 Task: Search one way flight ticket for 2 adults, 2 children, 2 infants in seat in first from Hobbs: Lea County Regional Airport to Rockford: Chicago Rockford International Airport(was Northwest Chicagoland Regional Airport At Rockford) on 5-1-2023. Choice of flights is United. Number of bags: 2 checked bags. Price is upto 50000. Outbound departure time preference is 15:00.
Action: Mouse moved to (273, 289)
Screenshot: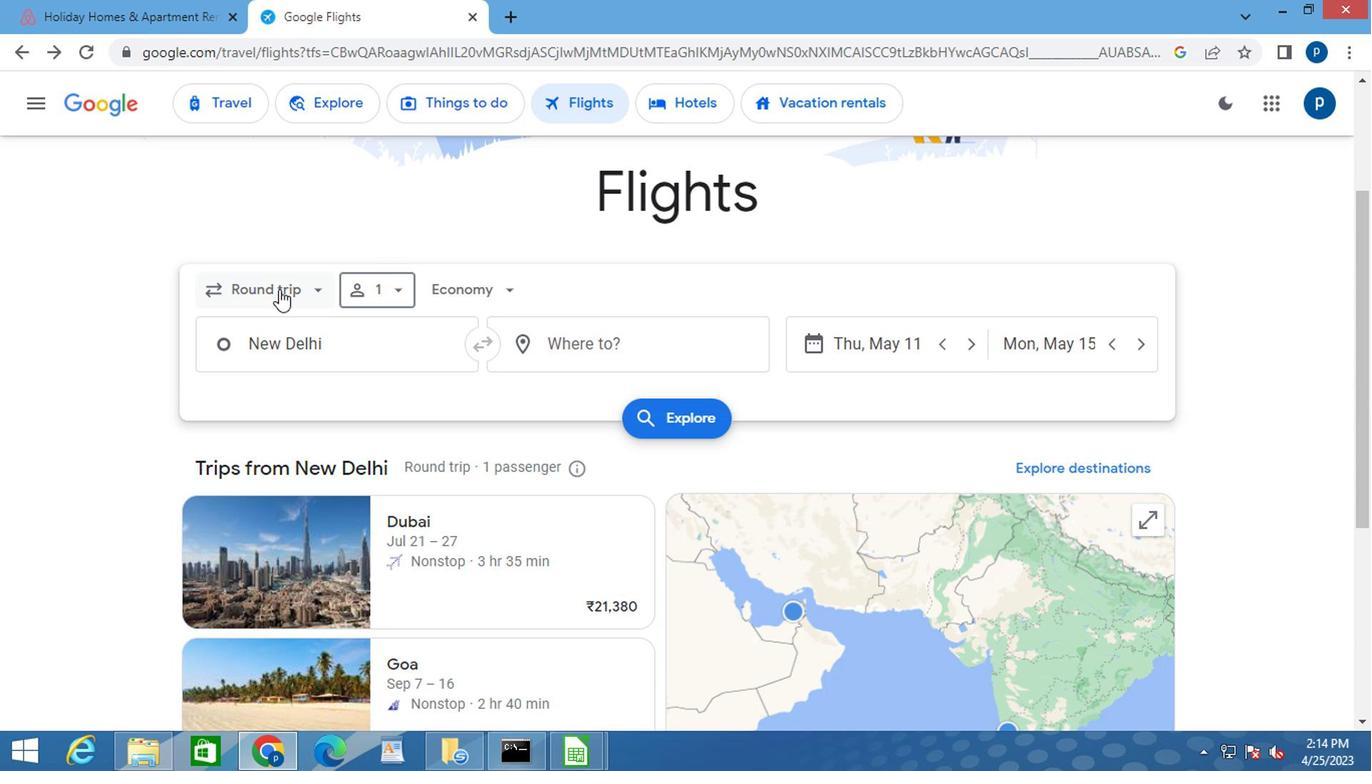 
Action: Mouse pressed left at (273, 289)
Screenshot: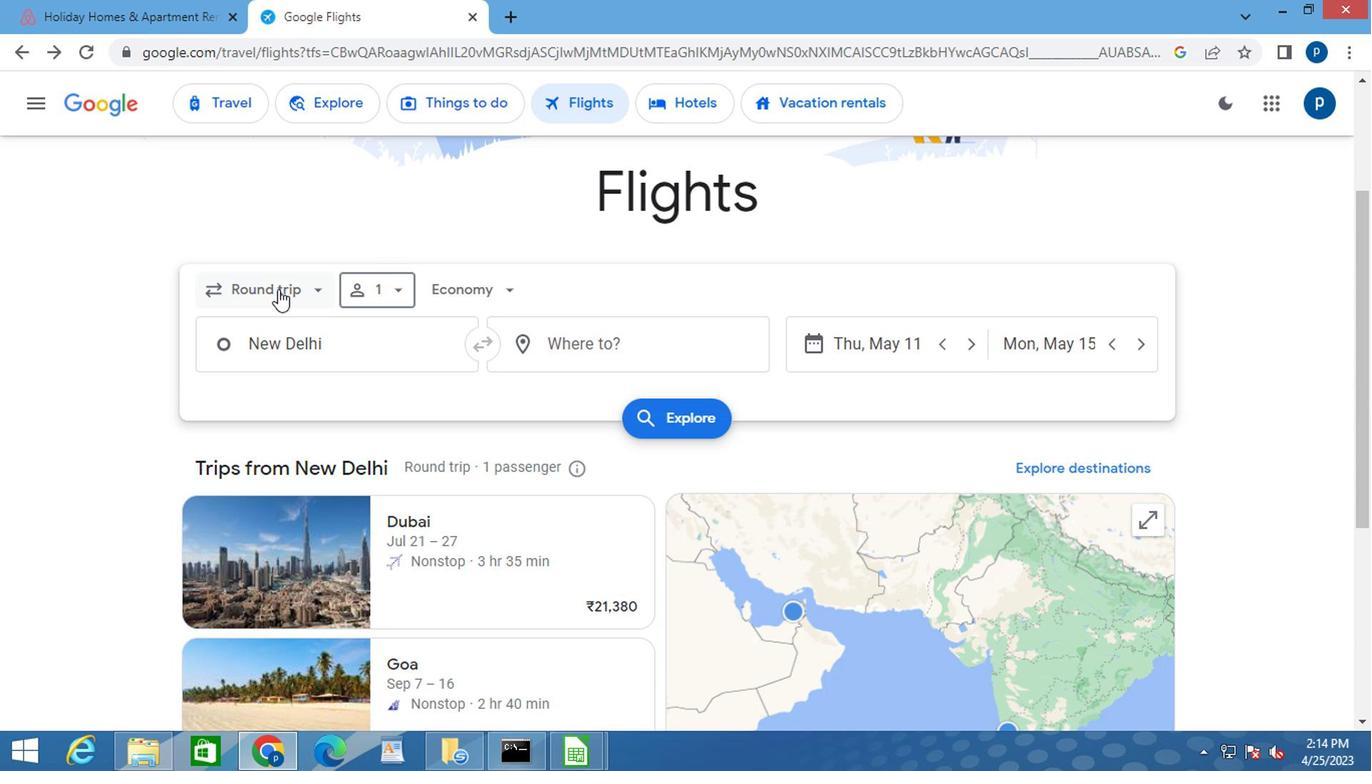 
Action: Mouse moved to (281, 382)
Screenshot: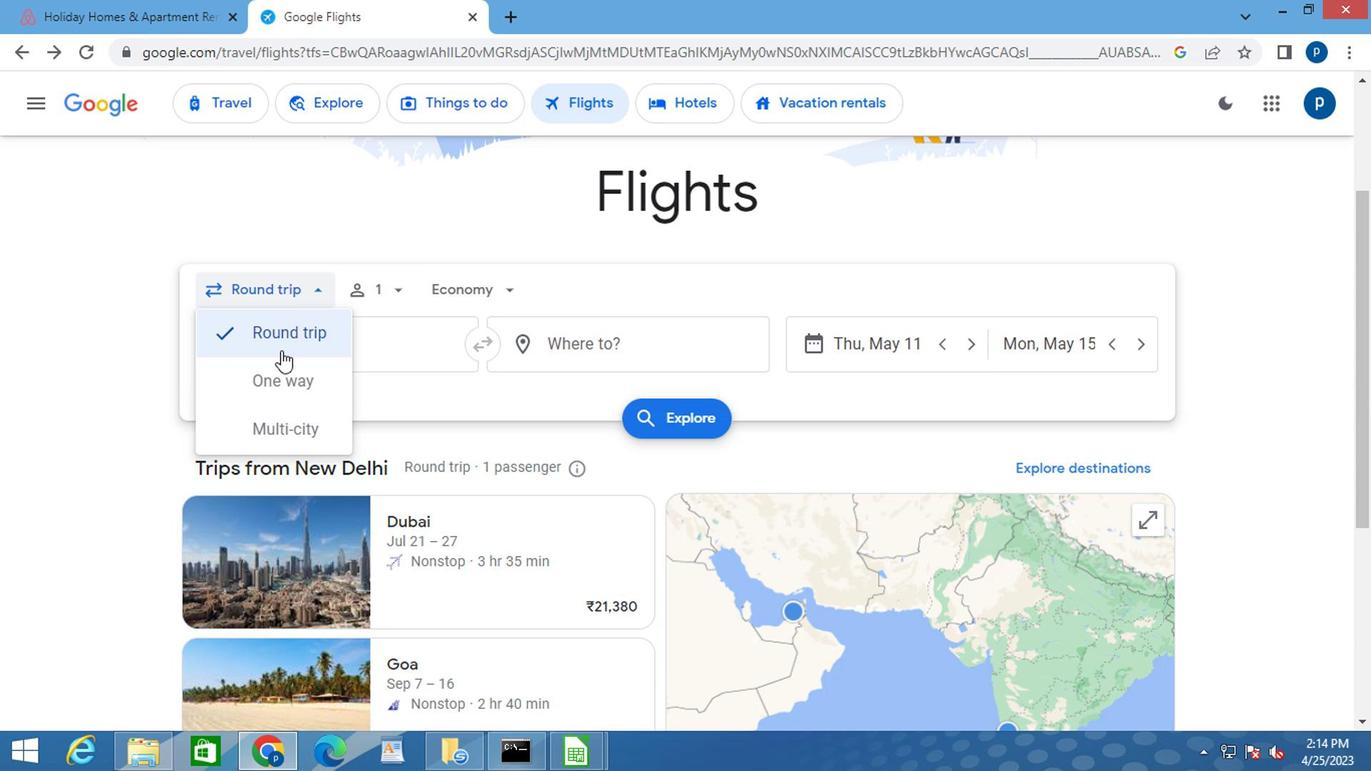 
Action: Mouse pressed left at (281, 382)
Screenshot: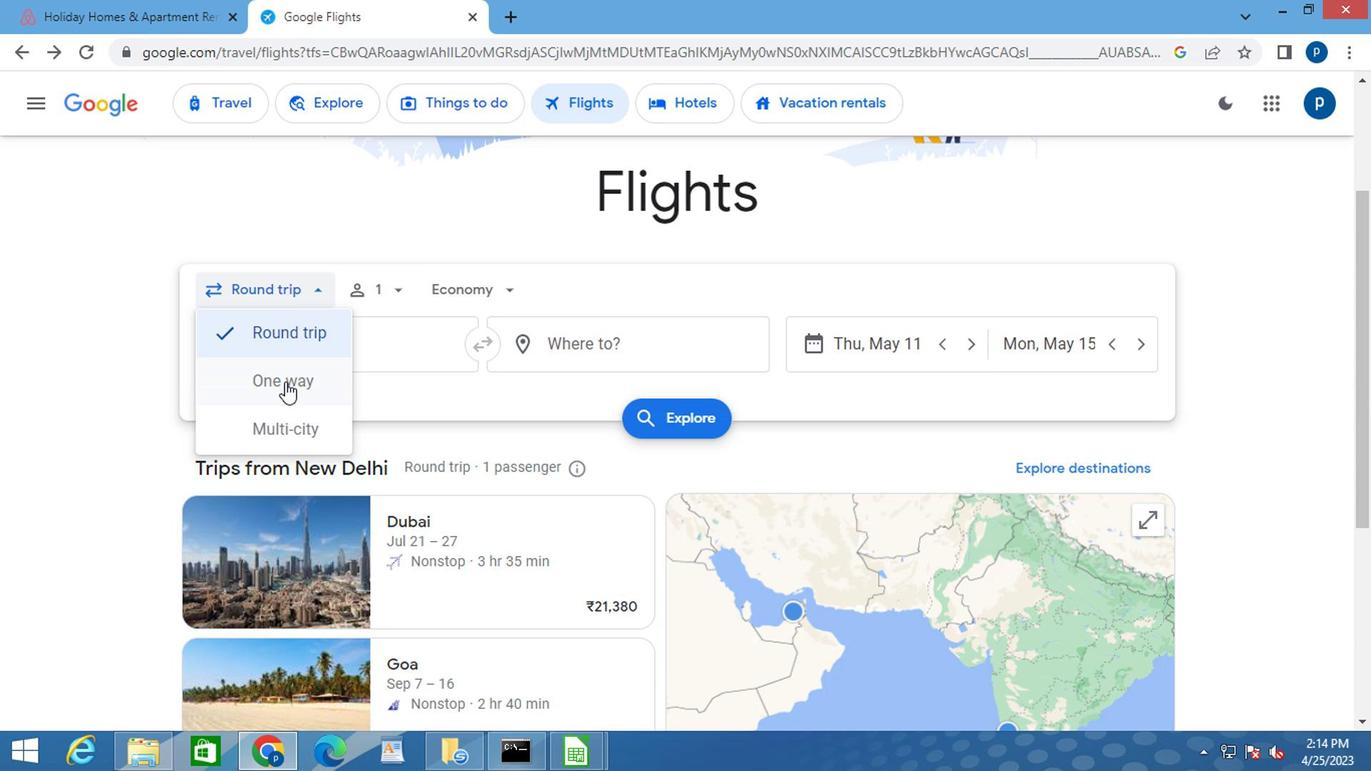 
Action: Mouse moved to (386, 302)
Screenshot: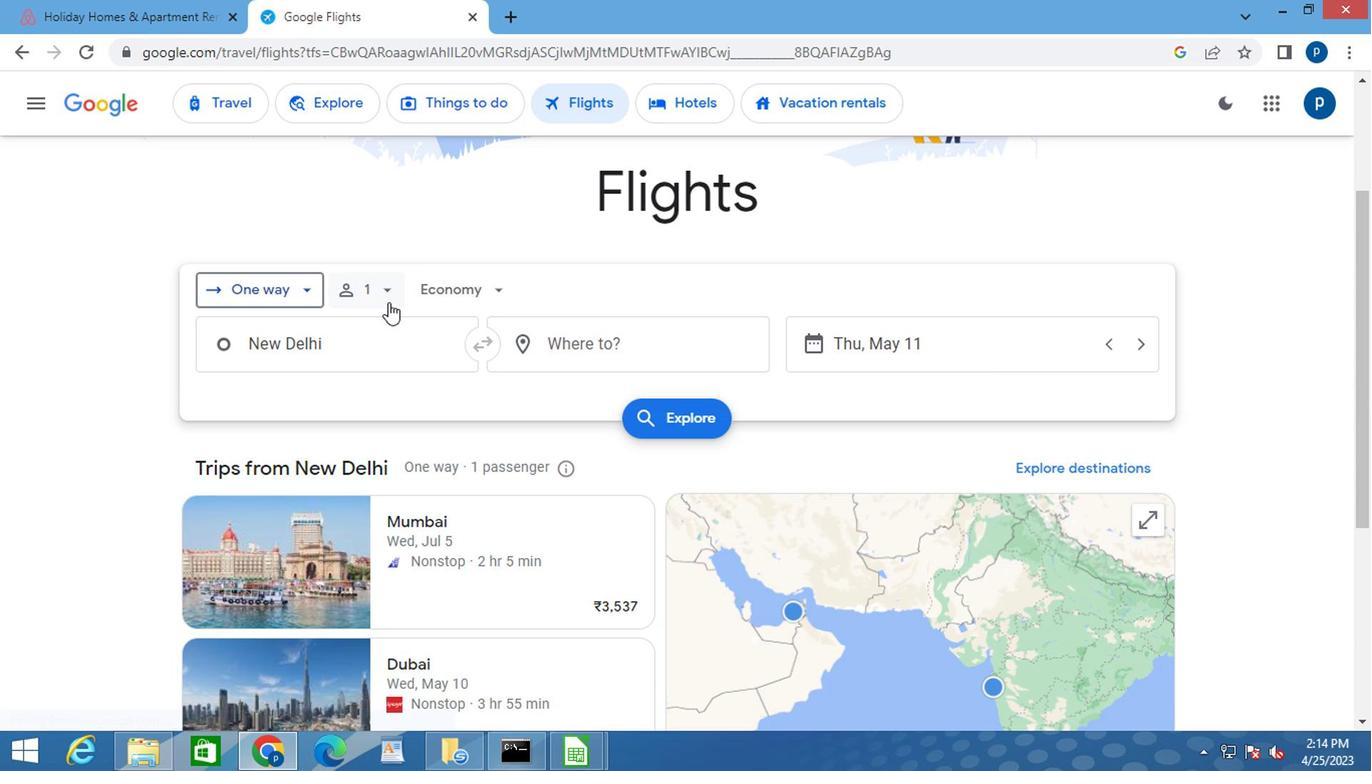 
Action: Mouse pressed left at (386, 302)
Screenshot: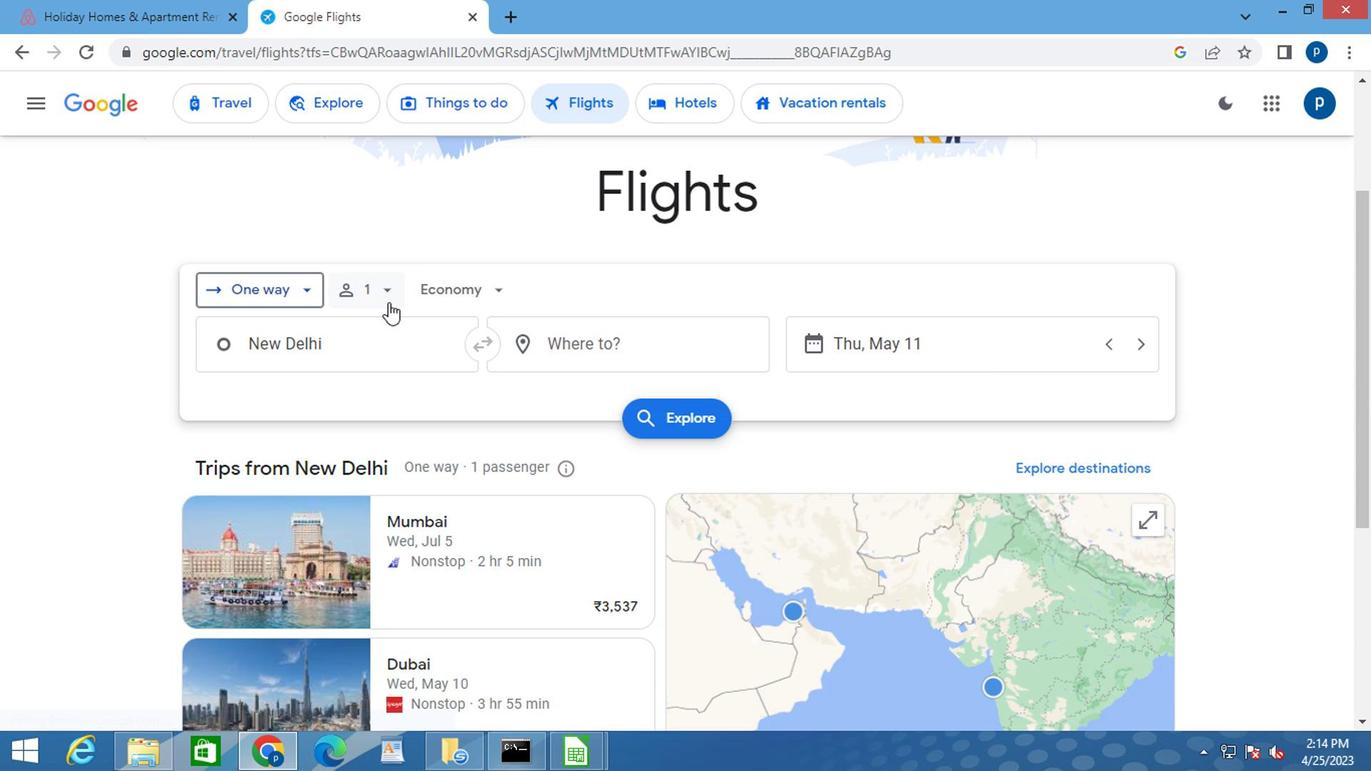 
Action: Mouse moved to (536, 343)
Screenshot: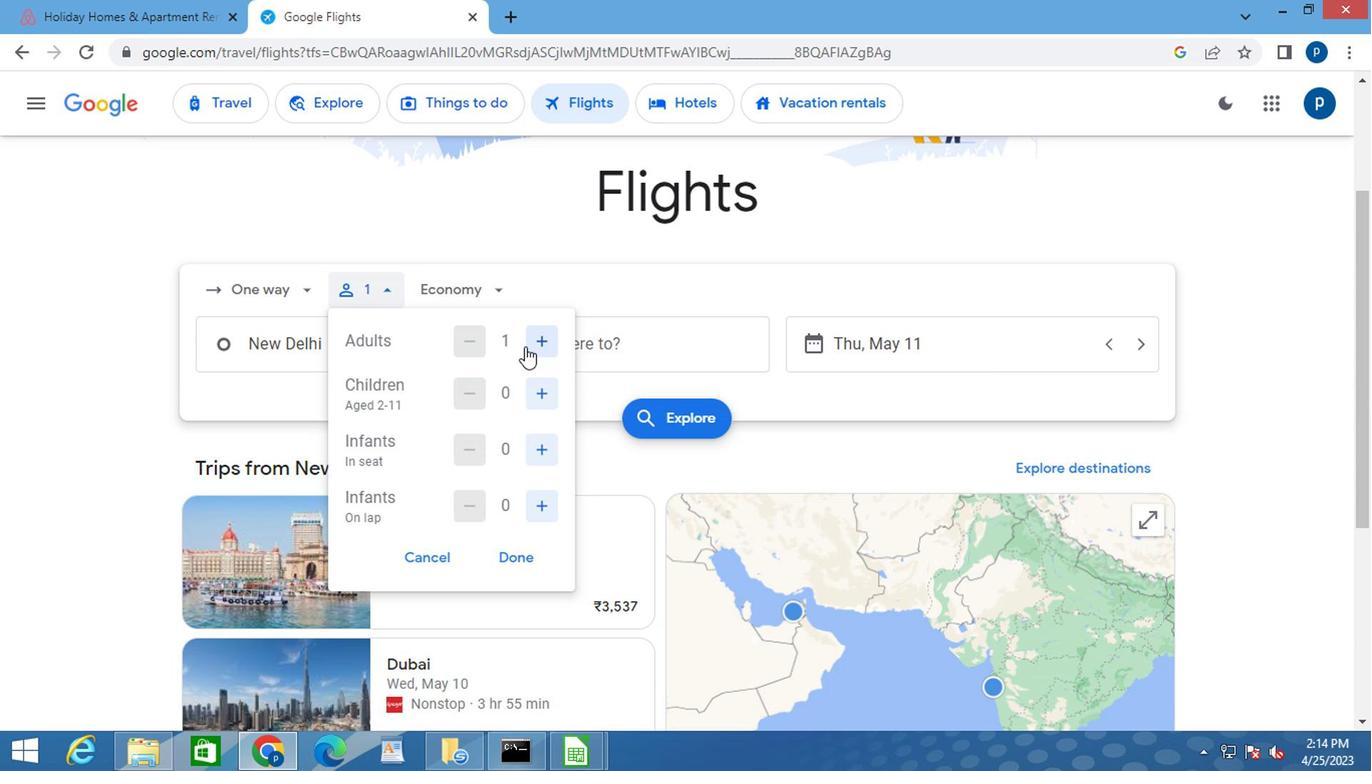 
Action: Mouse pressed left at (536, 343)
Screenshot: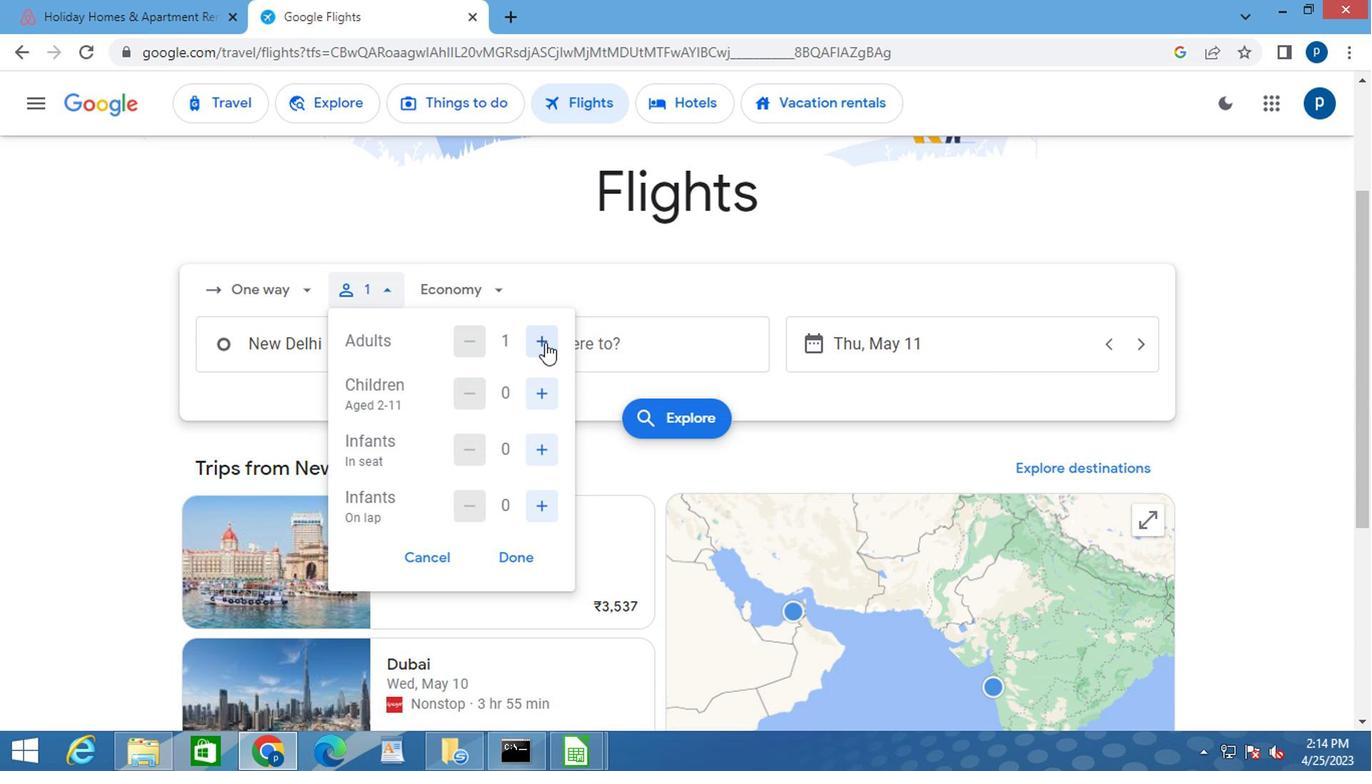 
Action: Mouse moved to (532, 382)
Screenshot: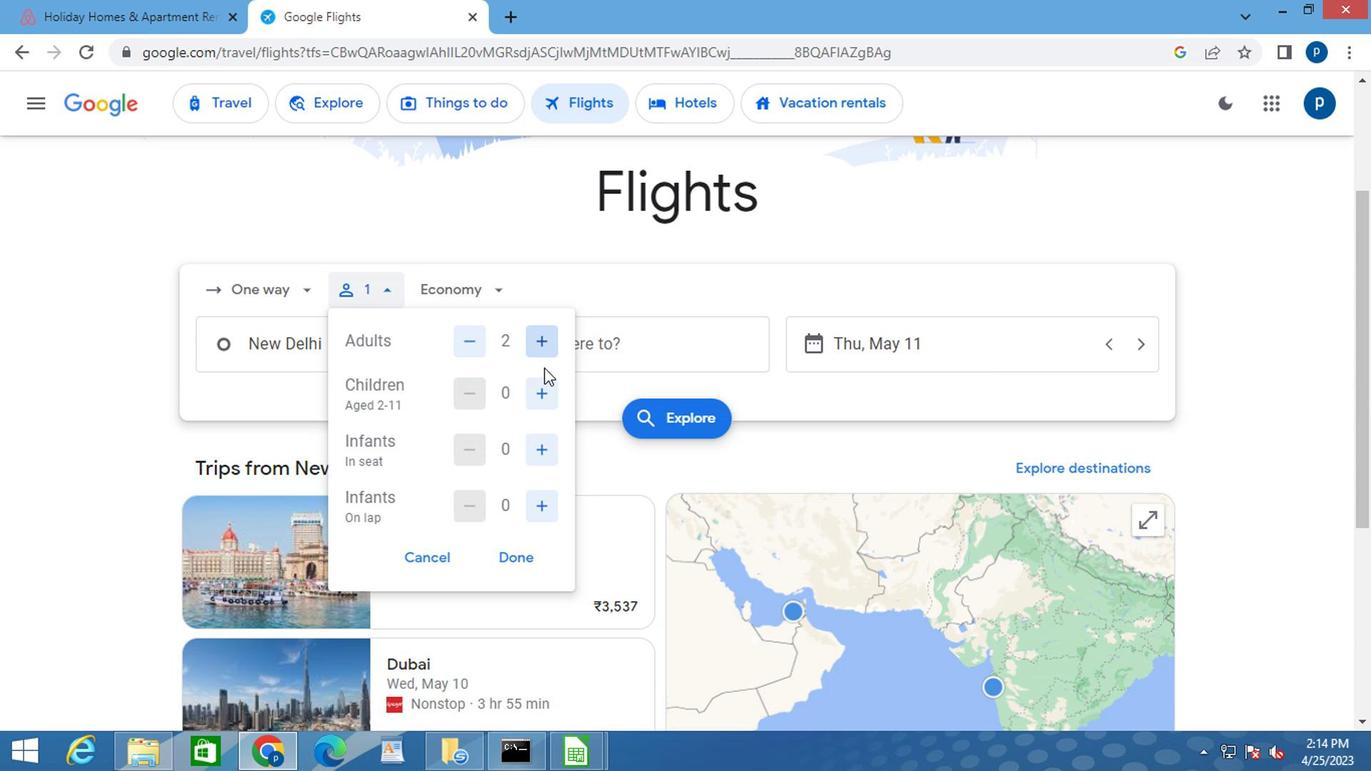 
Action: Mouse pressed left at (532, 382)
Screenshot: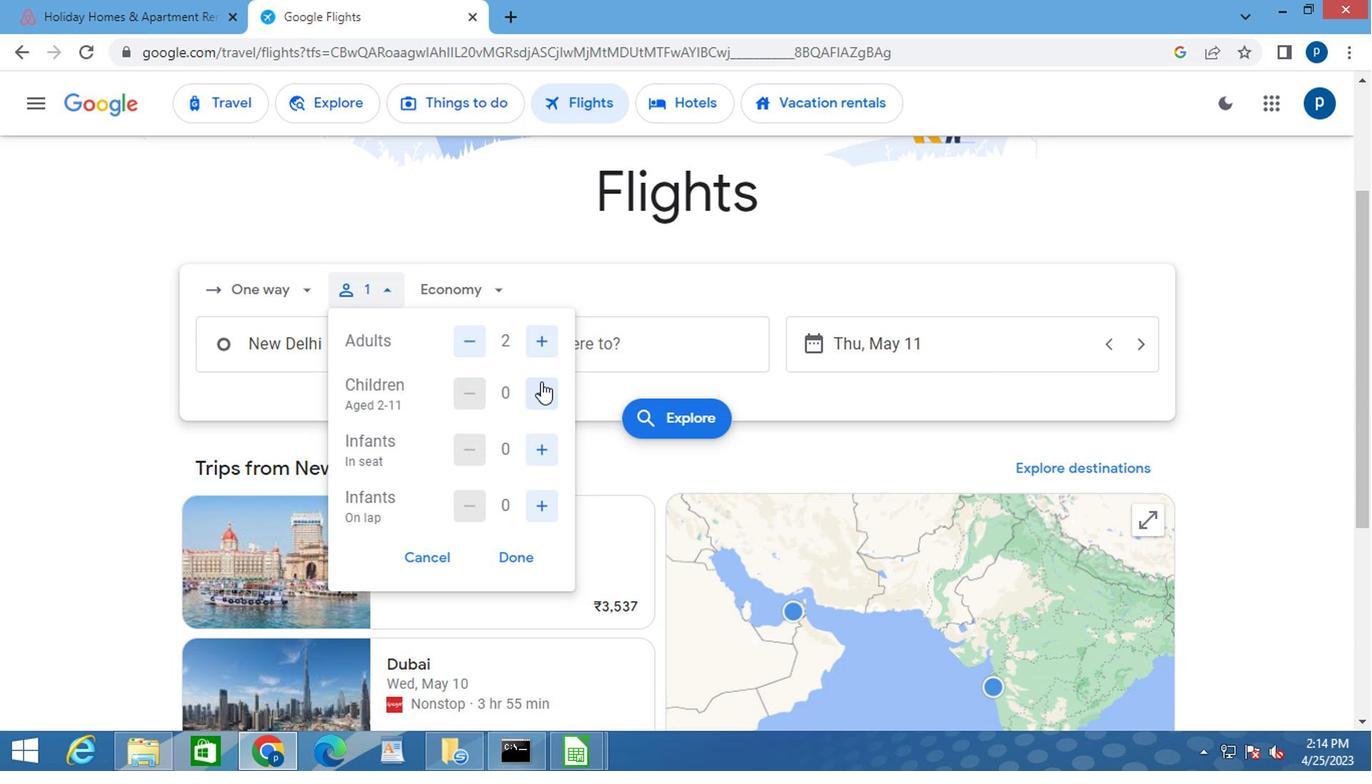 
Action: Mouse pressed left at (532, 382)
Screenshot: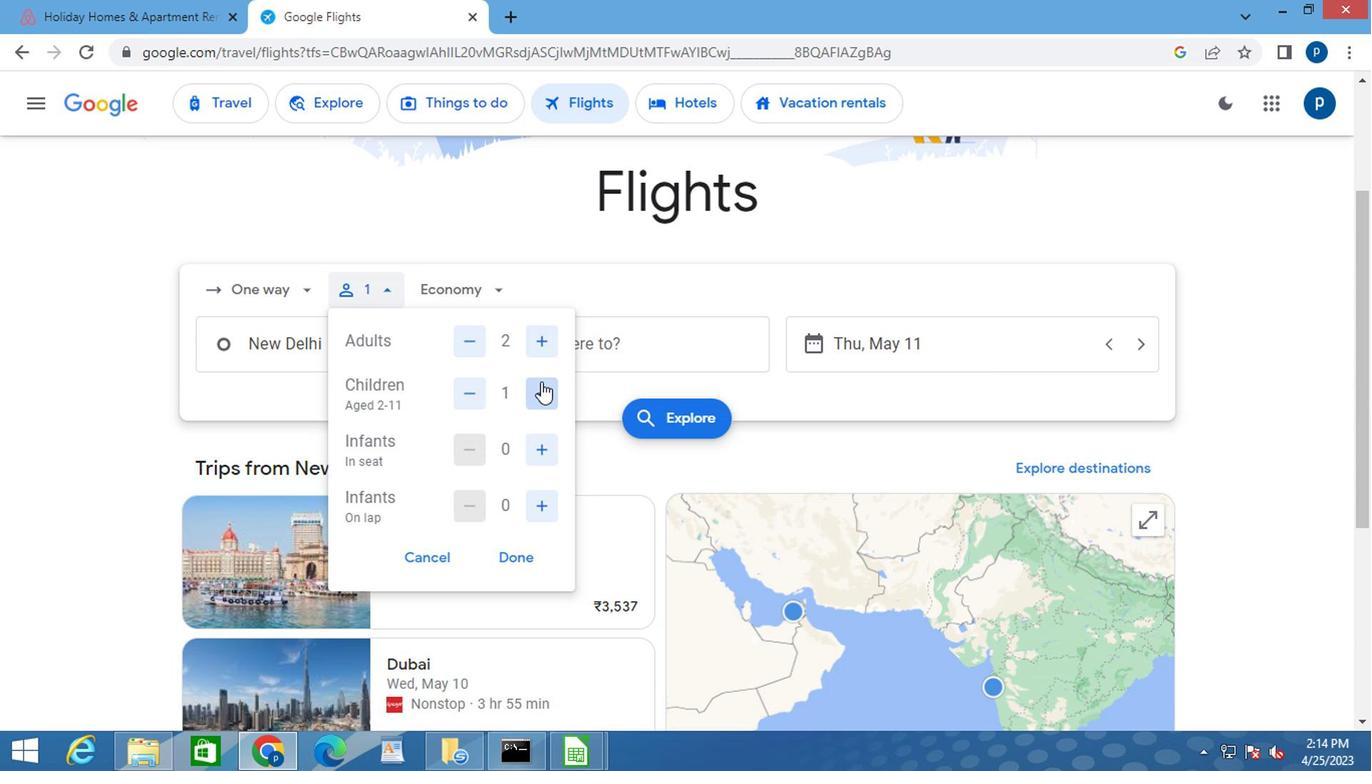 
Action: Mouse moved to (537, 445)
Screenshot: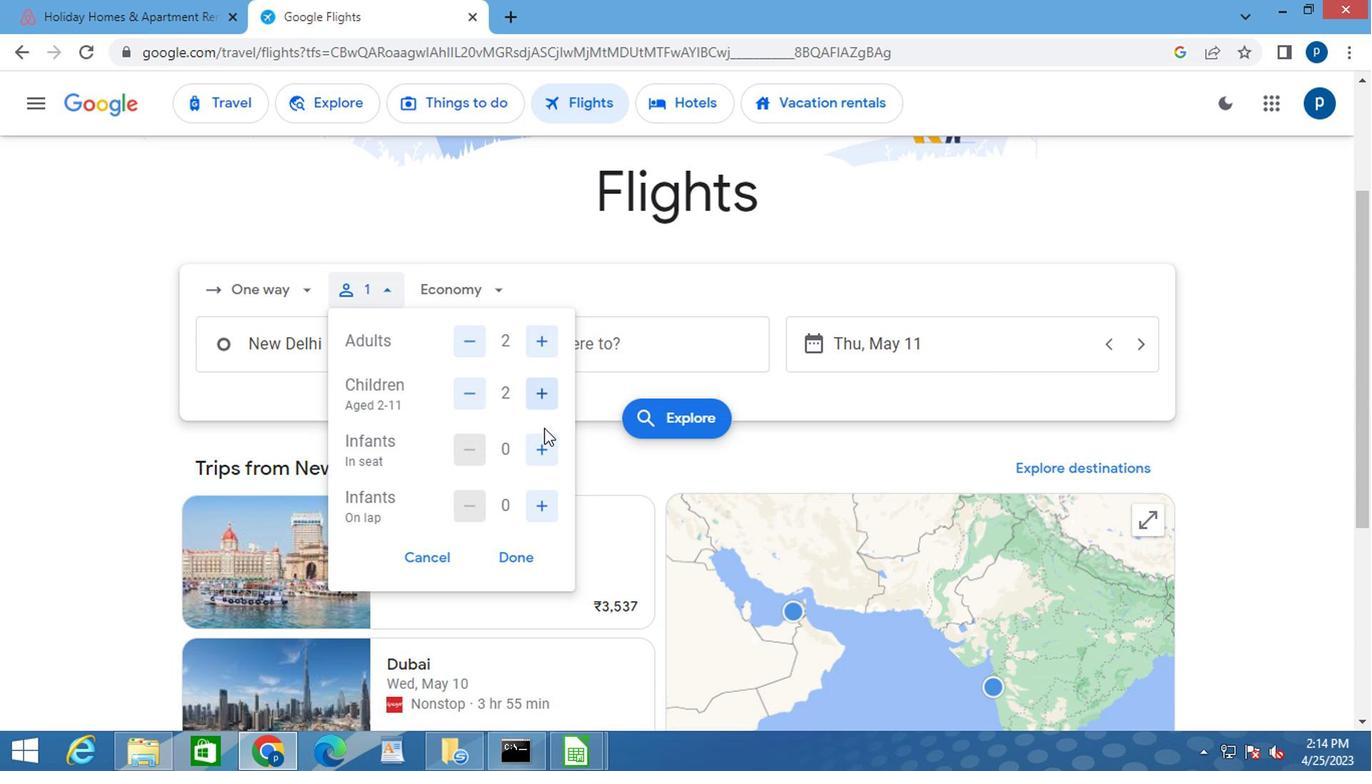 
Action: Mouse pressed left at (537, 445)
Screenshot: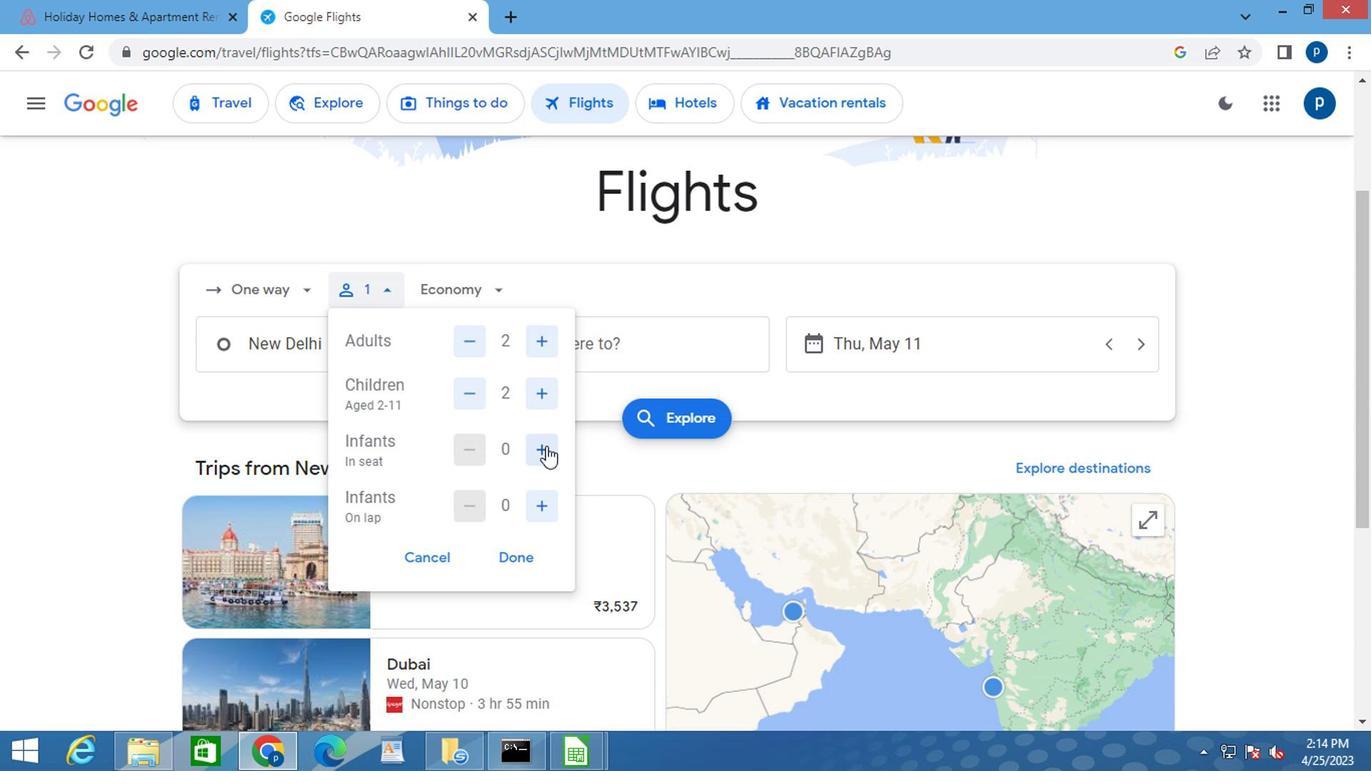 
Action: Mouse pressed left at (537, 445)
Screenshot: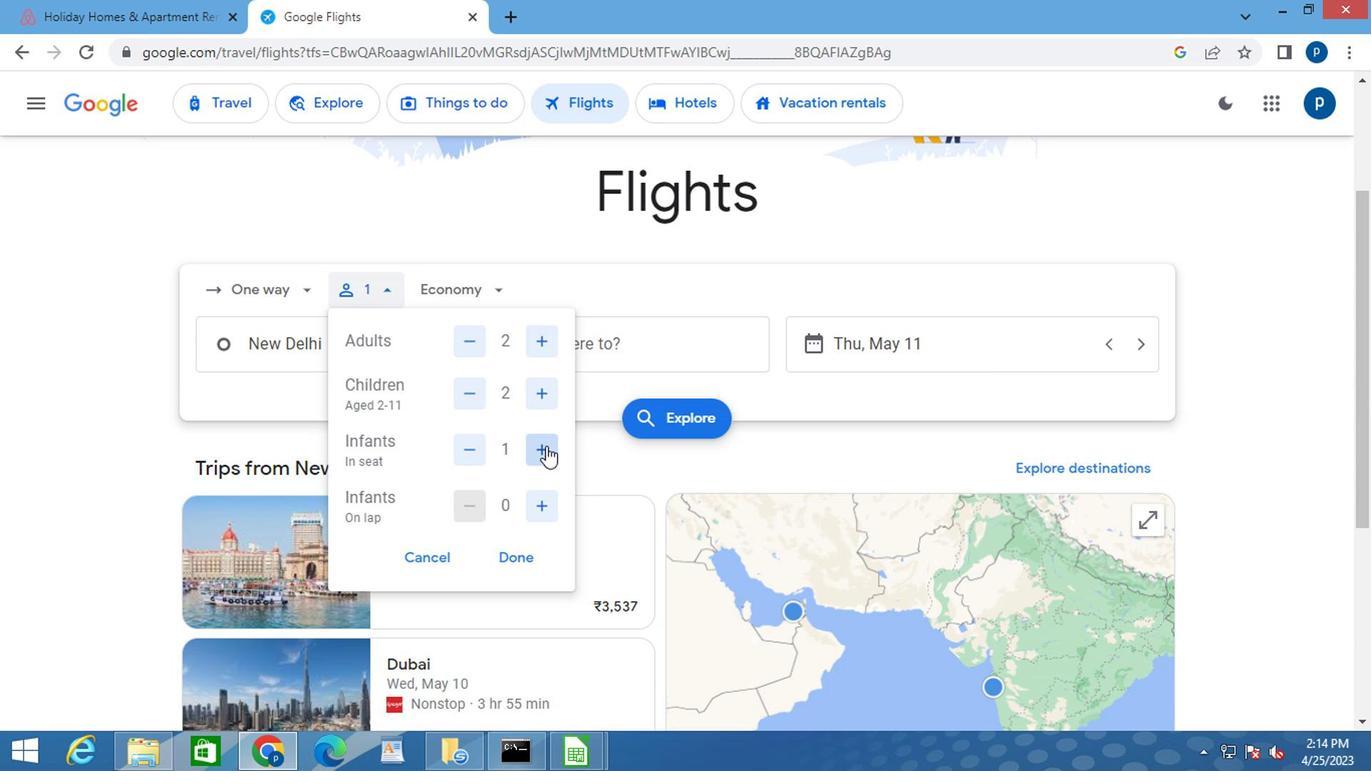 
Action: Mouse moved to (510, 548)
Screenshot: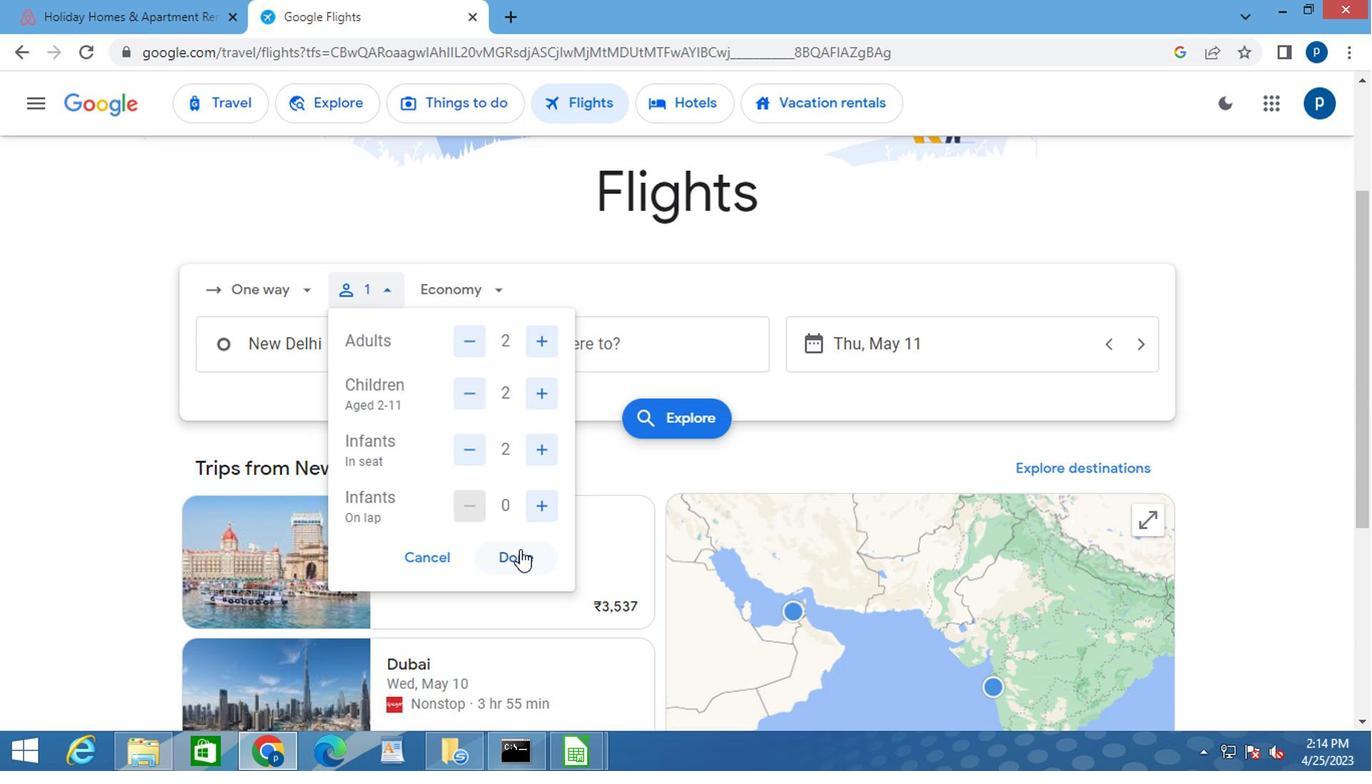 
Action: Mouse pressed left at (510, 548)
Screenshot: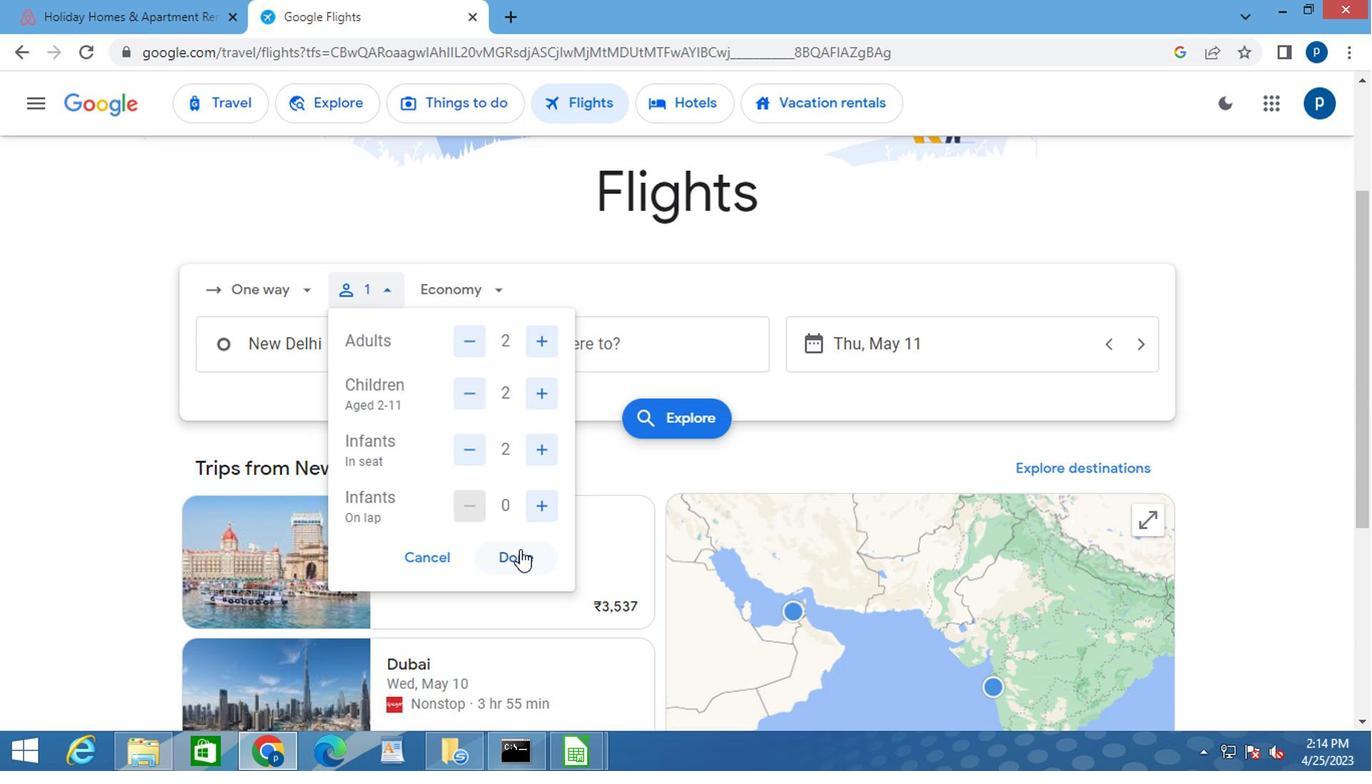 
Action: Mouse moved to (448, 296)
Screenshot: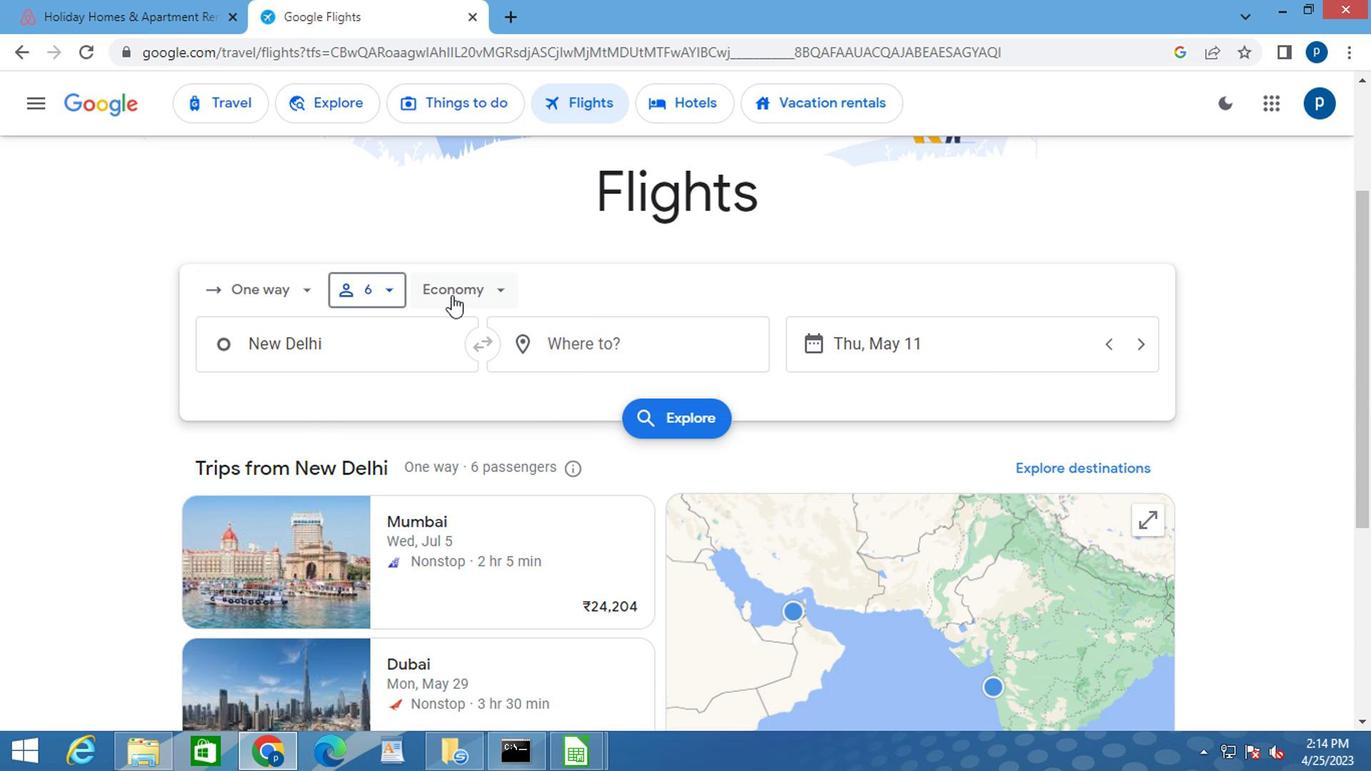 
Action: Mouse pressed left at (448, 296)
Screenshot: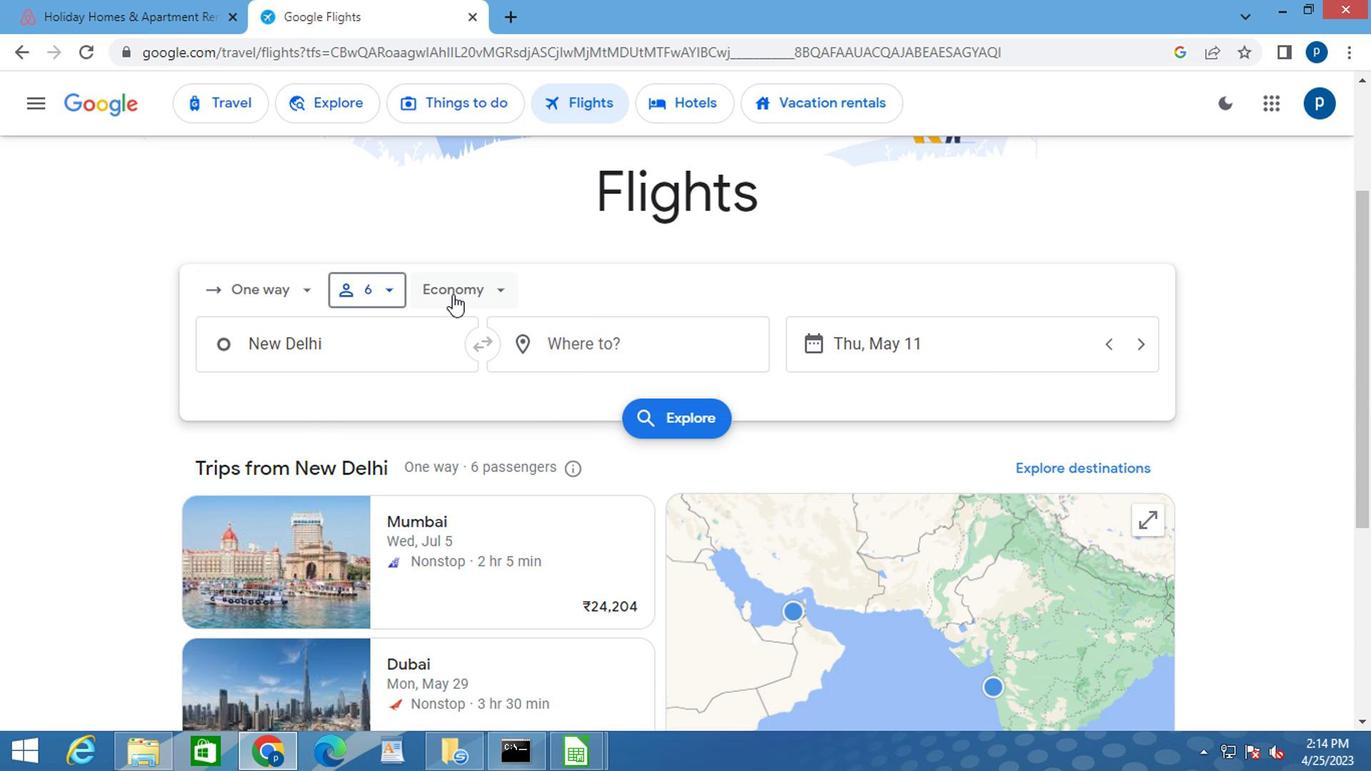 
Action: Mouse moved to (469, 471)
Screenshot: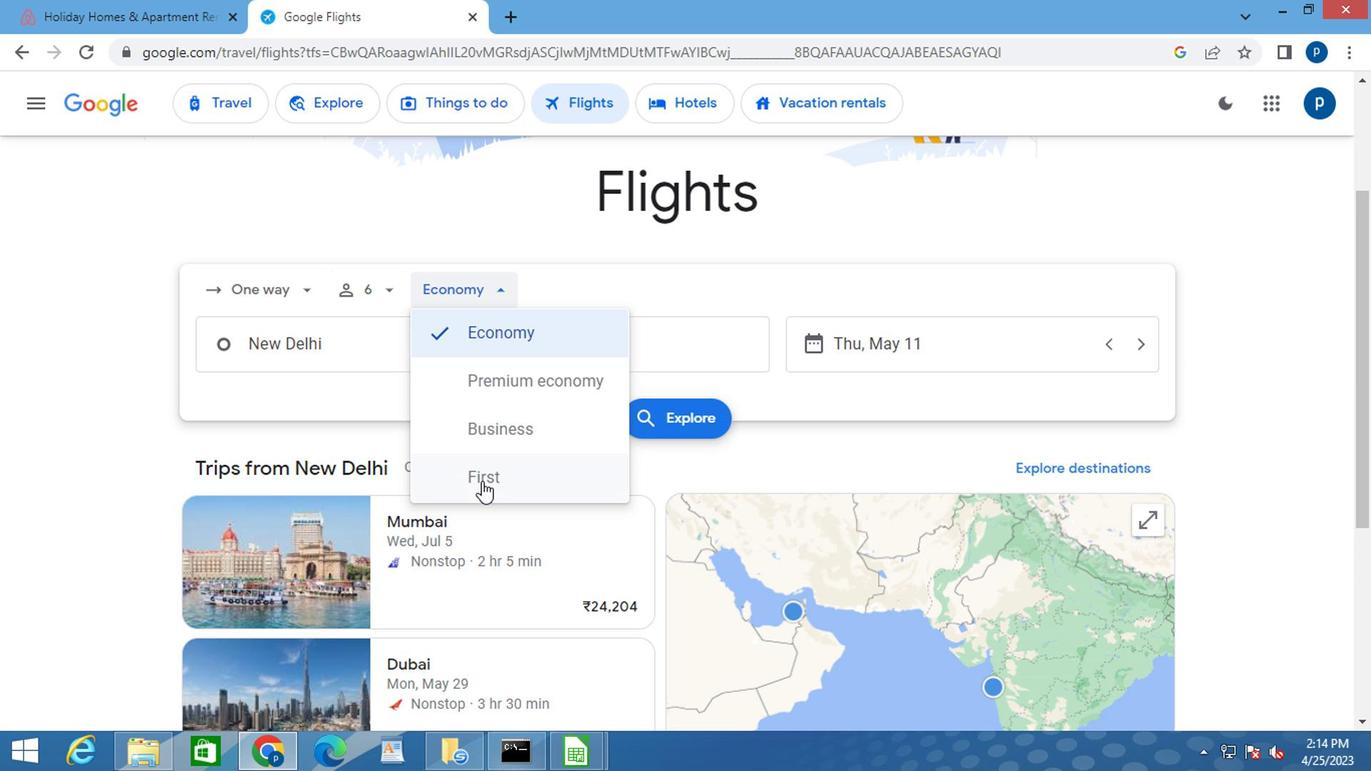 
Action: Mouse pressed left at (469, 471)
Screenshot: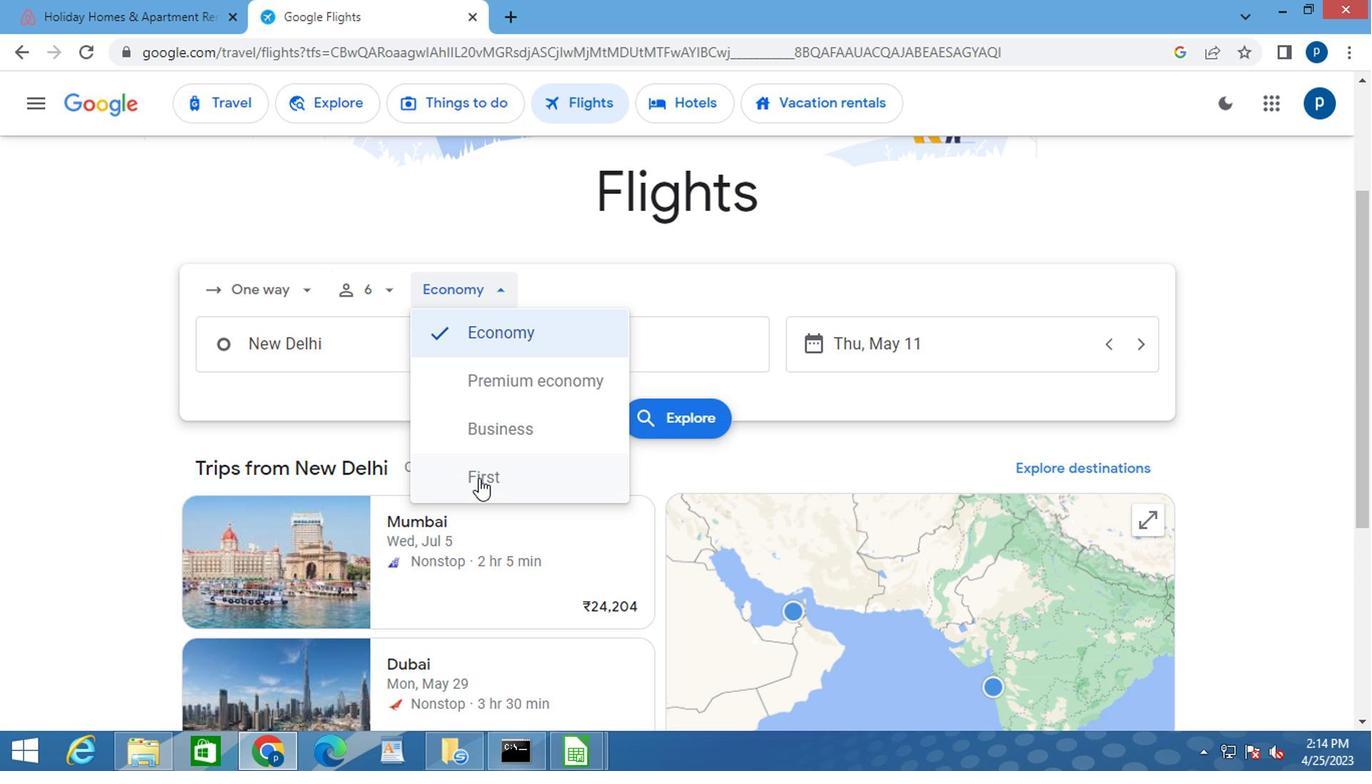 
Action: Mouse moved to (334, 346)
Screenshot: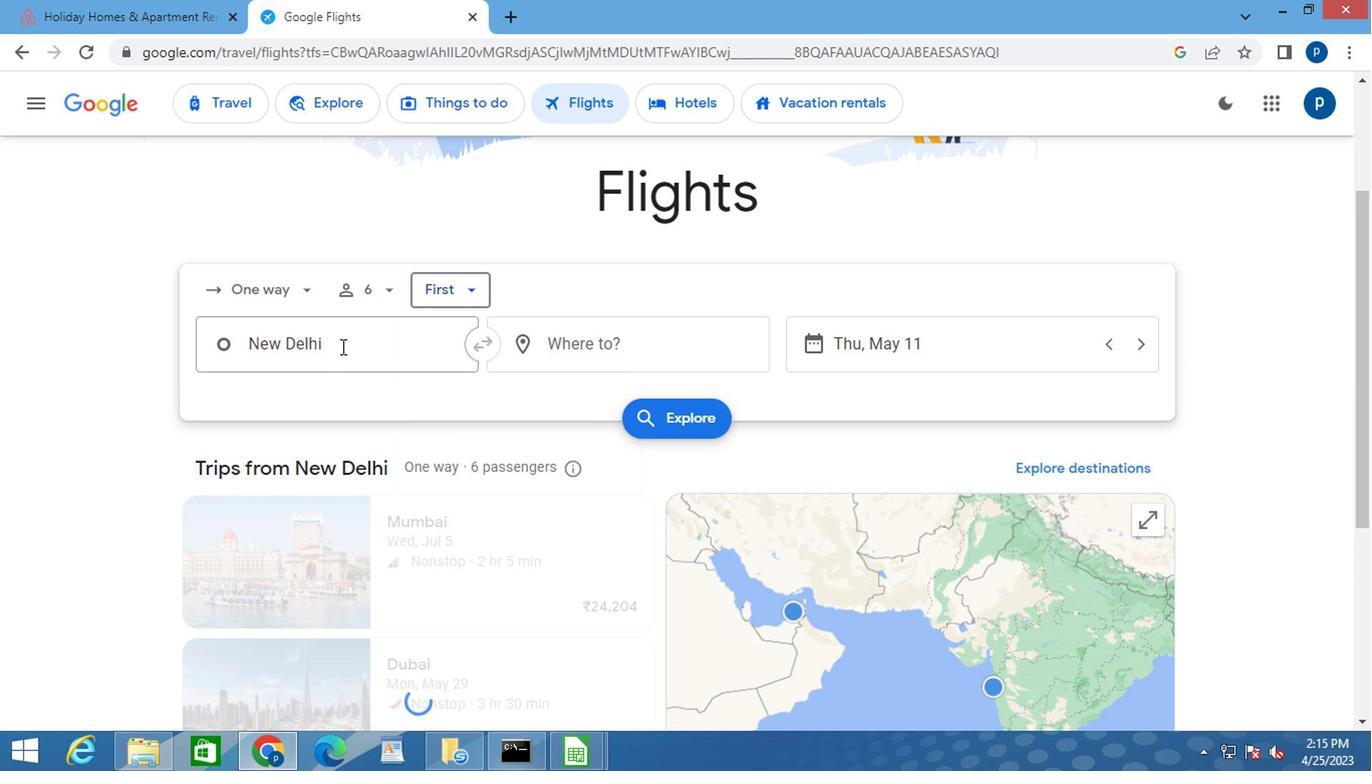 
Action: Mouse pressed left at (334, 346)
Screenshot: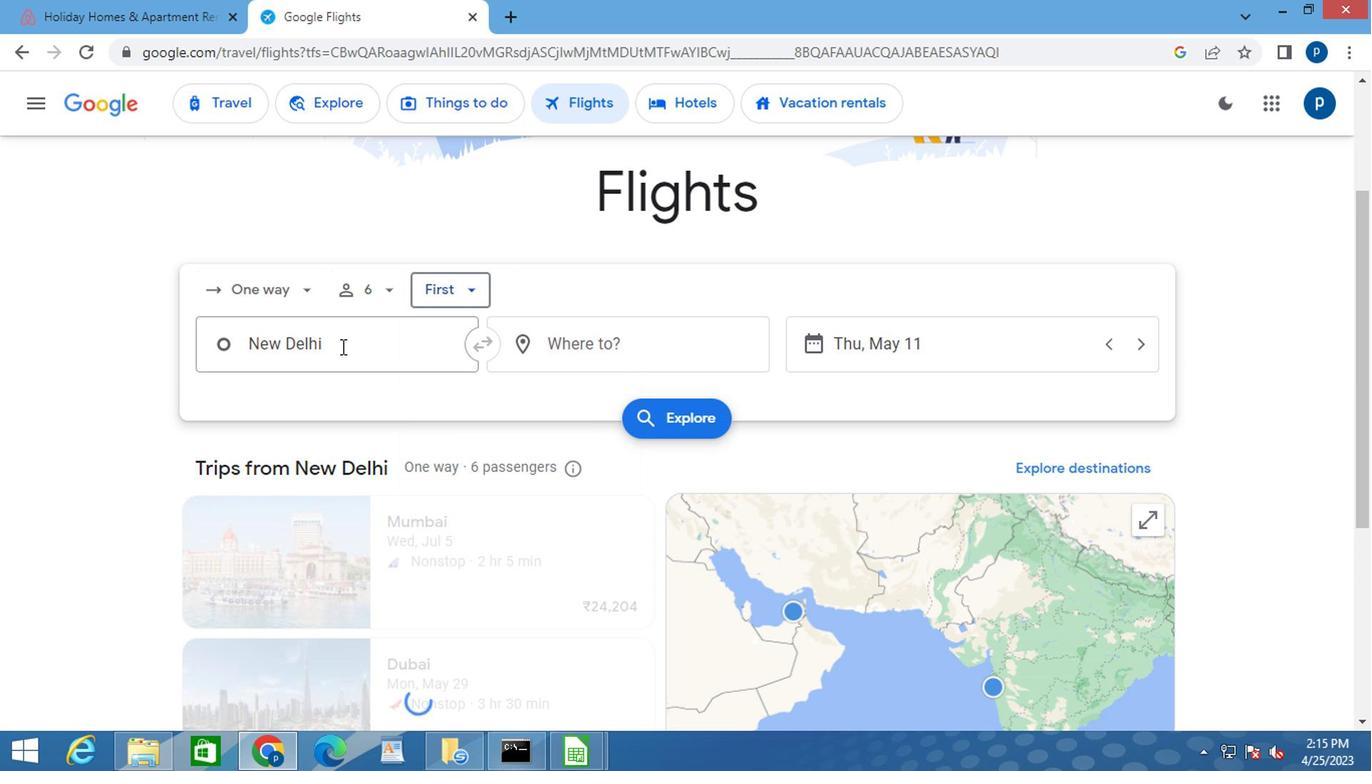 
Action: Mouse pressed left at (334, 346)
Screenshot: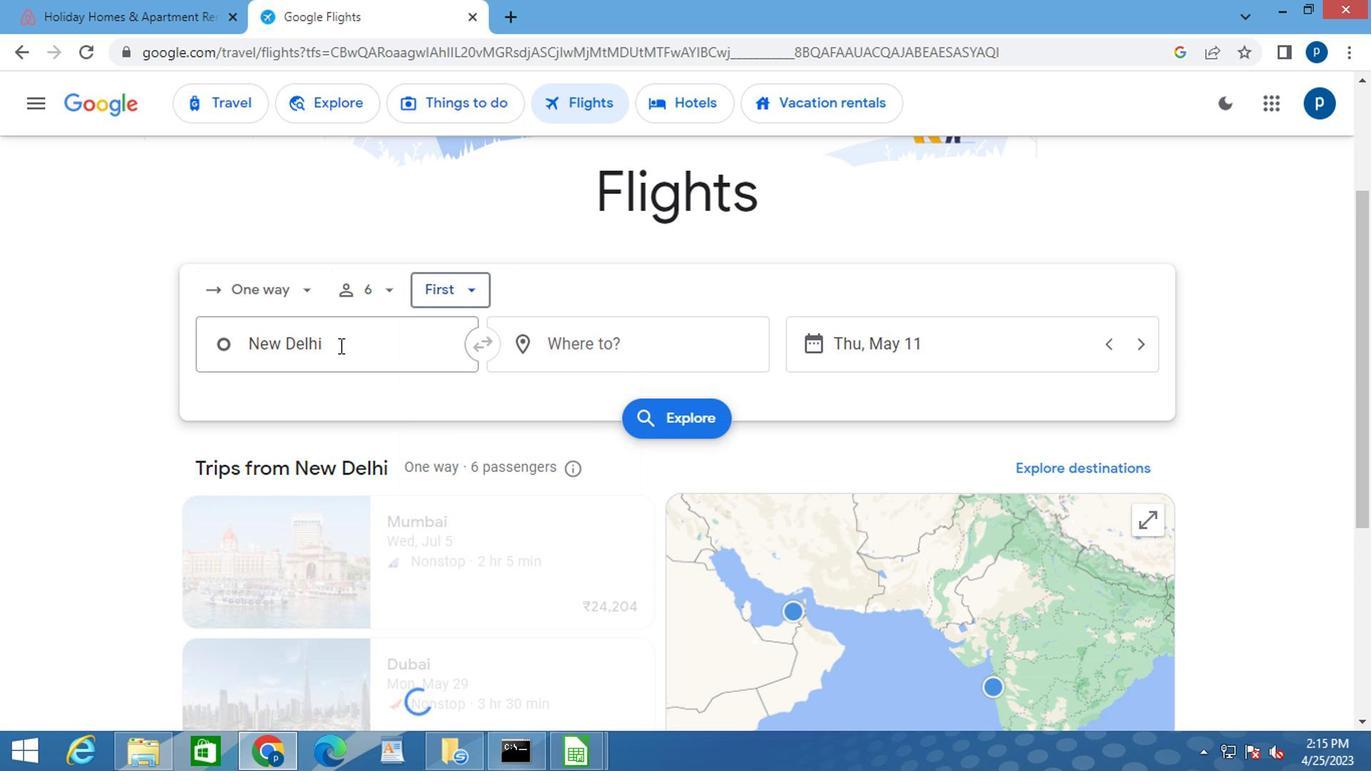 
Action: Mouse moved to (335, 344)
Screenshot: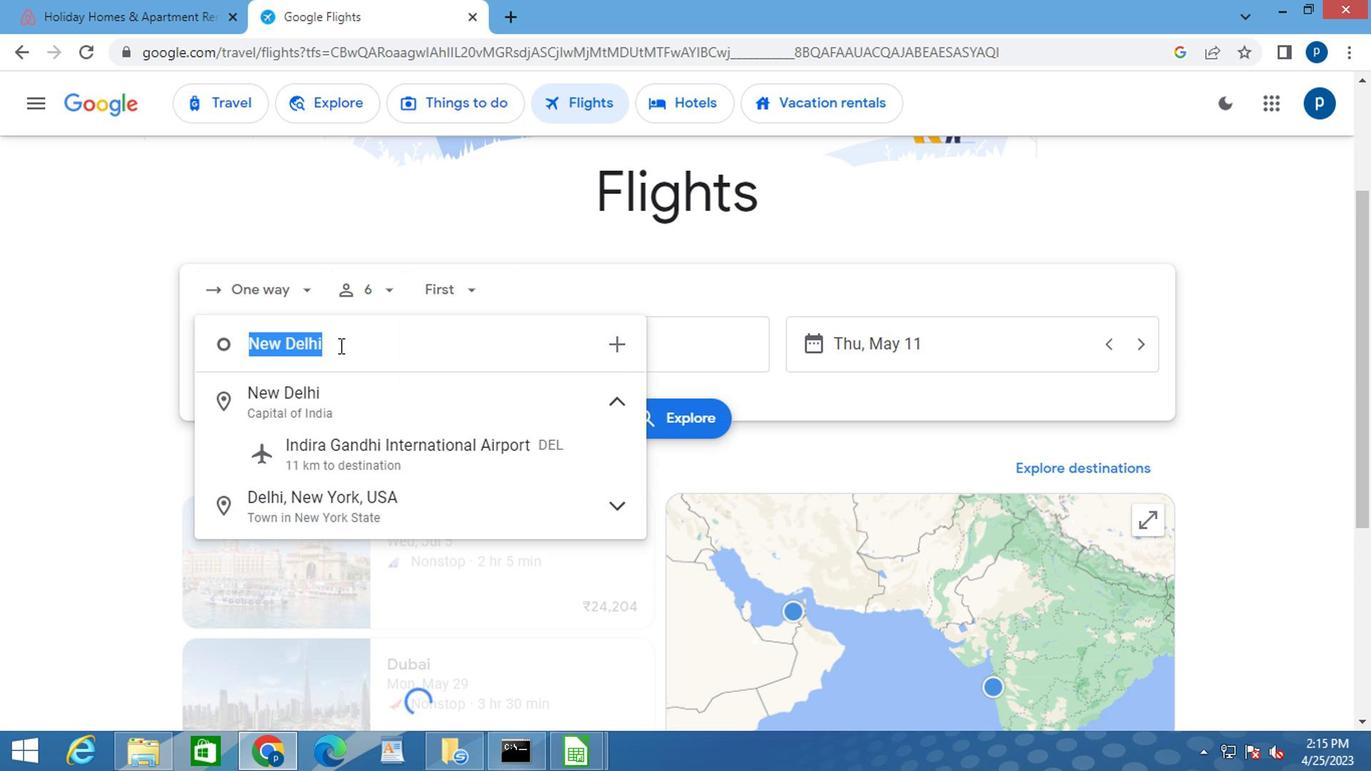 
Action: Key pressed <Key.delete>l<Key.caps_lock>ea<Key.space><Key.caps_lock>c<Key.caps_lock>ountyy
Screenshot: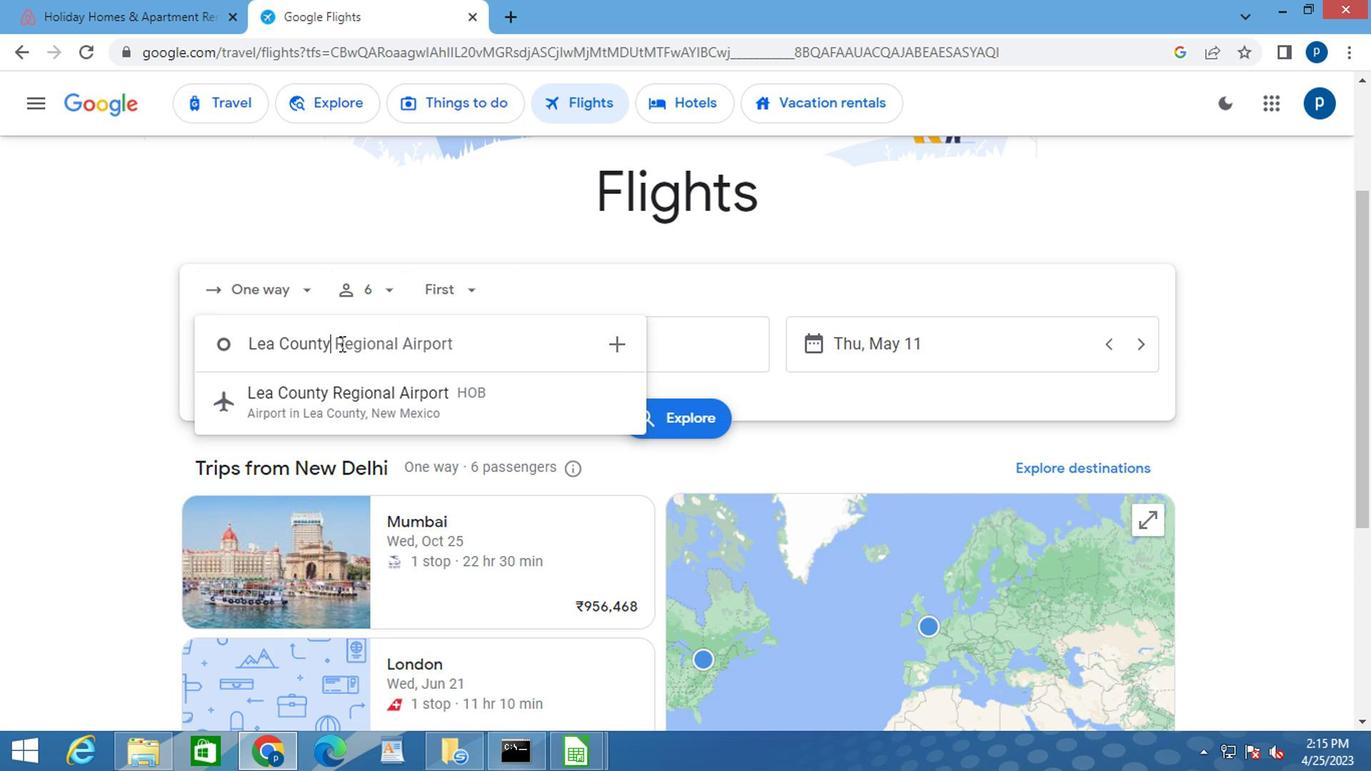 
Action: Mouse moved to (338, 400)
Screenshot: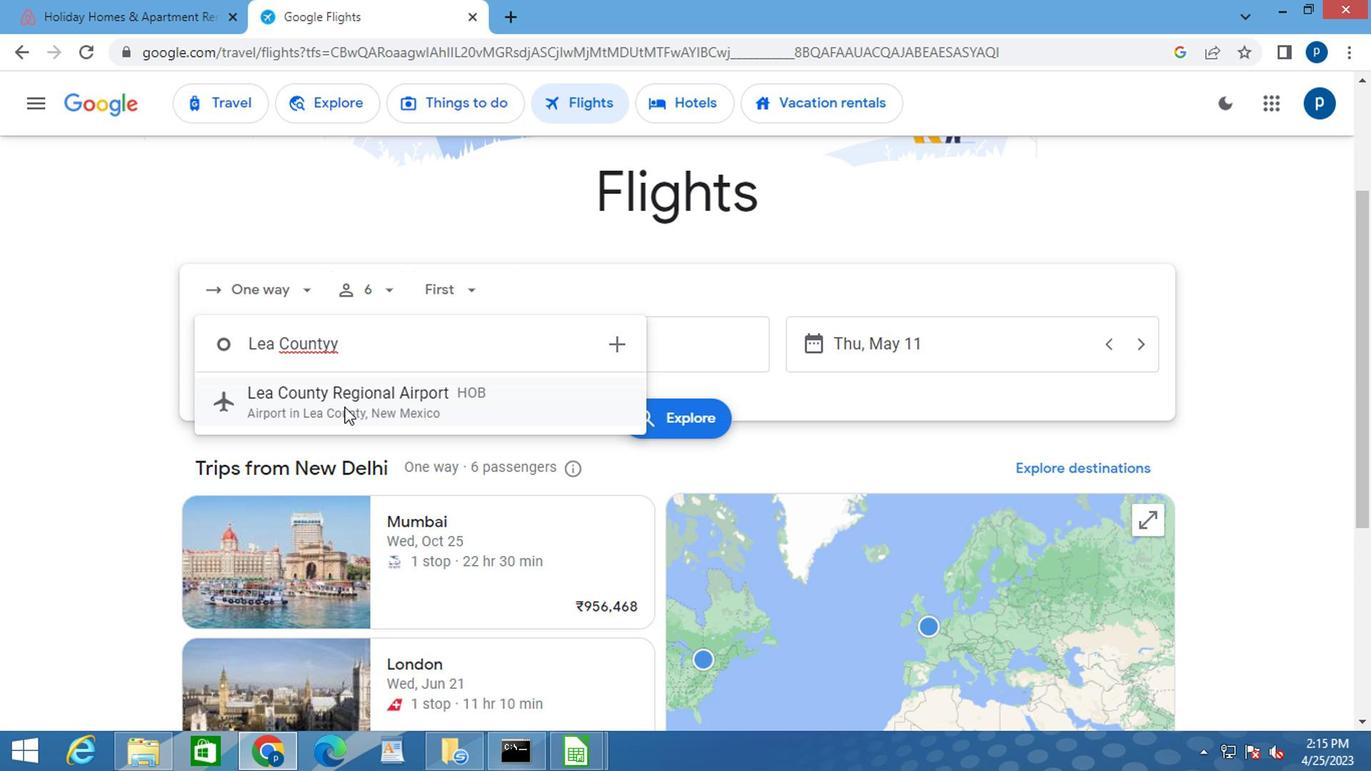 
Action: Mouse pressed left at (338, 400)
Screenshot: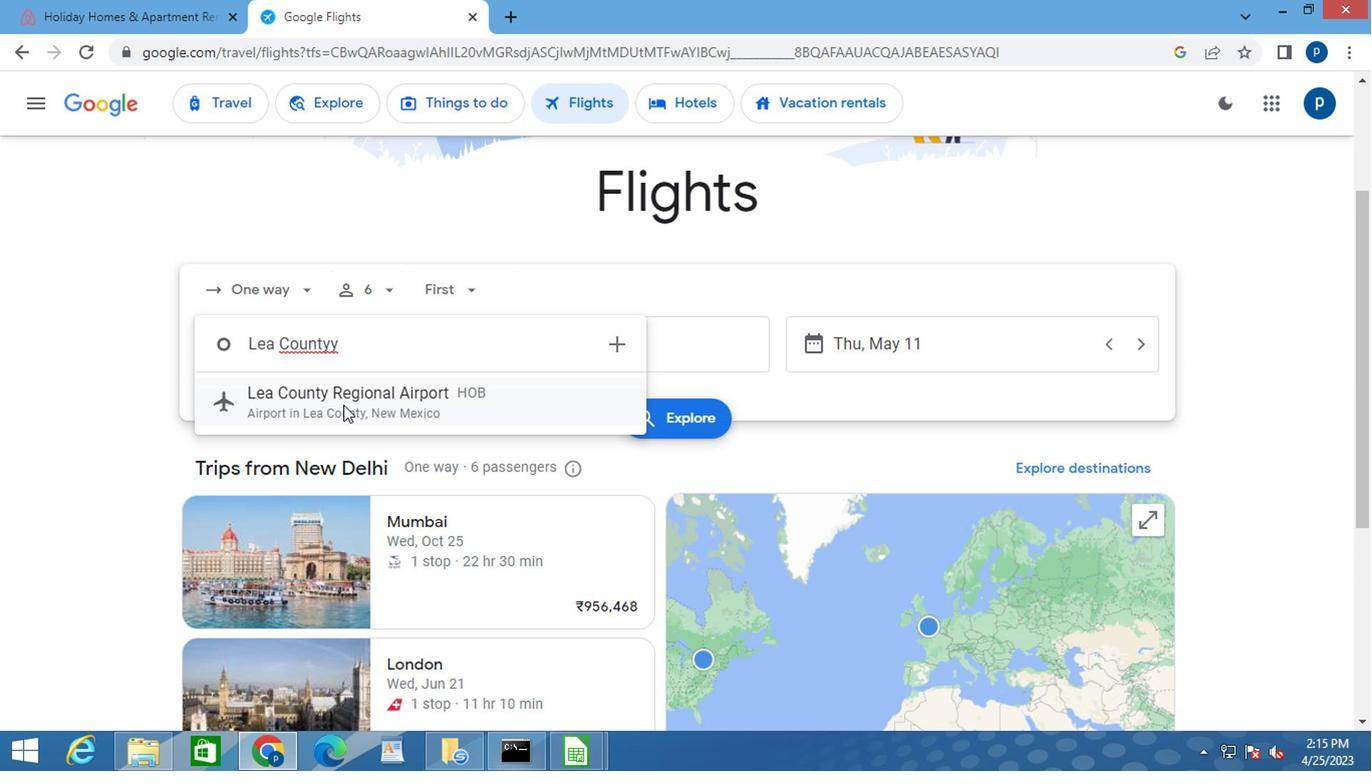 
Action: Mouse moved to (605, 354)
Screenshot: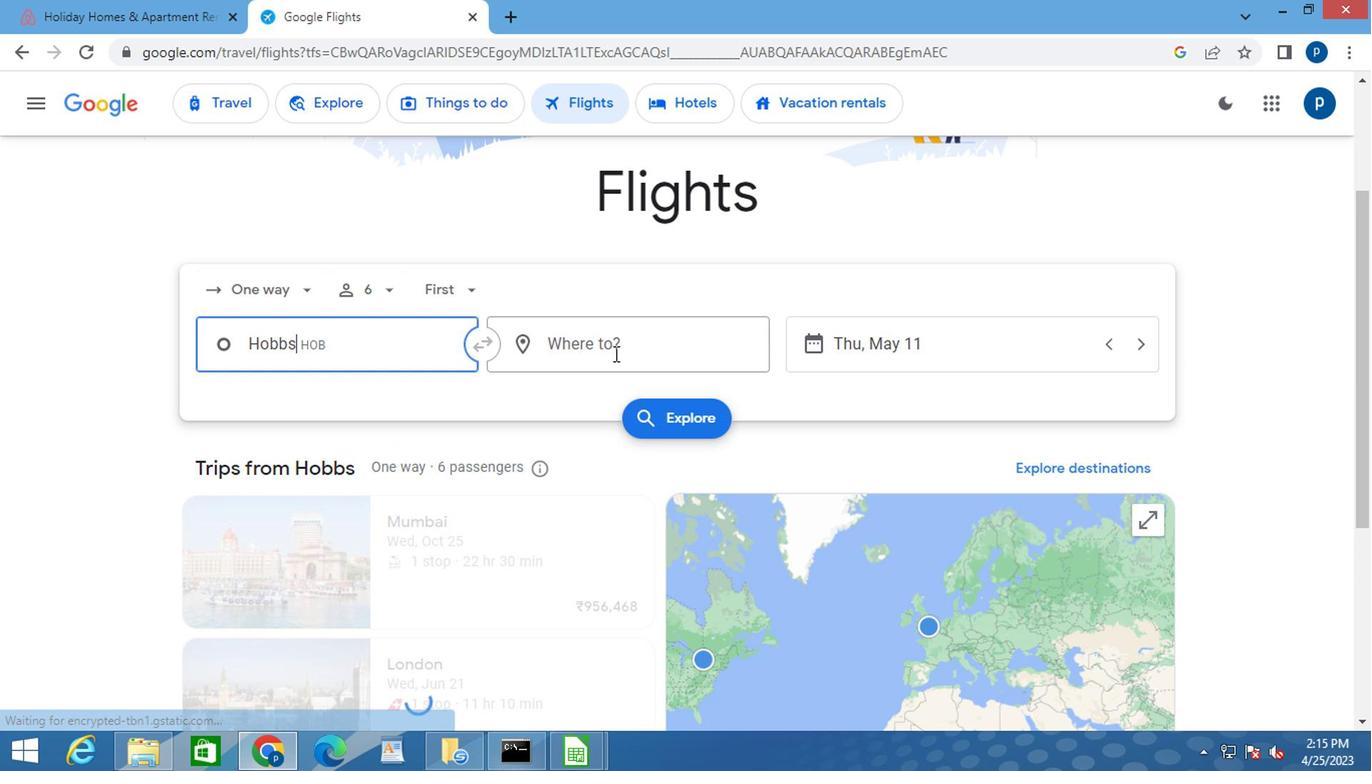 
Action: Mouse pressed left at (605, 354)
Screenshot: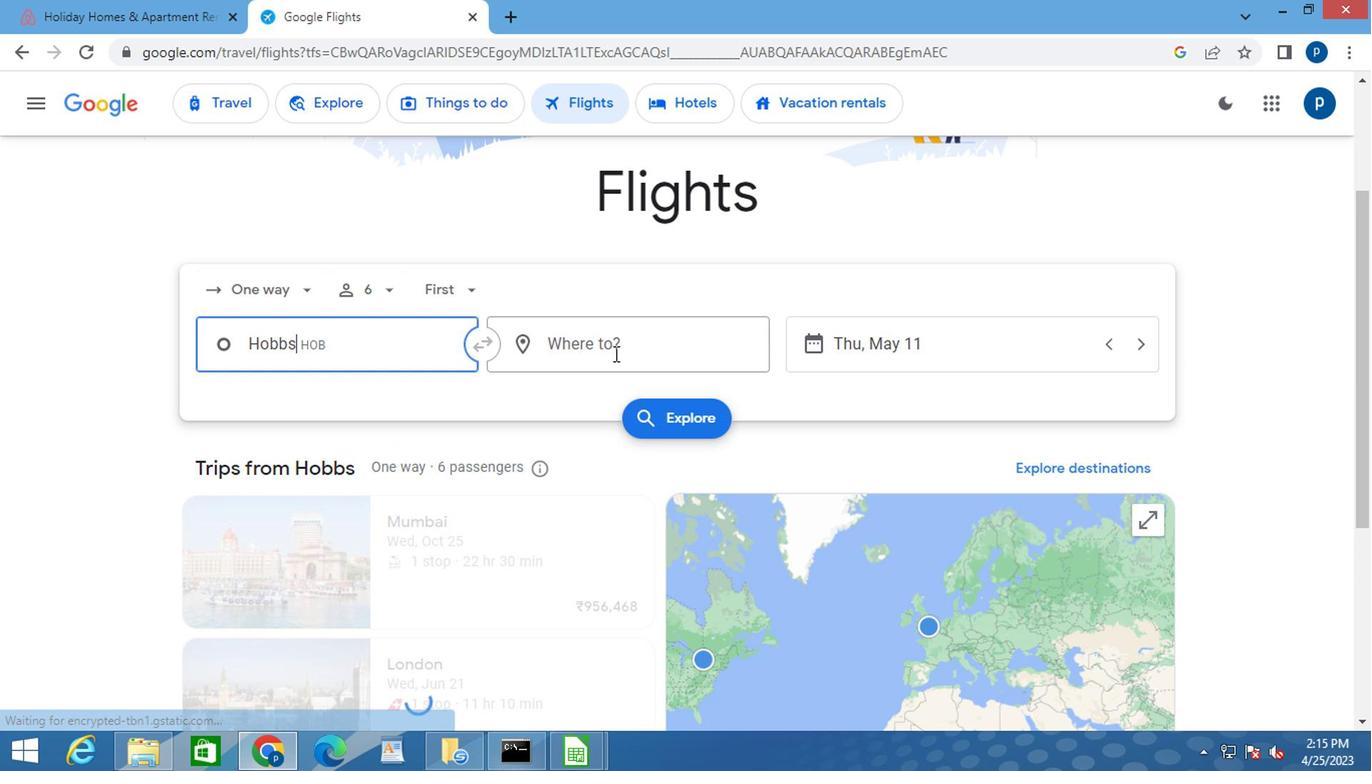 
Action: Mouse moved to (605, 354)
Screenshot: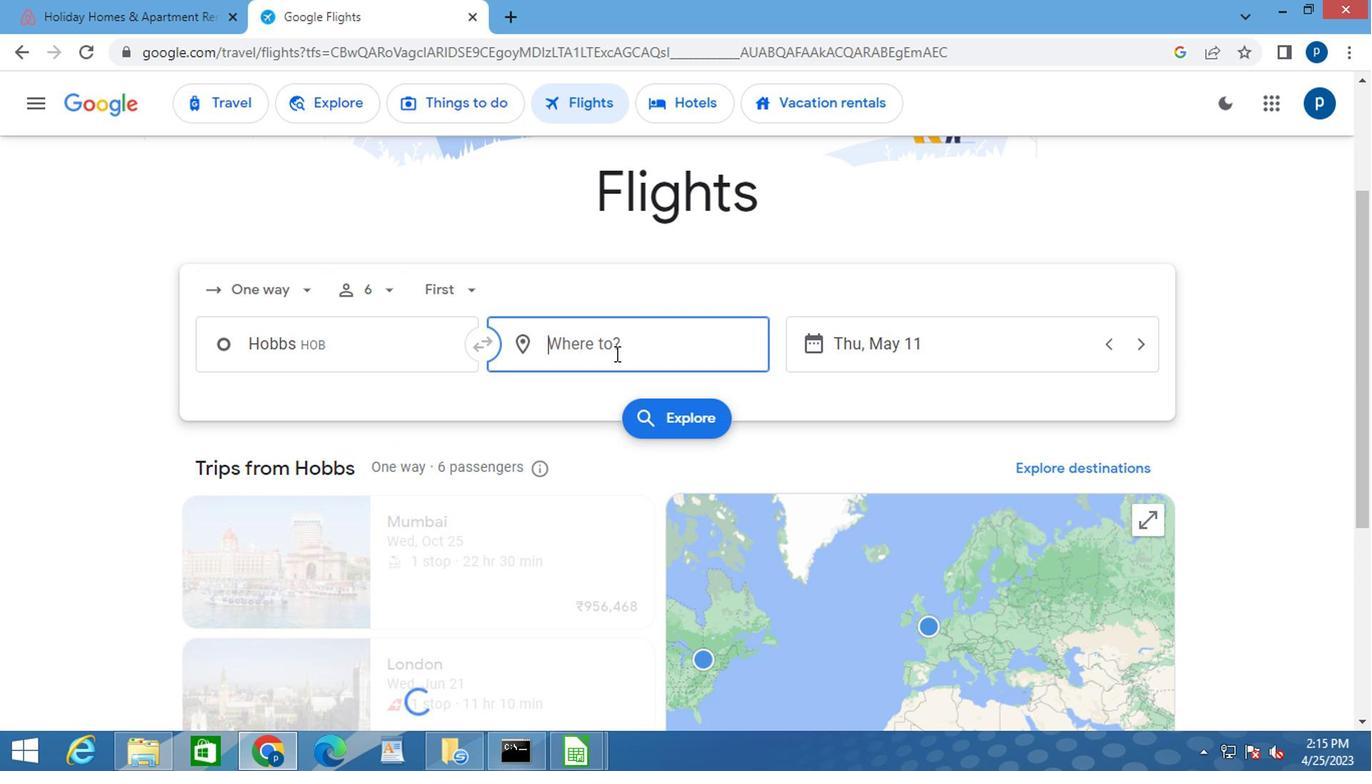 
Action: Key pressed <Key.caps_lock>c<Key.caps_lock>hicago<Key.space>
Screenshot: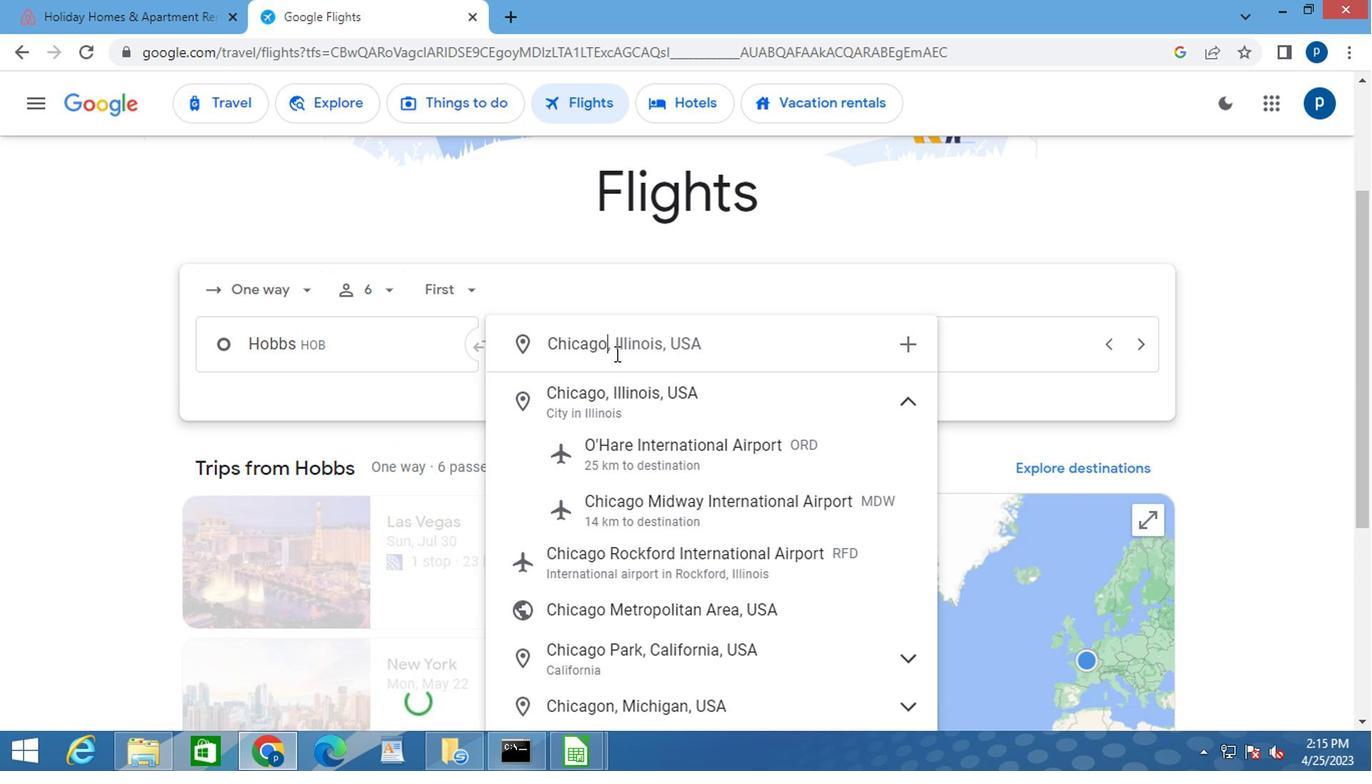 
Action: Mouse moved to (619, 569)
Screenshot: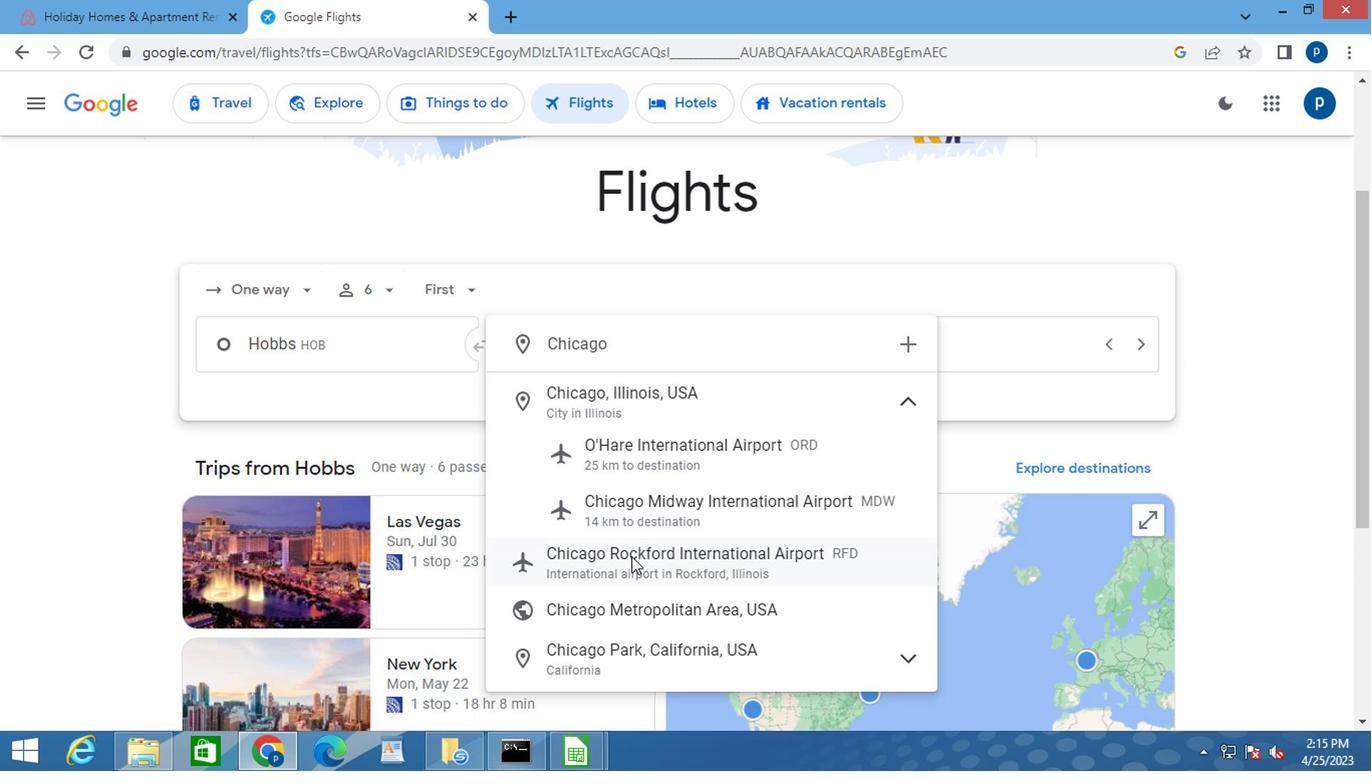 
Action: Mouse pressed left at (619, 569)
Screenshot: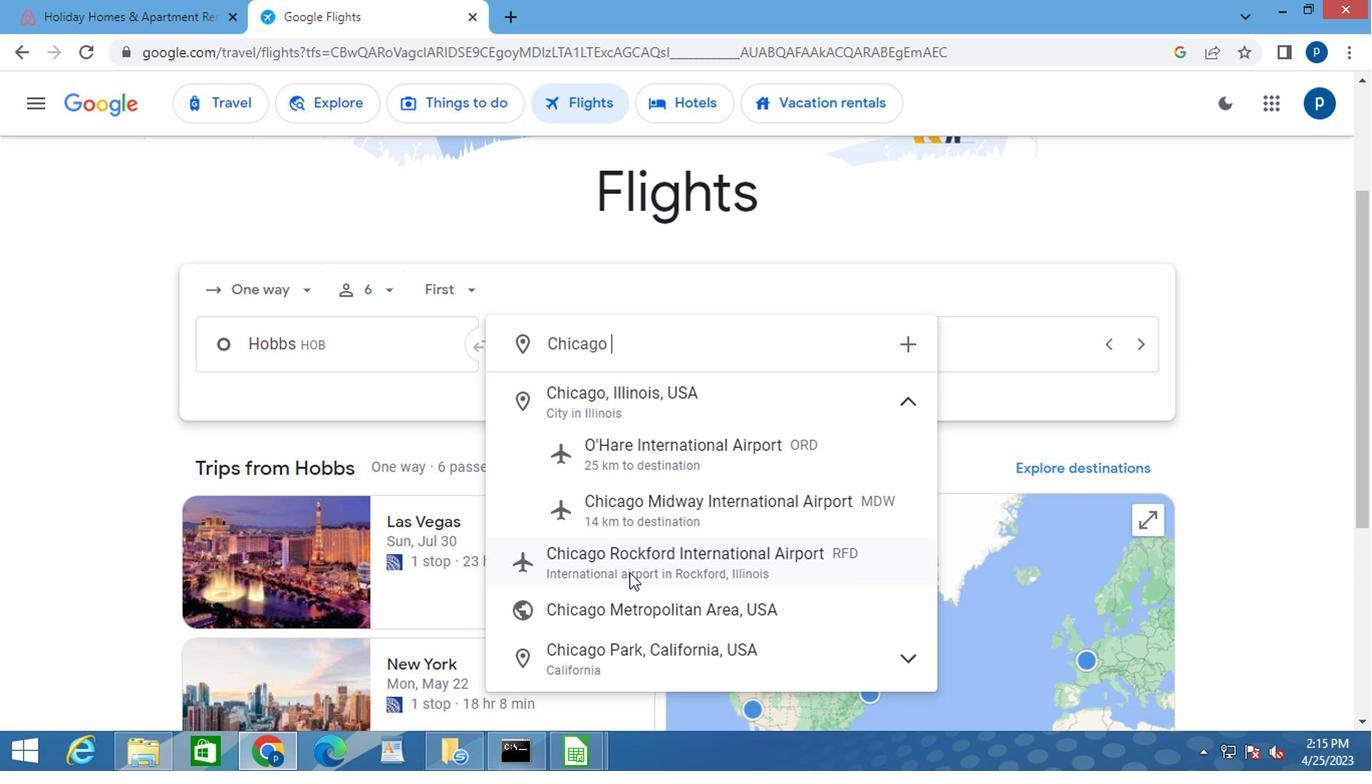 
Action: Mouse moved to (798, 356)
Screenshot: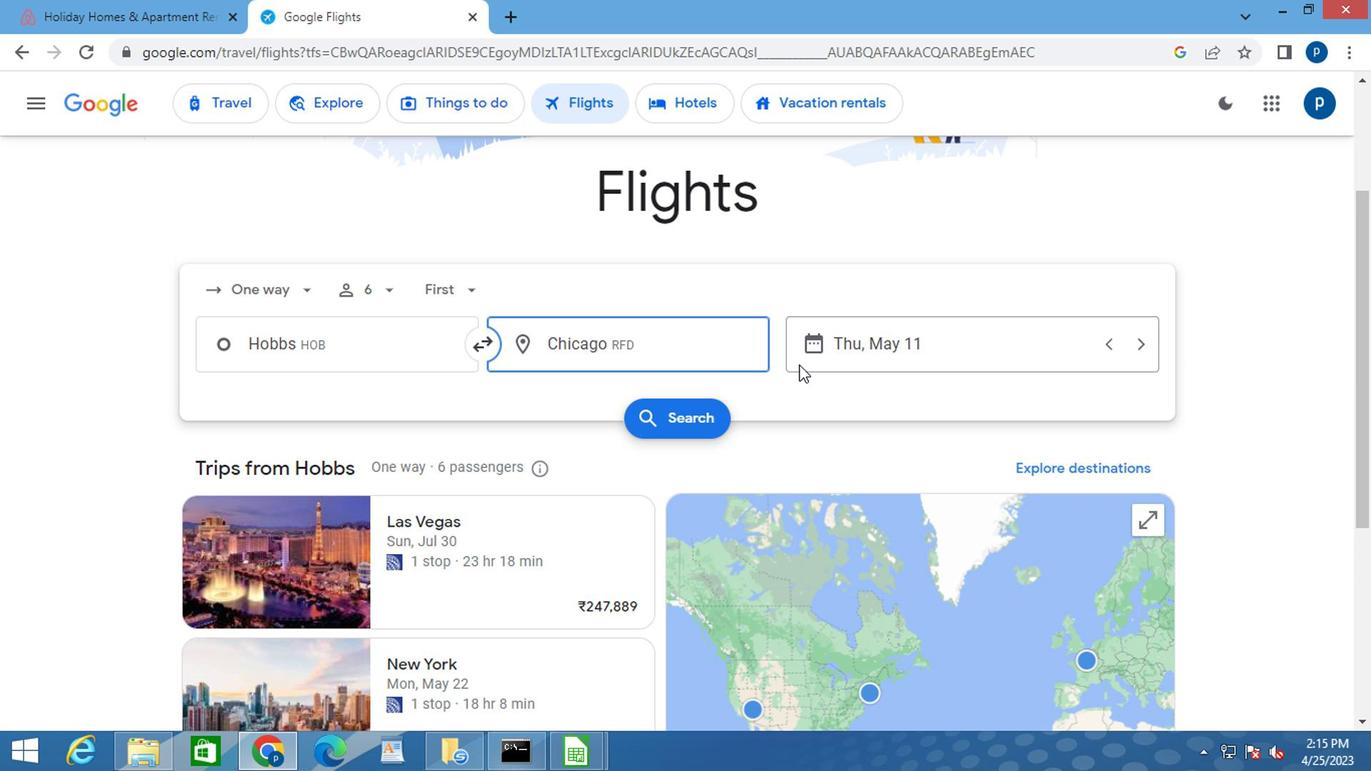 
Action: Mouse pressed left at (798, 356)
Screenshot: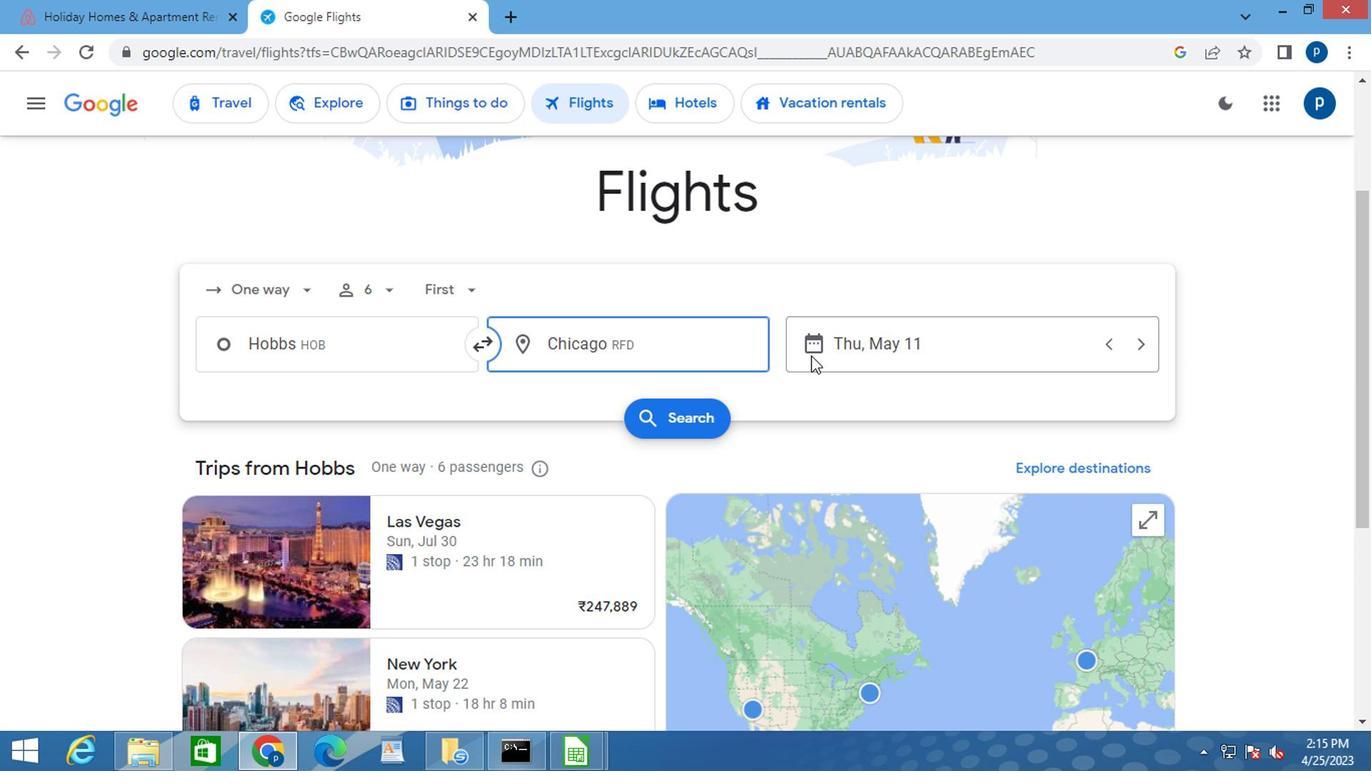 
Action: Mouse moved to (873, 358)
Screenshot: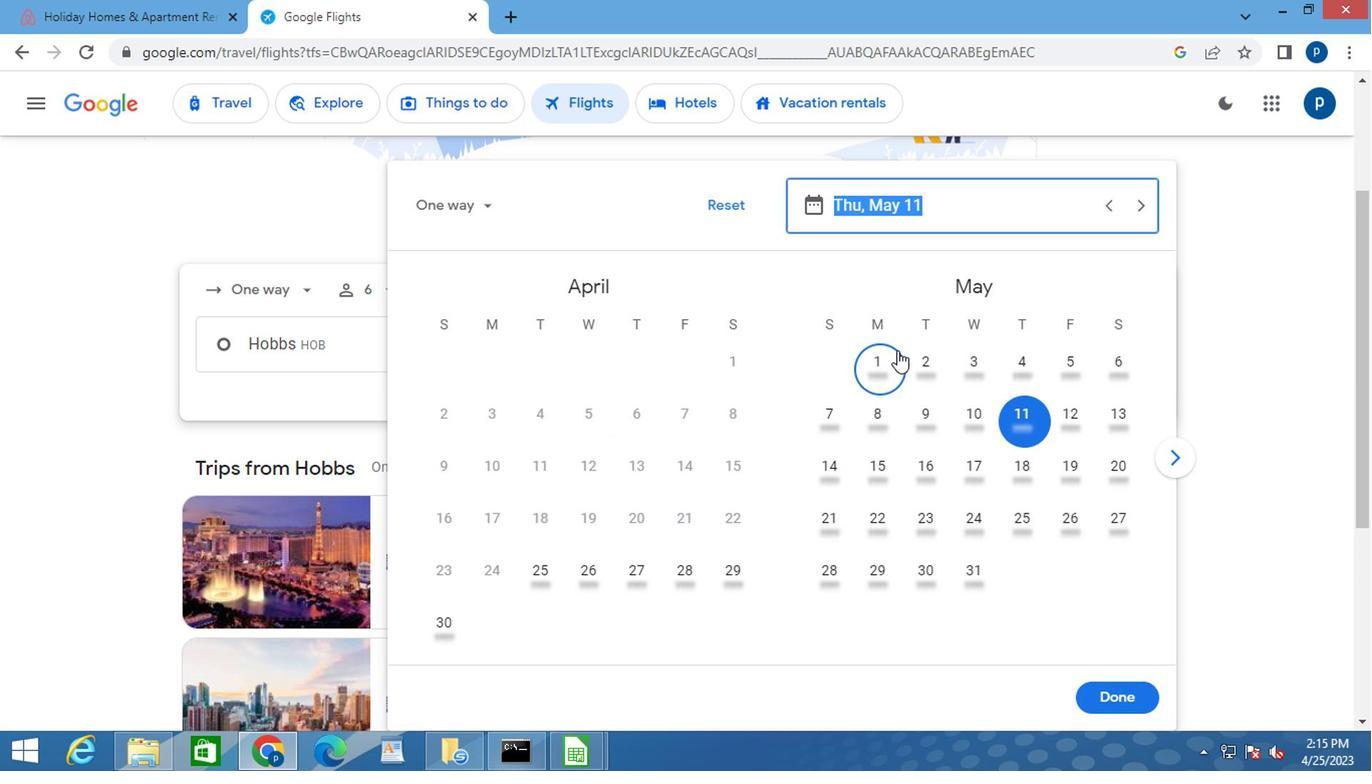 
Action: Mouse pressed left at (873, 358)
Screenshot: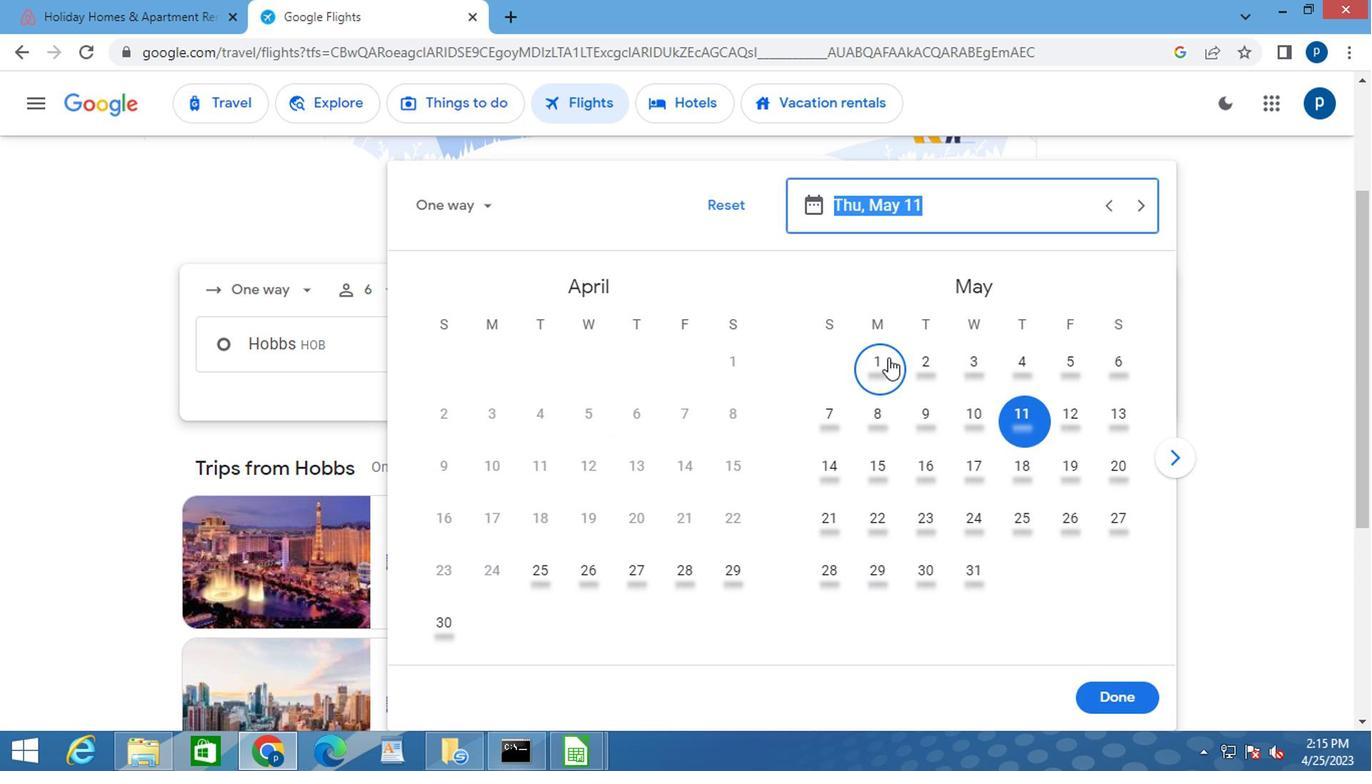 
Action: Mouse moved to (1088, 688)
Screenshot: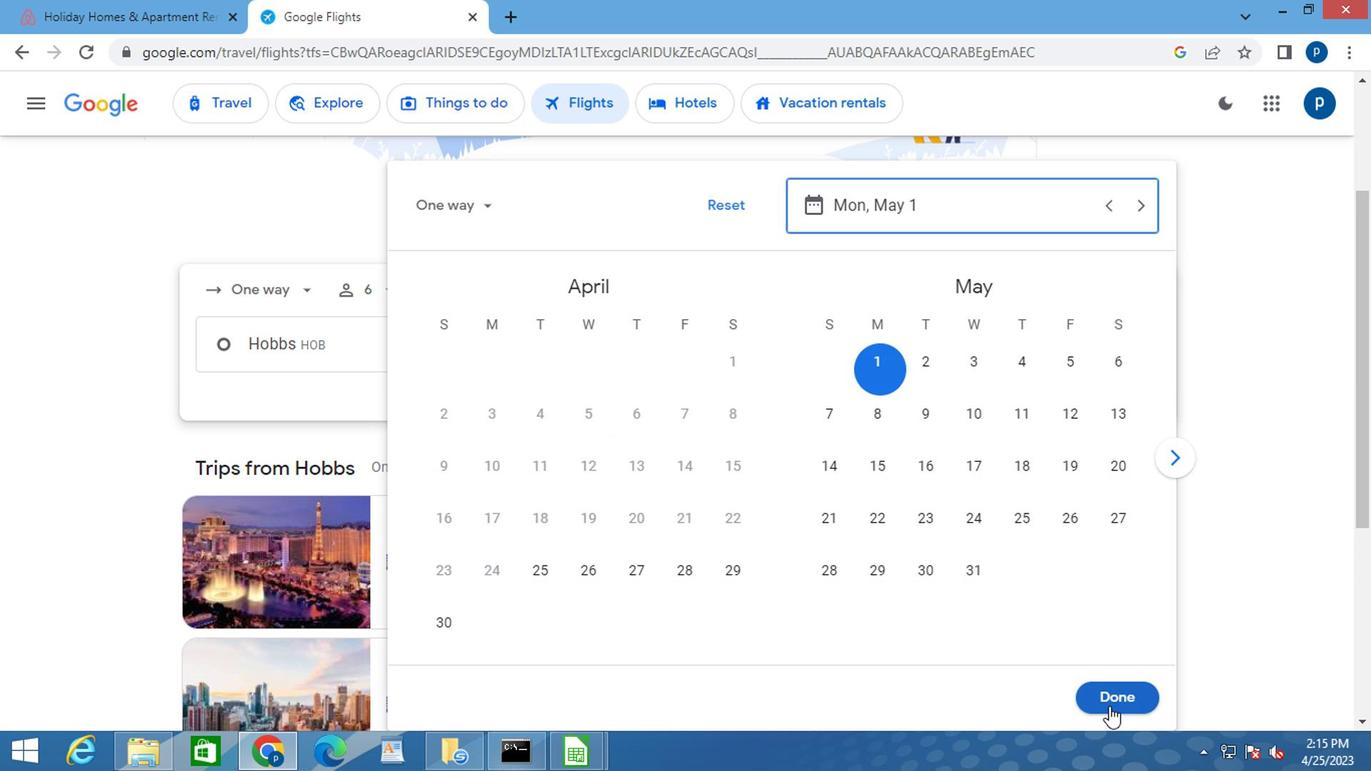 
Action: Mouse pressed left at (1088, 688)
Screenshot: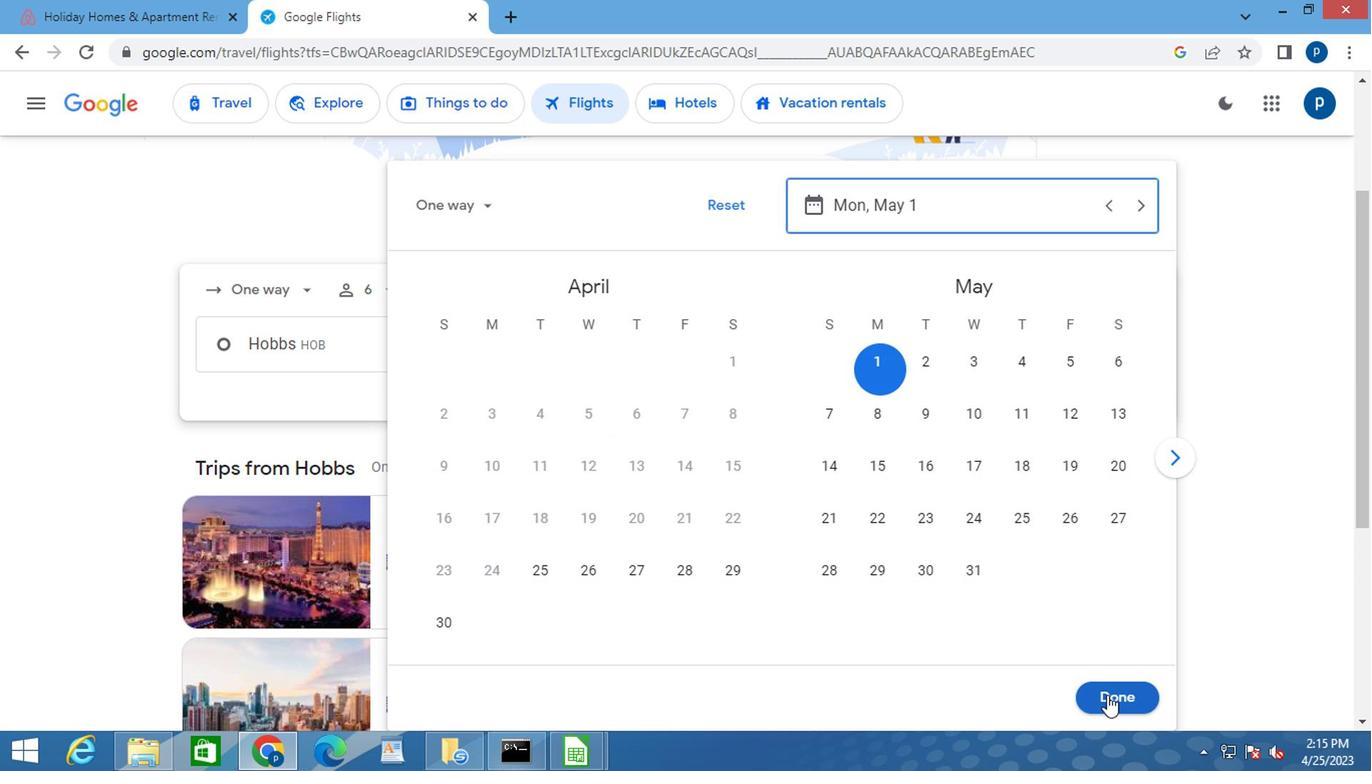 
Action: Mouse moved to (634, 405)
Screenshot: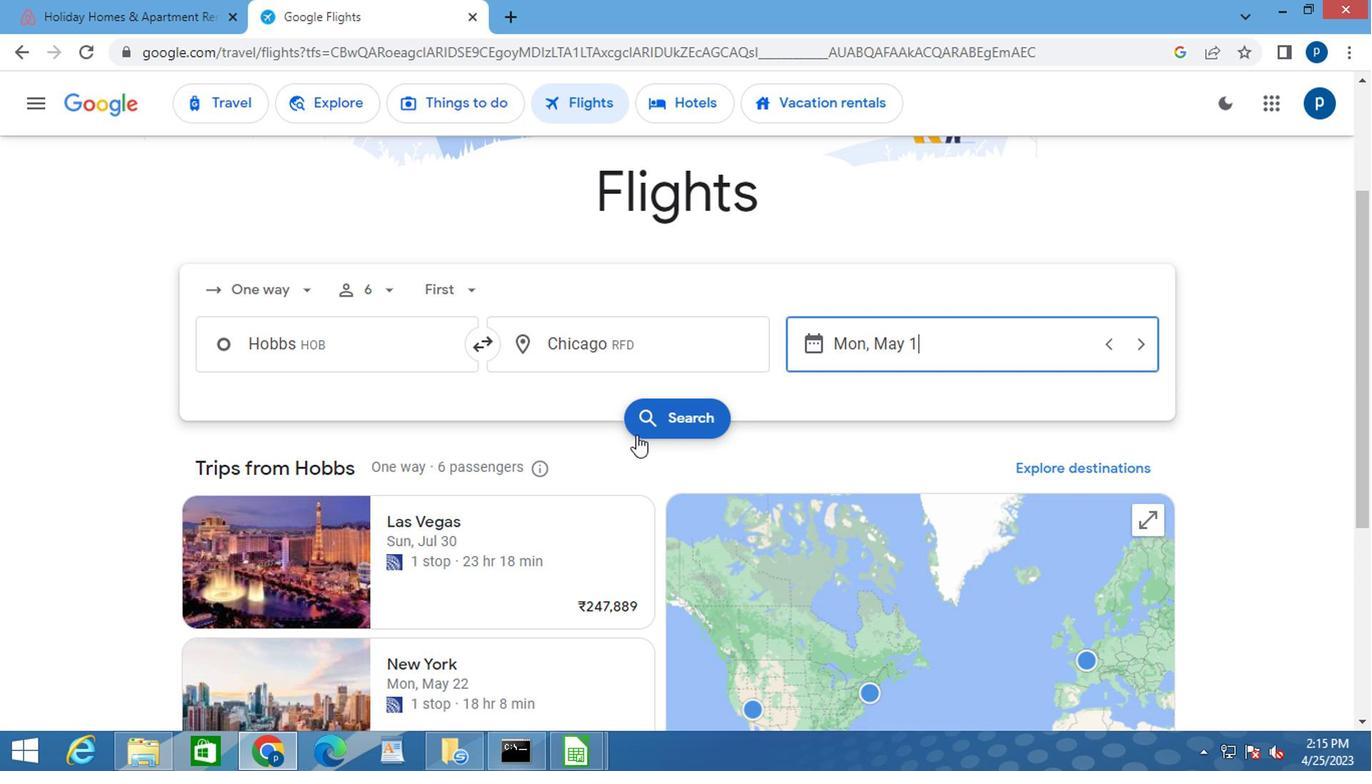 
Action: Mouse pressed left at (634, 405)
Screenshot: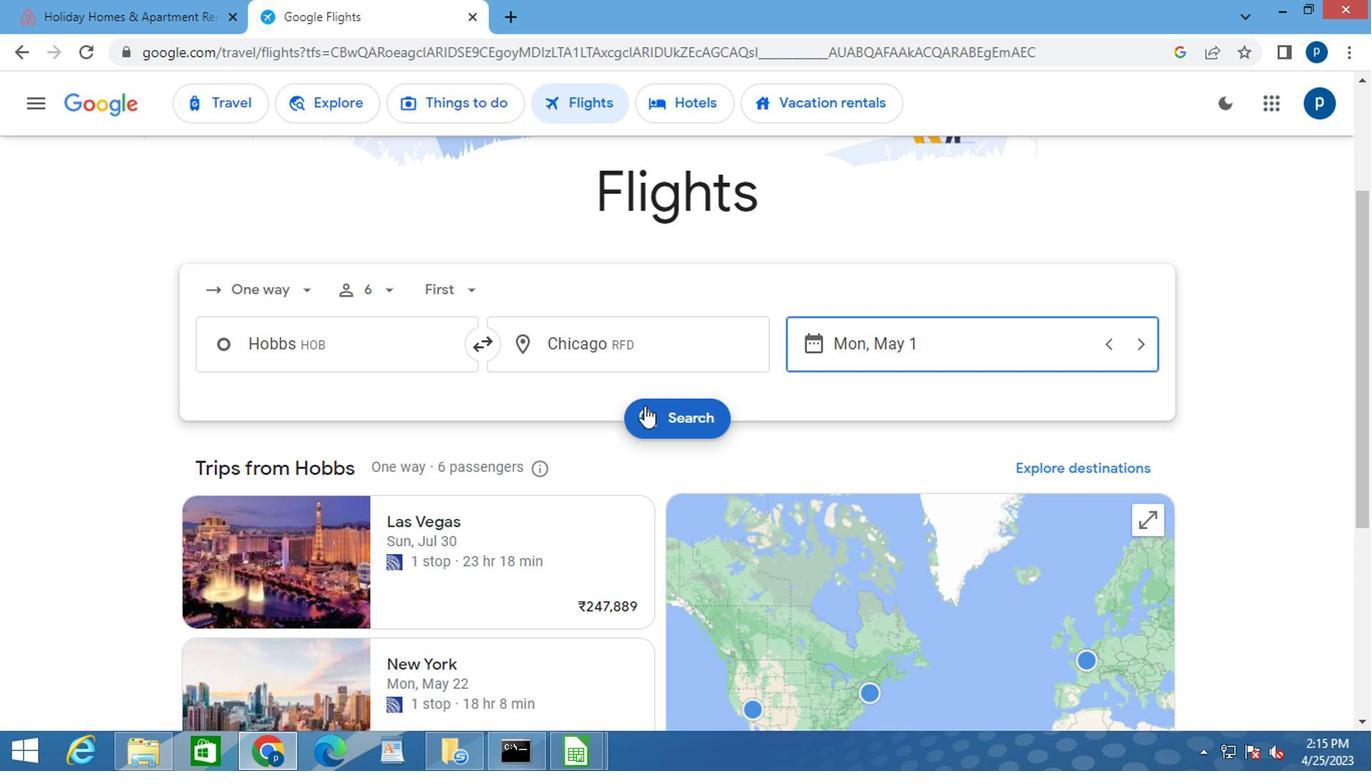 
Action: Mouse moved to (214, 296)
Screenshot: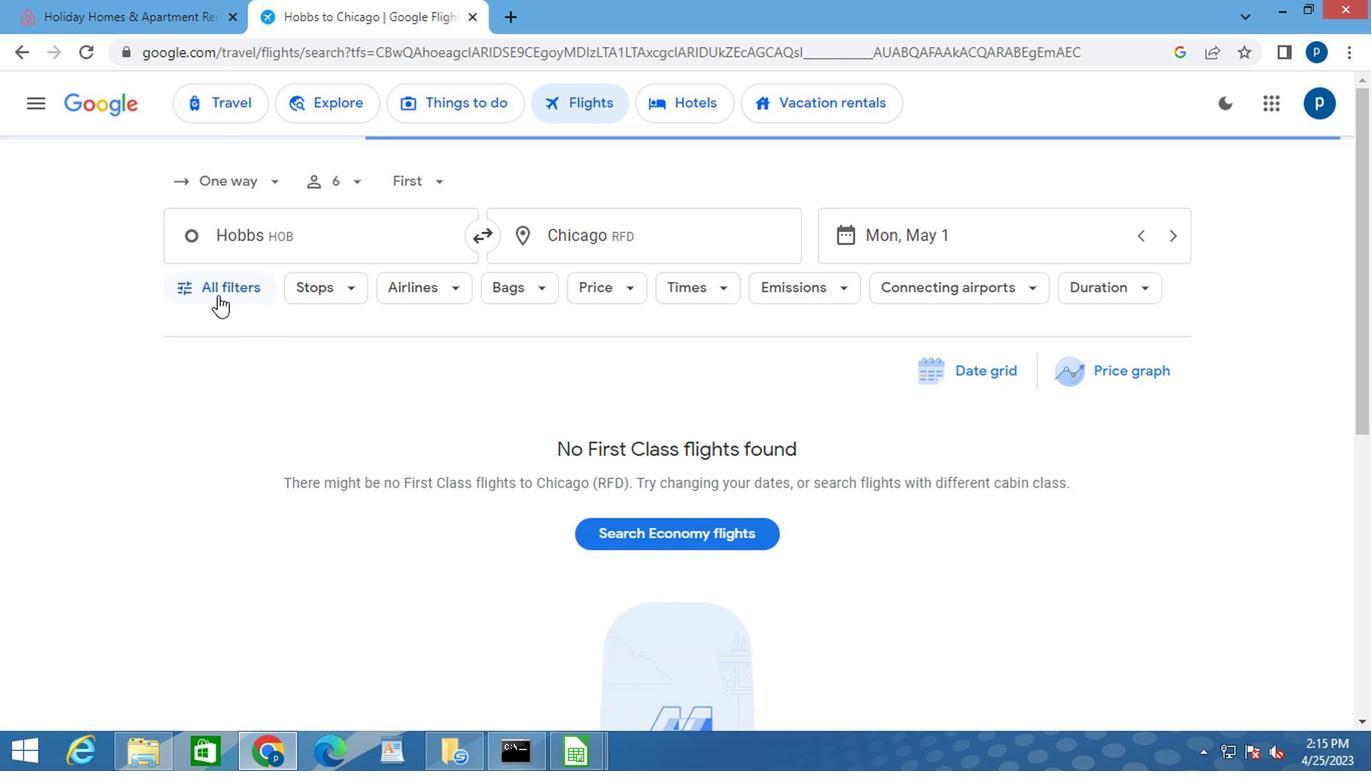 
Action: Mouse pressed left at (214, 296)
Screenshot: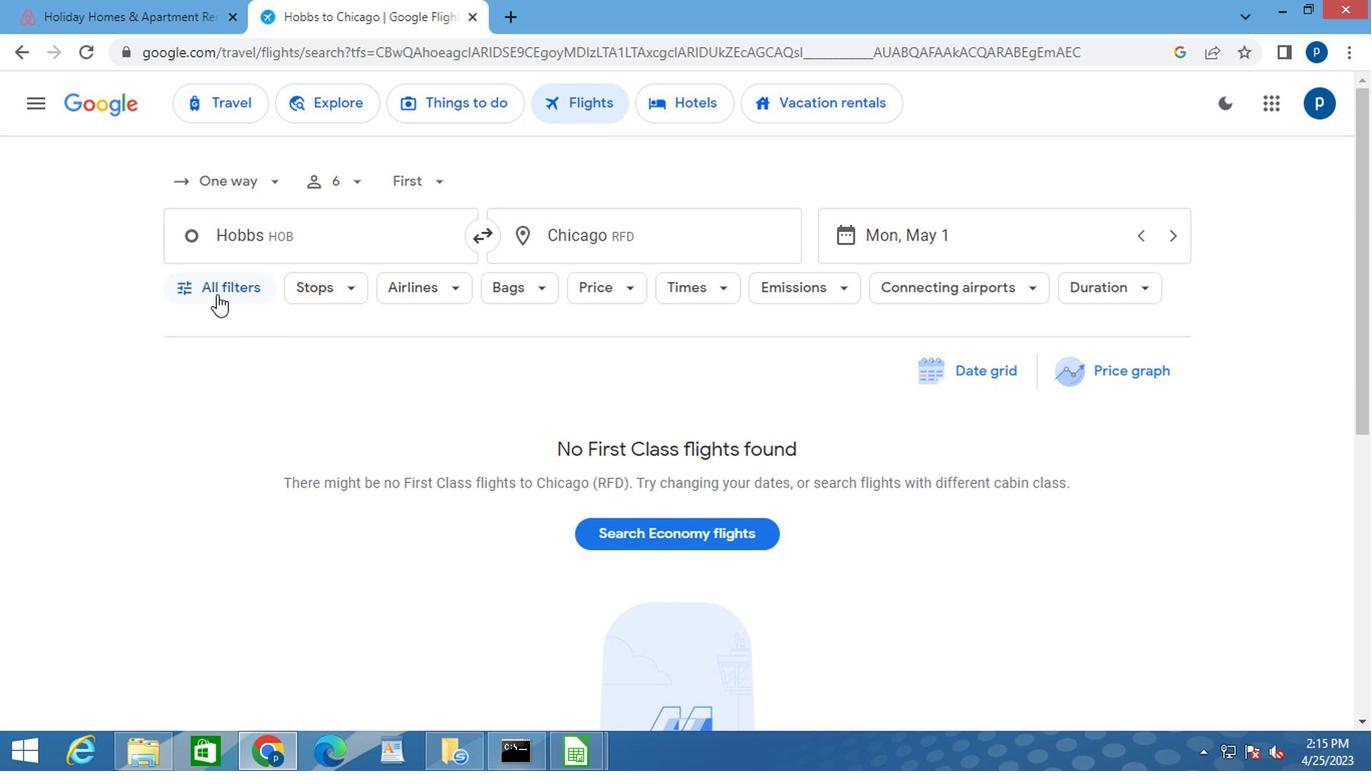 
Action: Mouse moved to (360, 517)
Screenshot: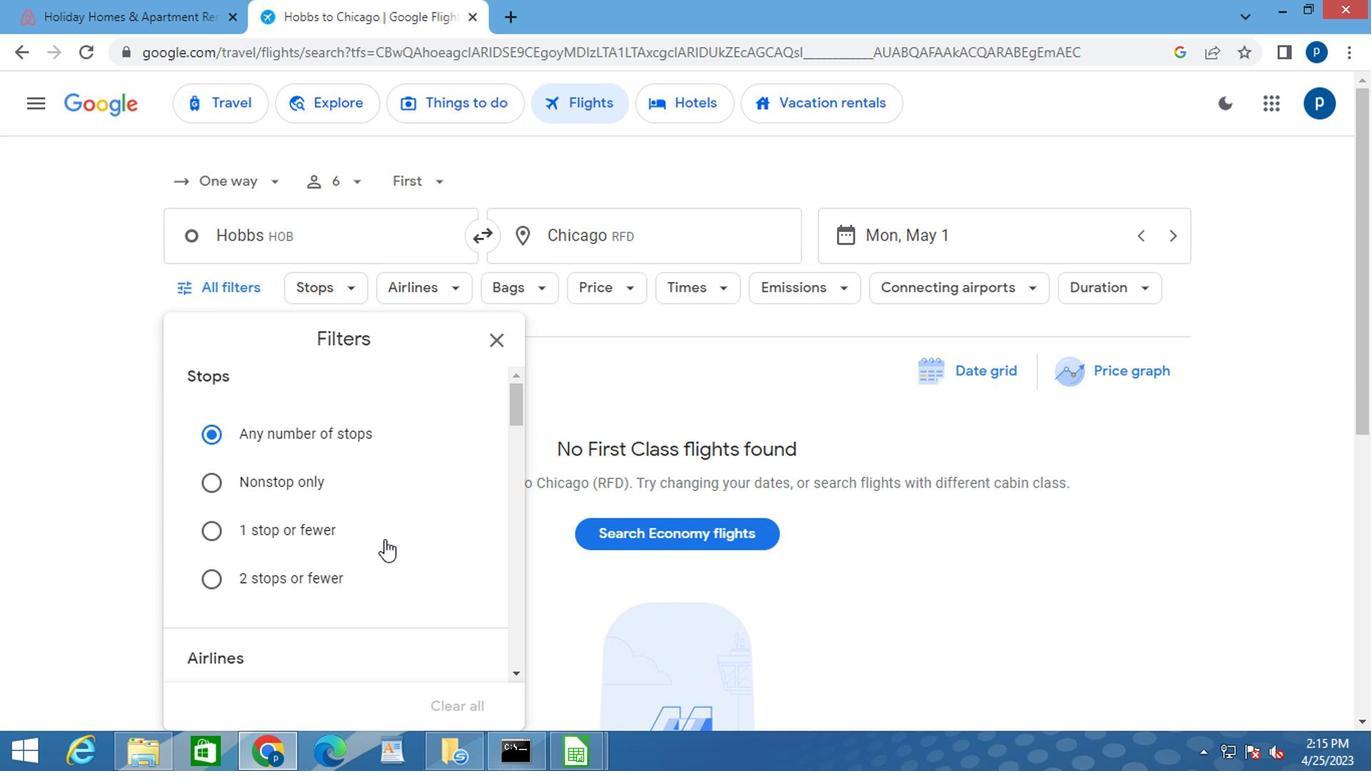 
Action: Mouse scrolled (360, 517) with delta (0, 0)
Screenshot: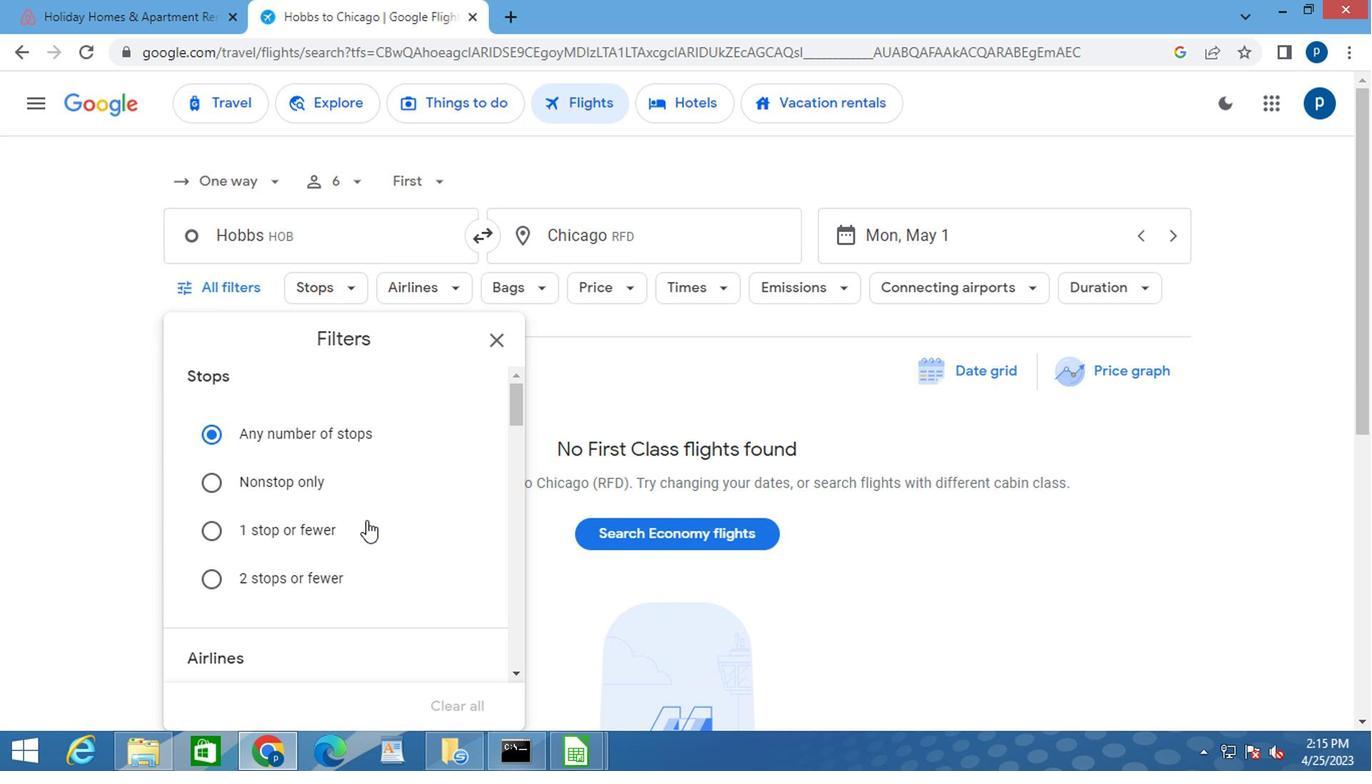 
Action: Mouse moved to (355, 510)
Screenshot: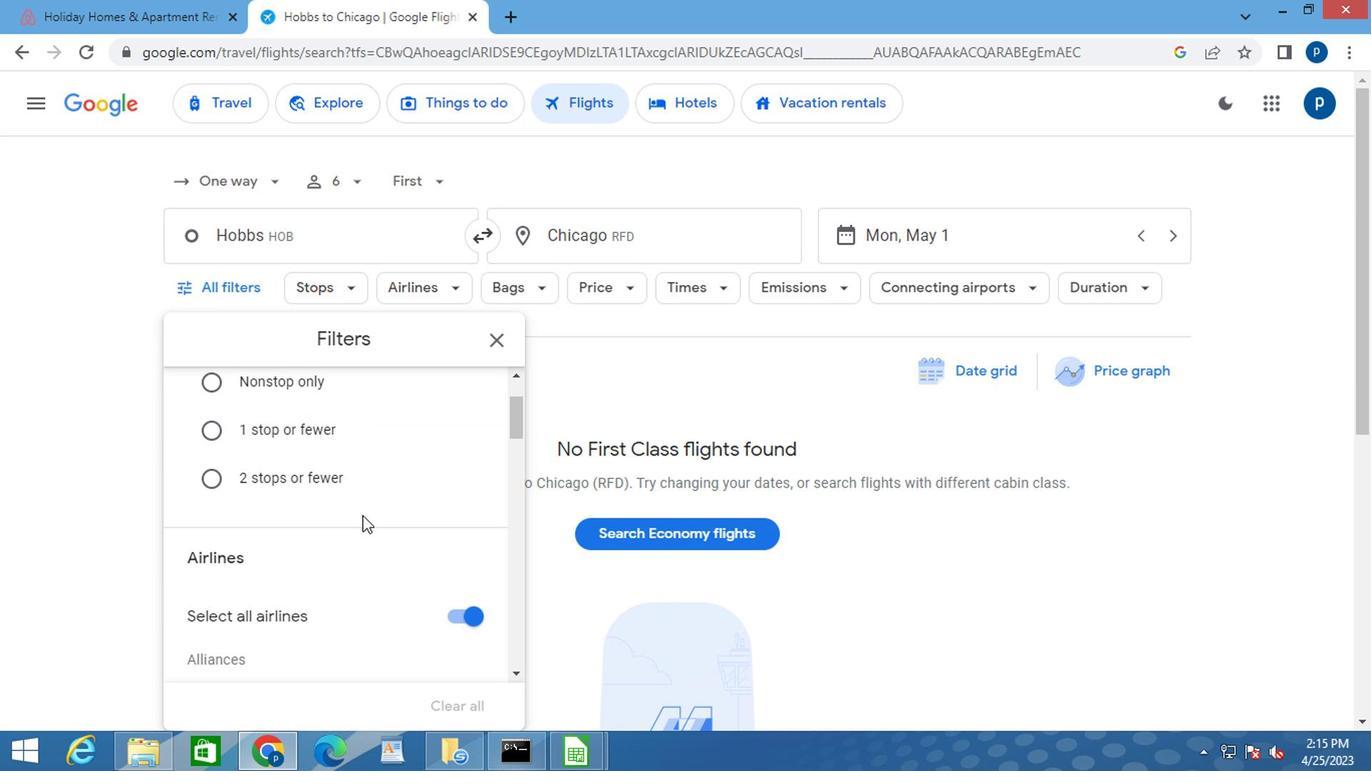 
Action: Mouse scrolled (355, 509) with delta (0, 0)
Screenshot: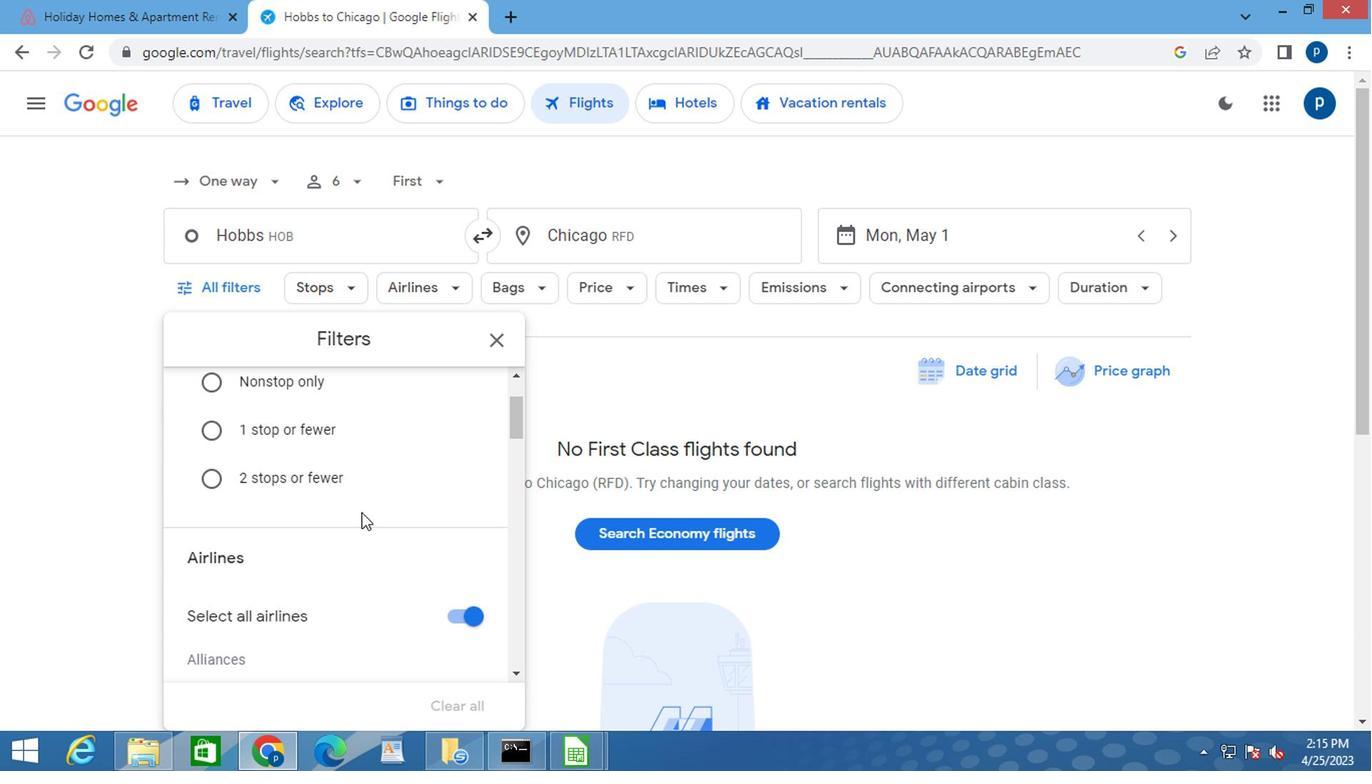 
Action: Mouse moved to (355, 507)
Screenshot: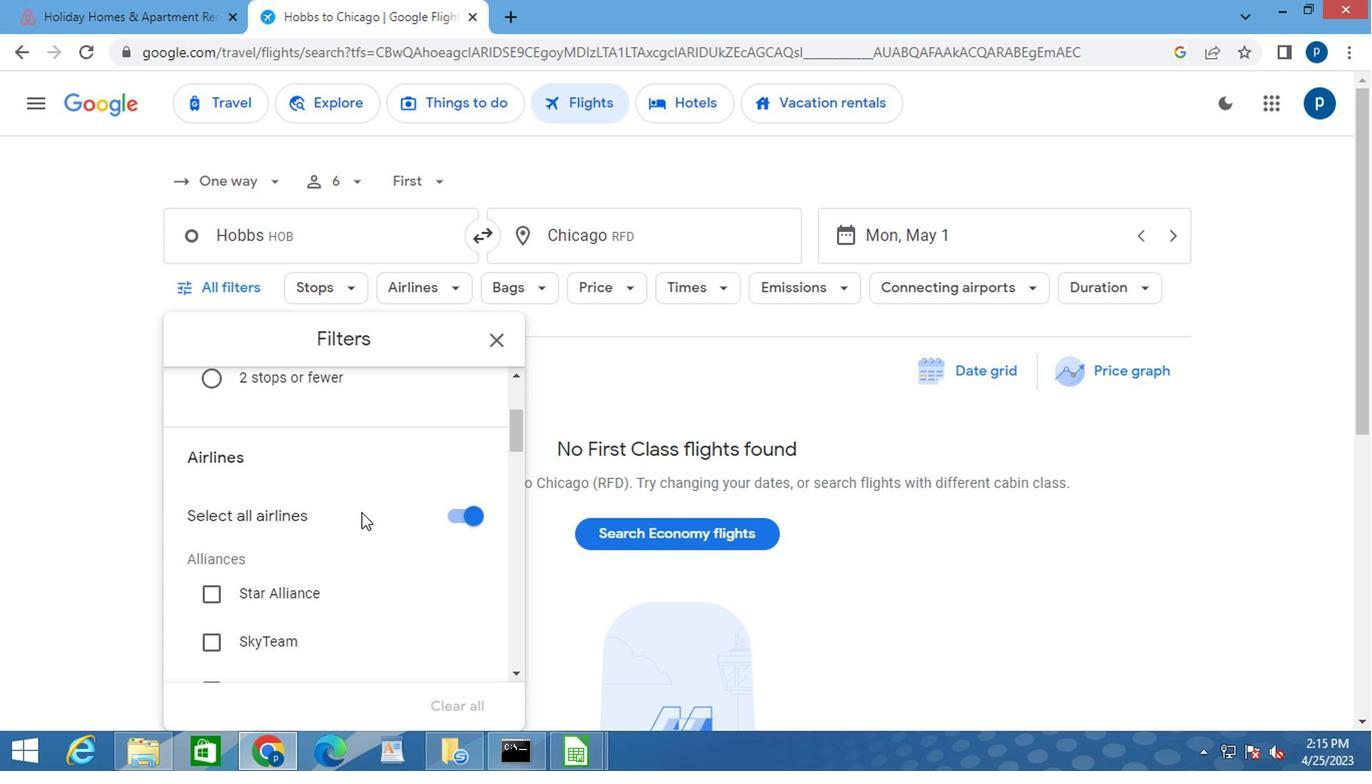 
Action: Mouse scrolled (355, 506) with delta (0, 0)
Screenshot: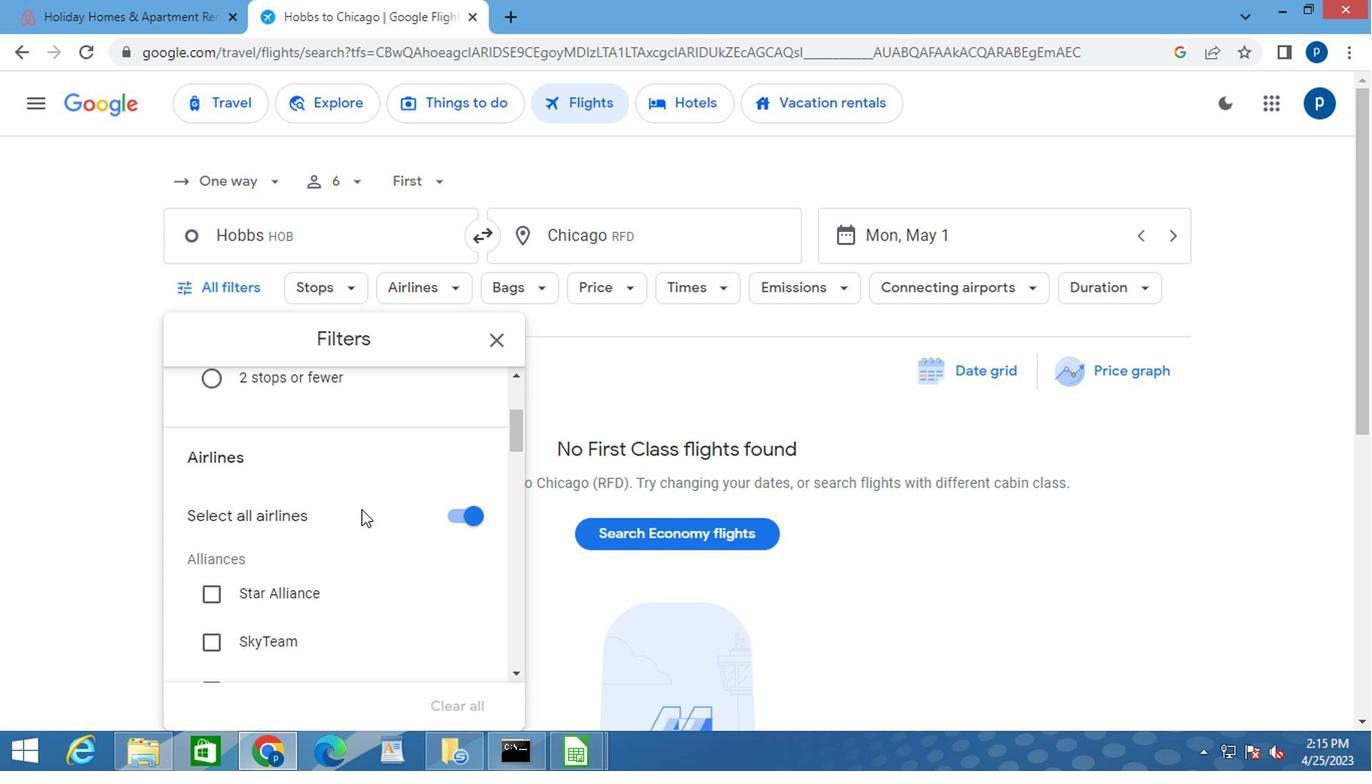 
Action: Mouse moved to (355, 506)
Screenshot: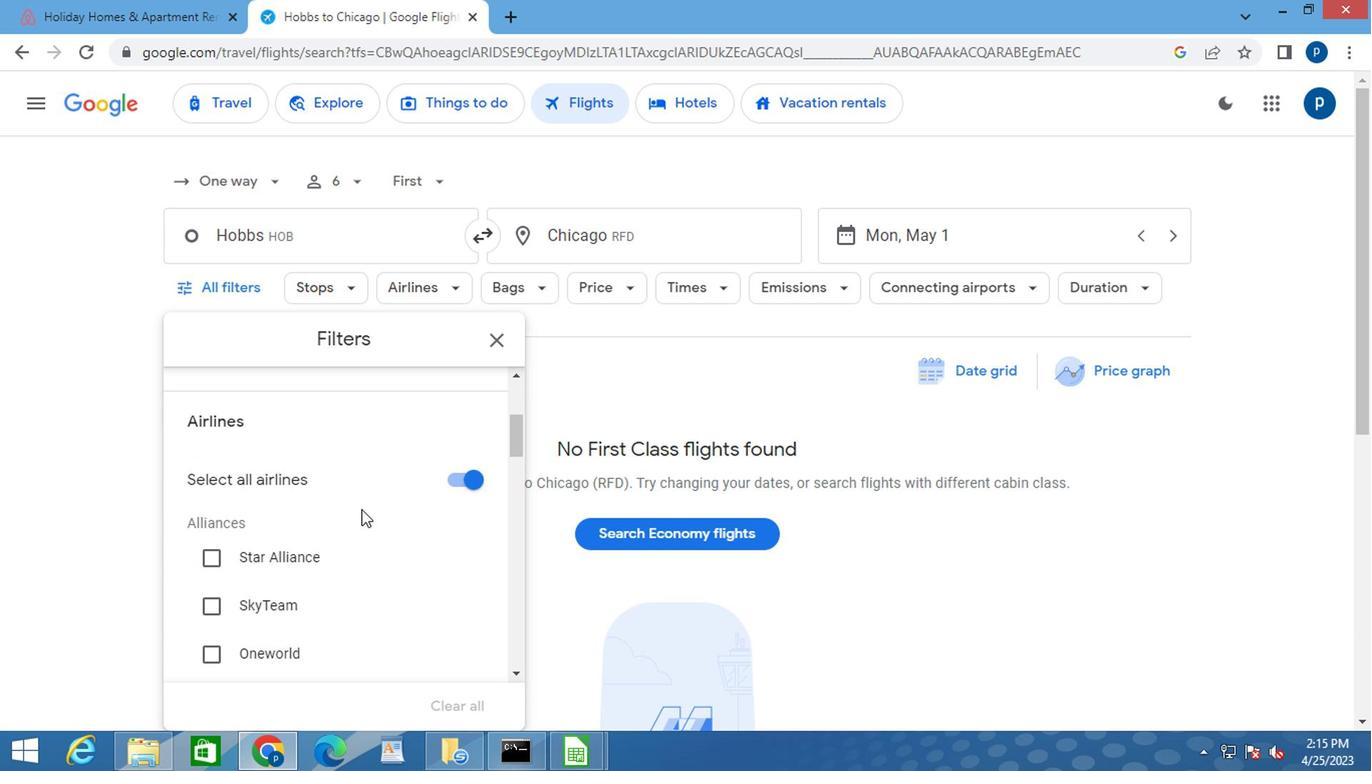 
Action: Mouse scrolled (355, 505) with delta (0, -1)
Screenshot: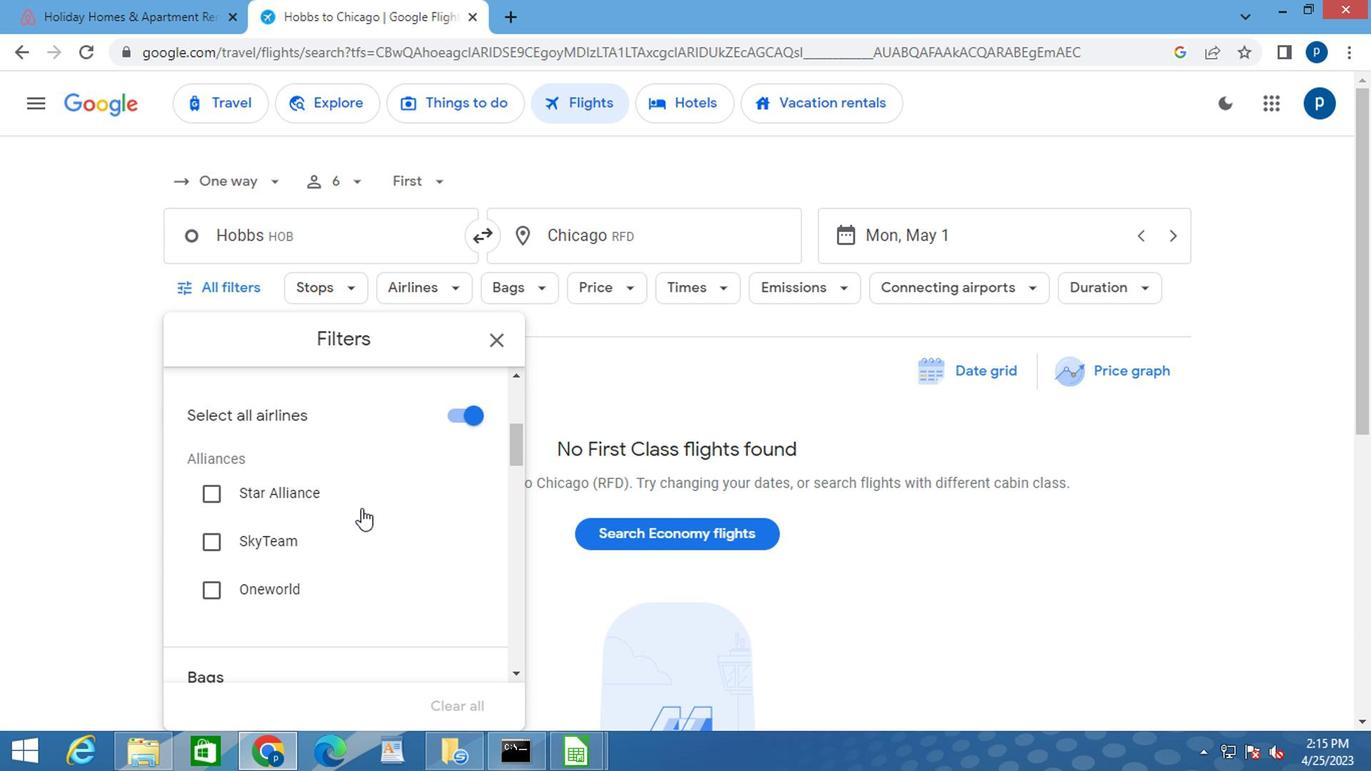 
Action: Mouse scrolled (355, 505) with delta (0, -1)
Screenshot: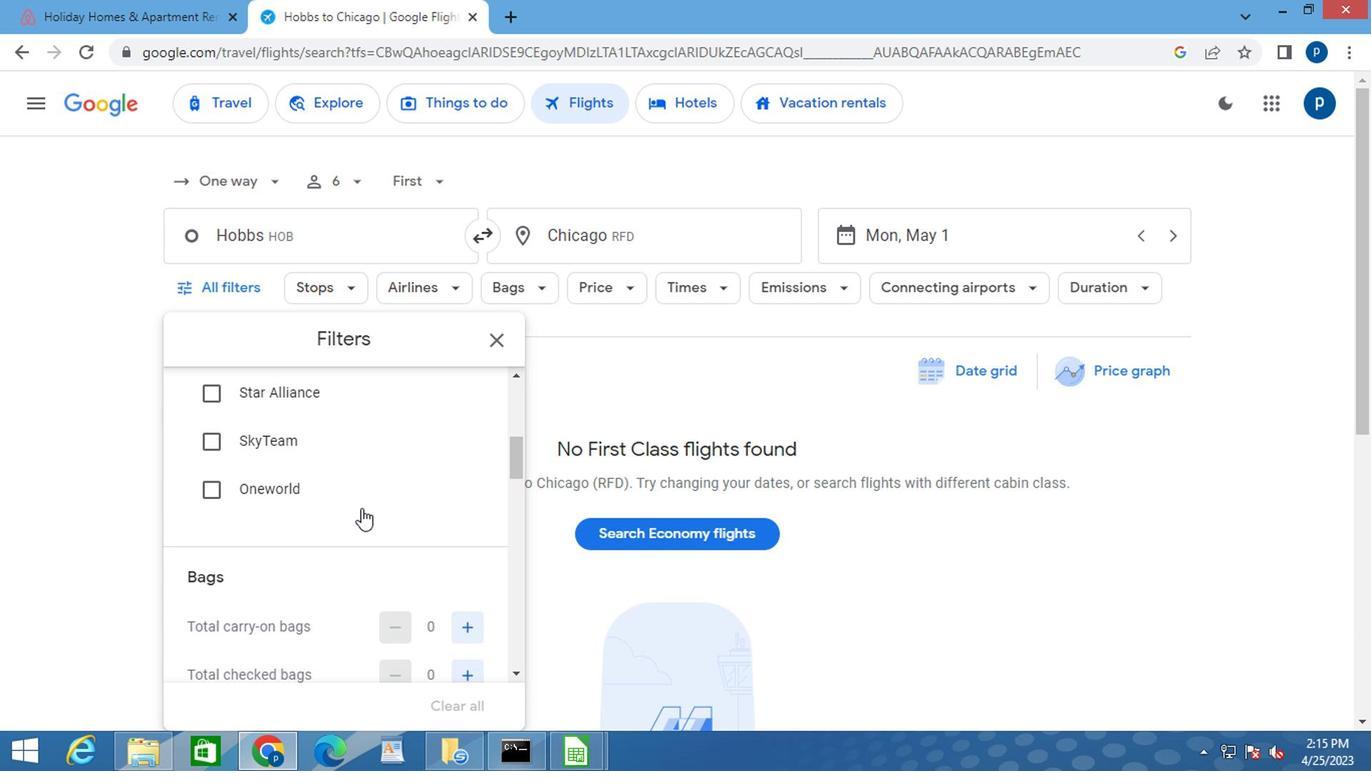 
Action: Mouse moved to (464, 582)
Screenshot: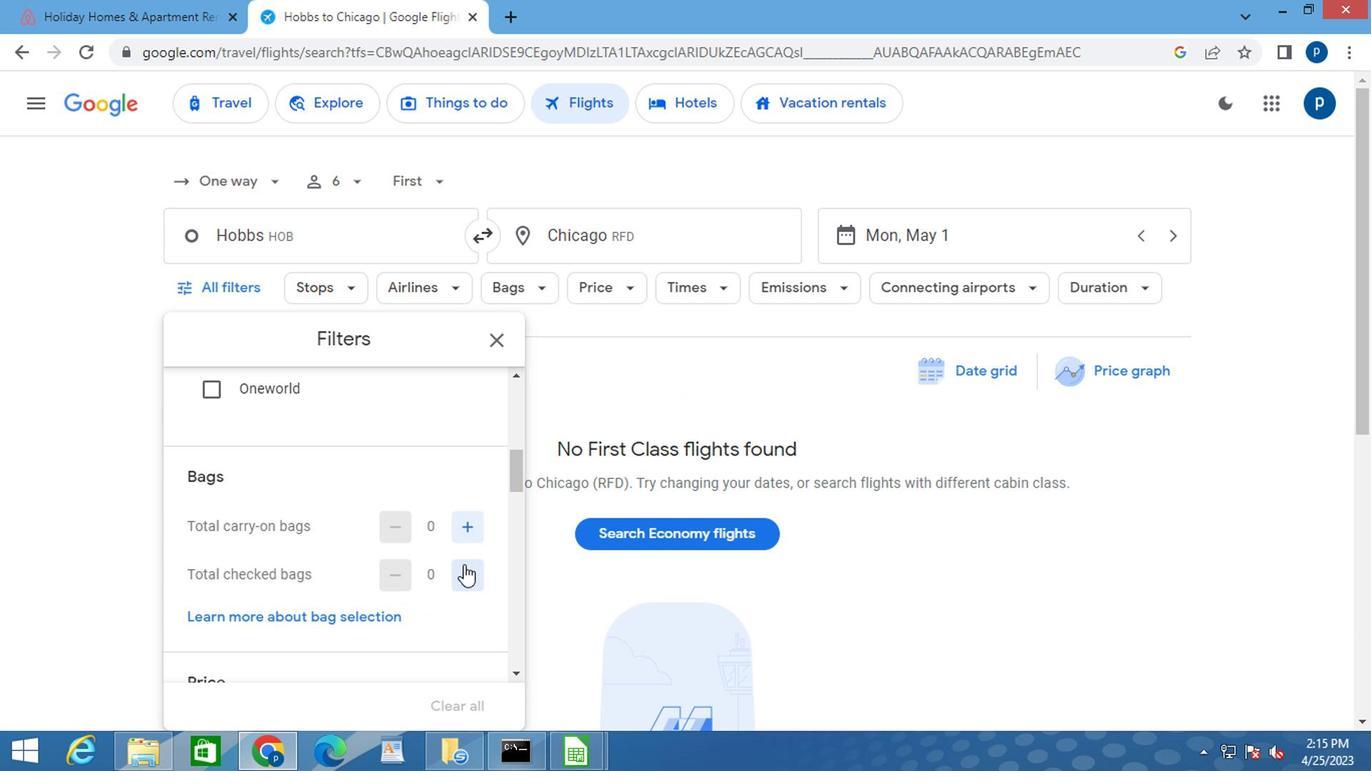 
Action: Mouse pressed left at (464, 582)
Screenshot: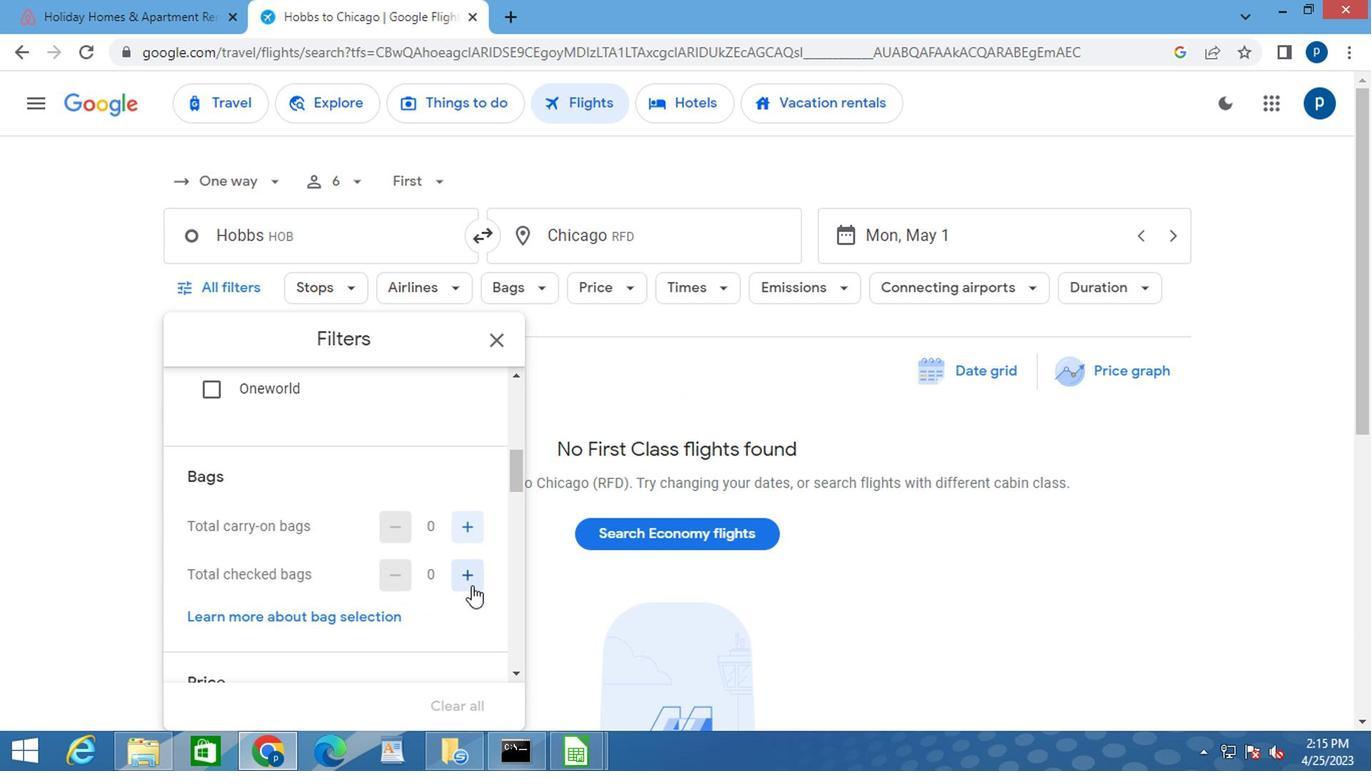 
Action: Mouse moved to (463, 582)
Screenshot: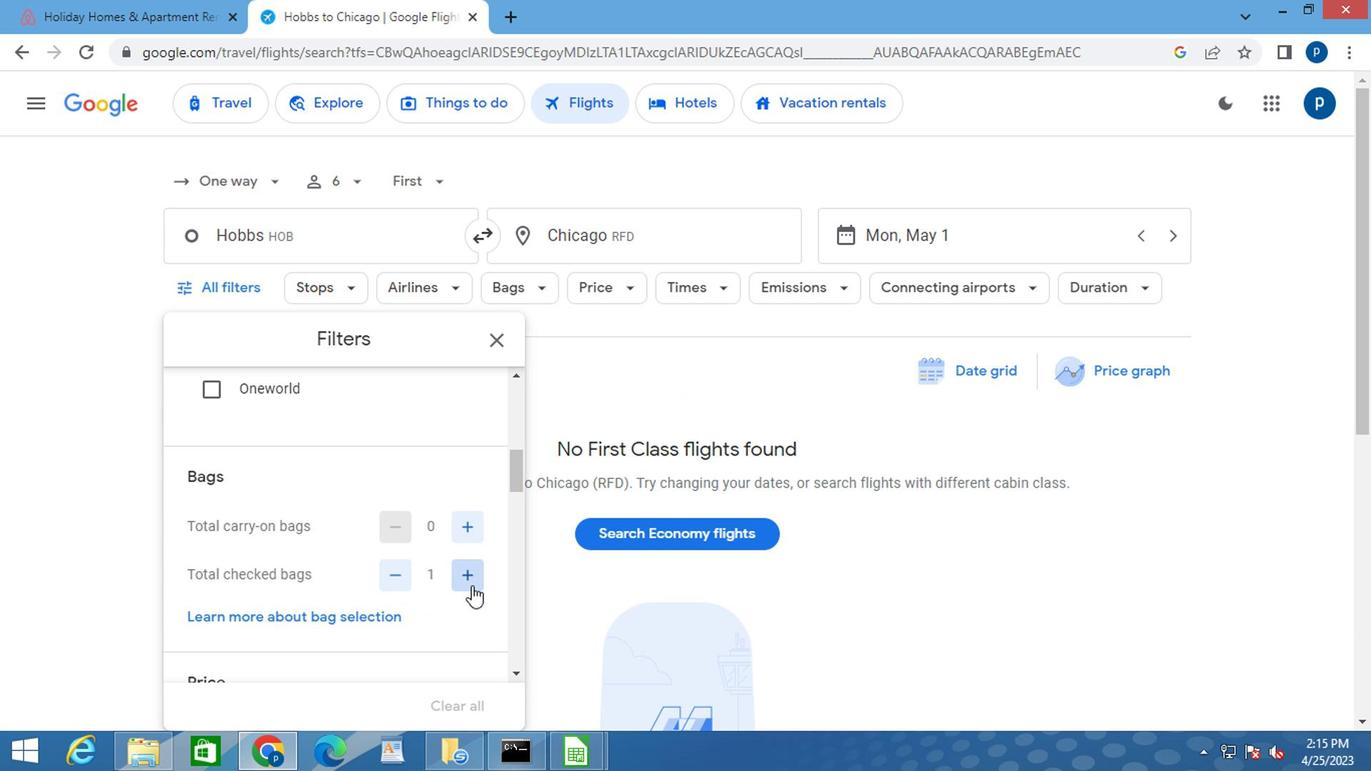 
Action: Mouse pressed left at (463, 582)
Screenshot: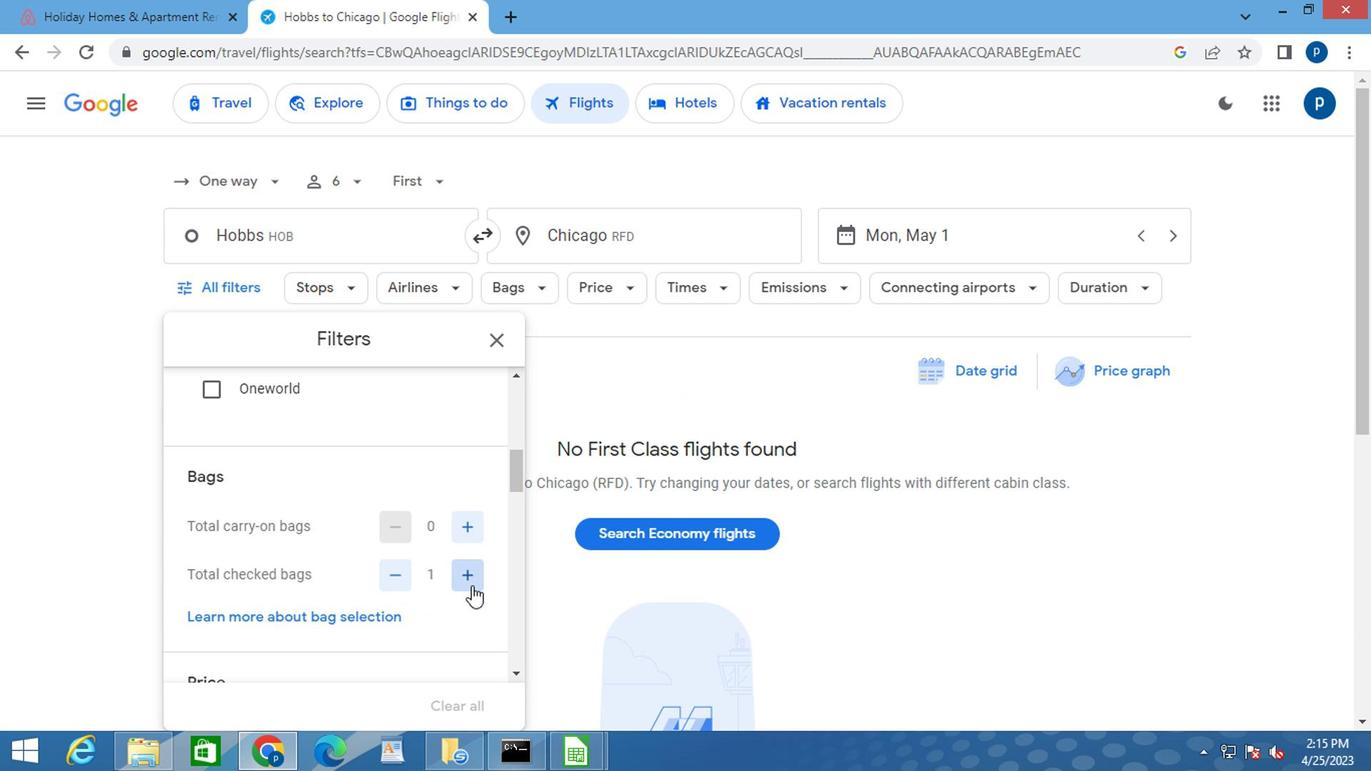 
Action: Mouse moved to (402, 587)
Screenshot: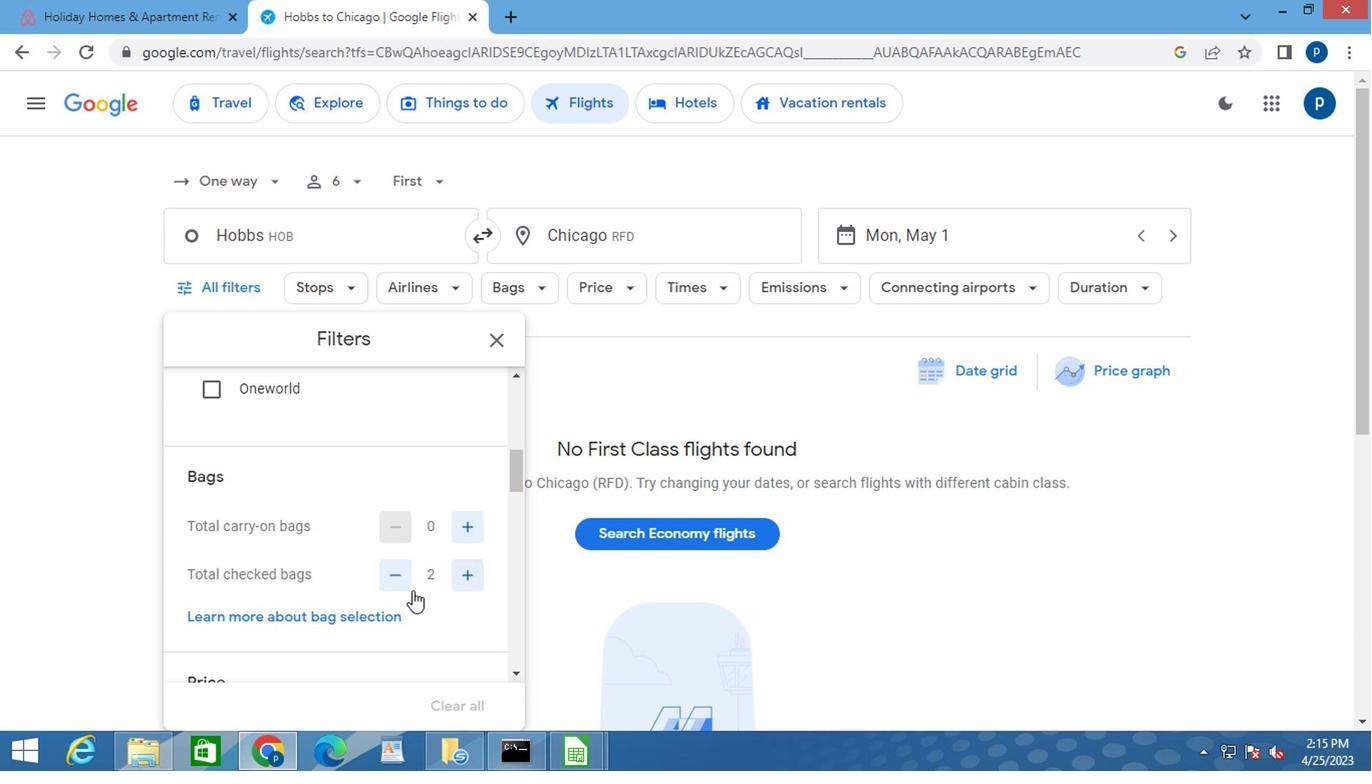
Action: Mouse scrolled (402, 587) with delta (0, 0)
Screenshot: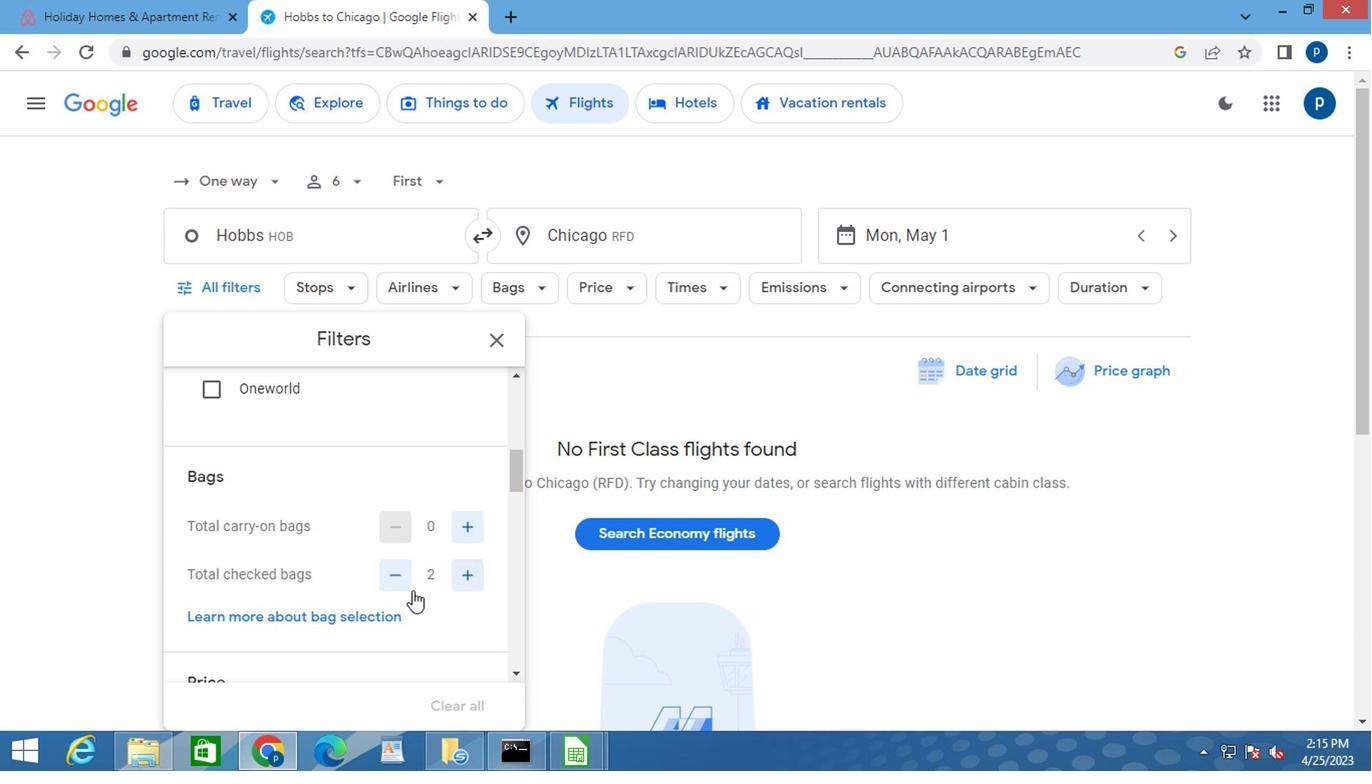 
Action: Mouse scrolled (402, 587) with delta (0, 0)
Screenshot: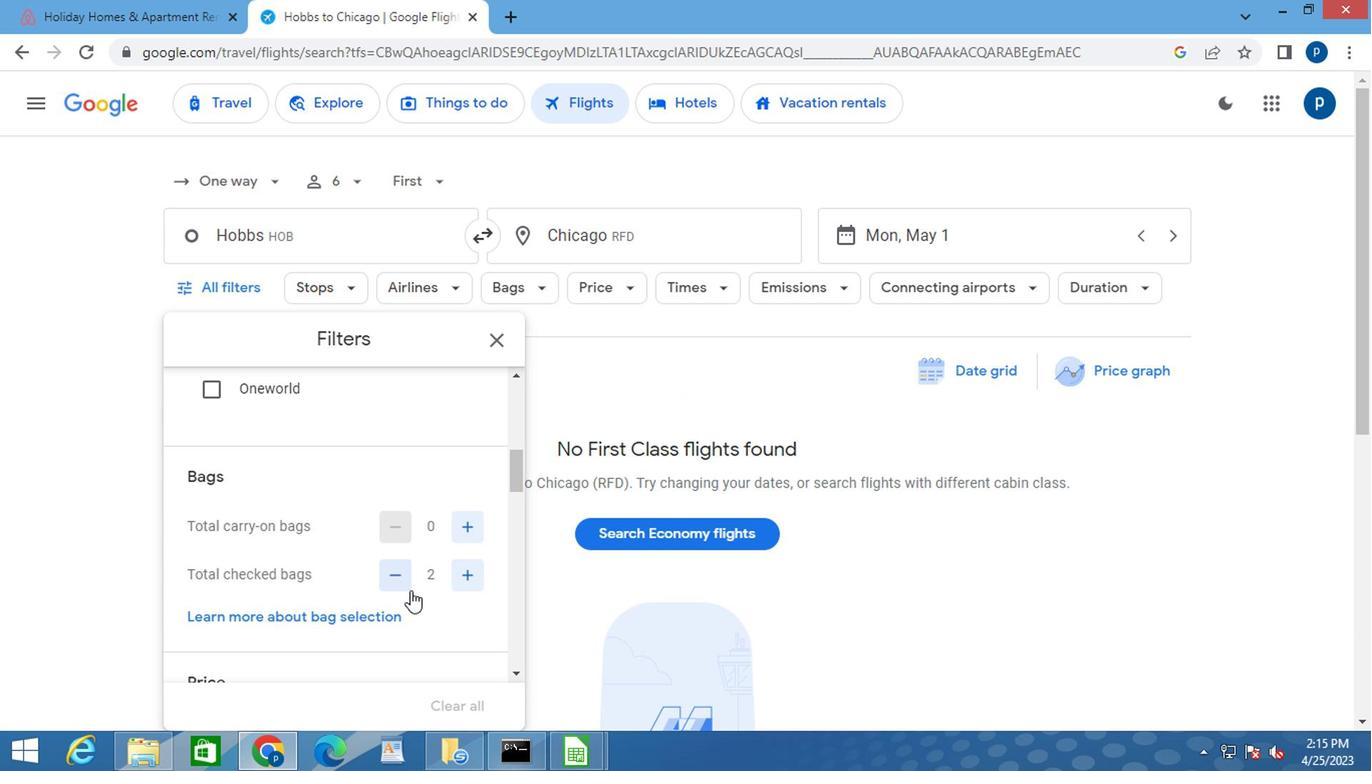 
Action: Mouse moved to (458, 565)
Screenshot: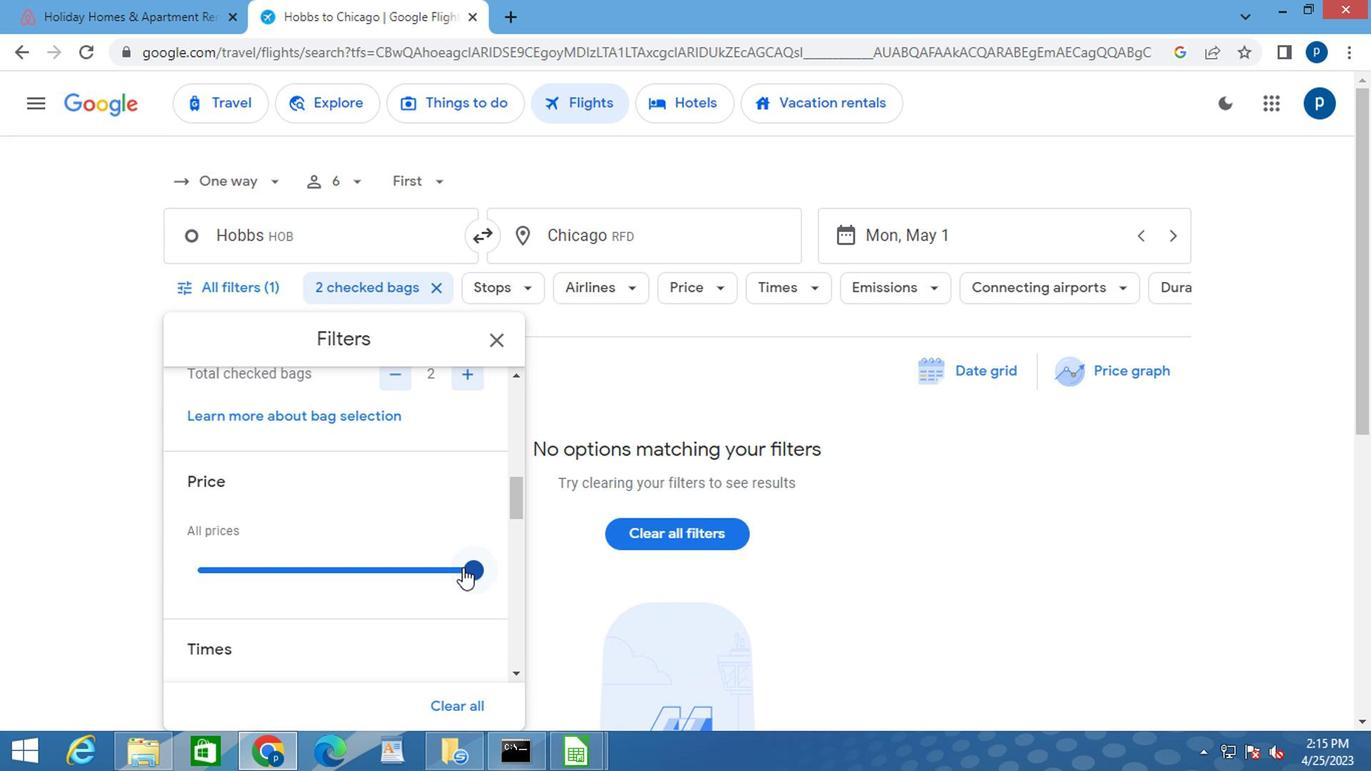 
Action: Mouse pressed left at (458, 565)
Screenshot: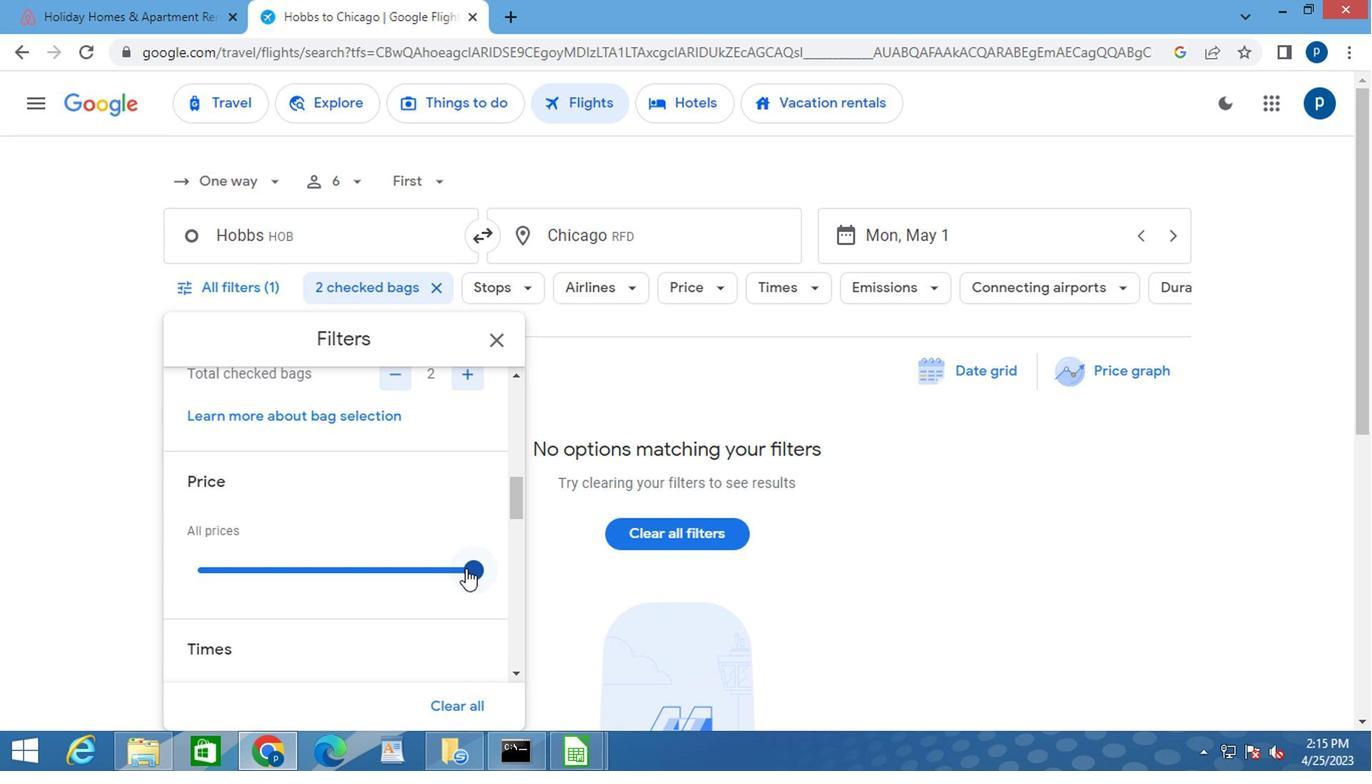 
Action: Mouse moved to (365, 642)
Screenshot: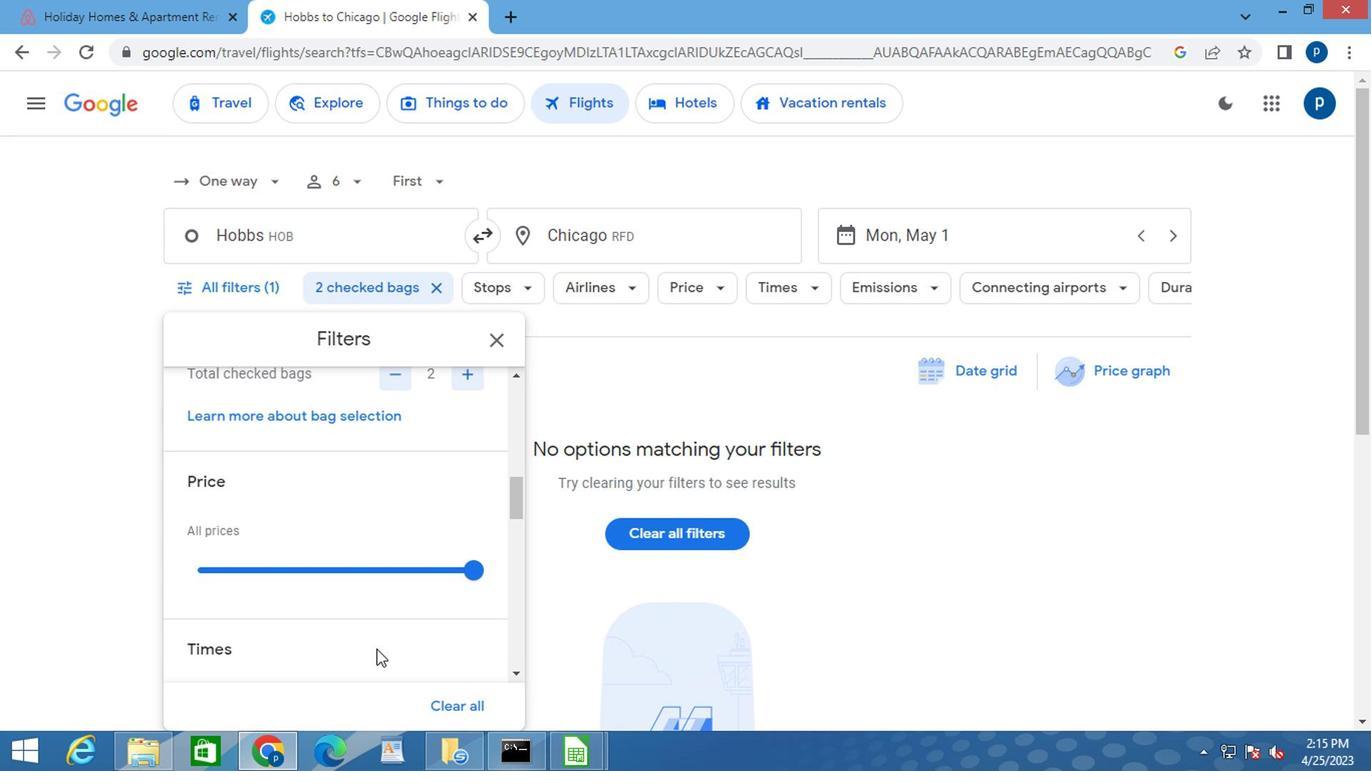 
Action: Mouse scrolled (365, 641) with delta (0, 0)
Screenshot: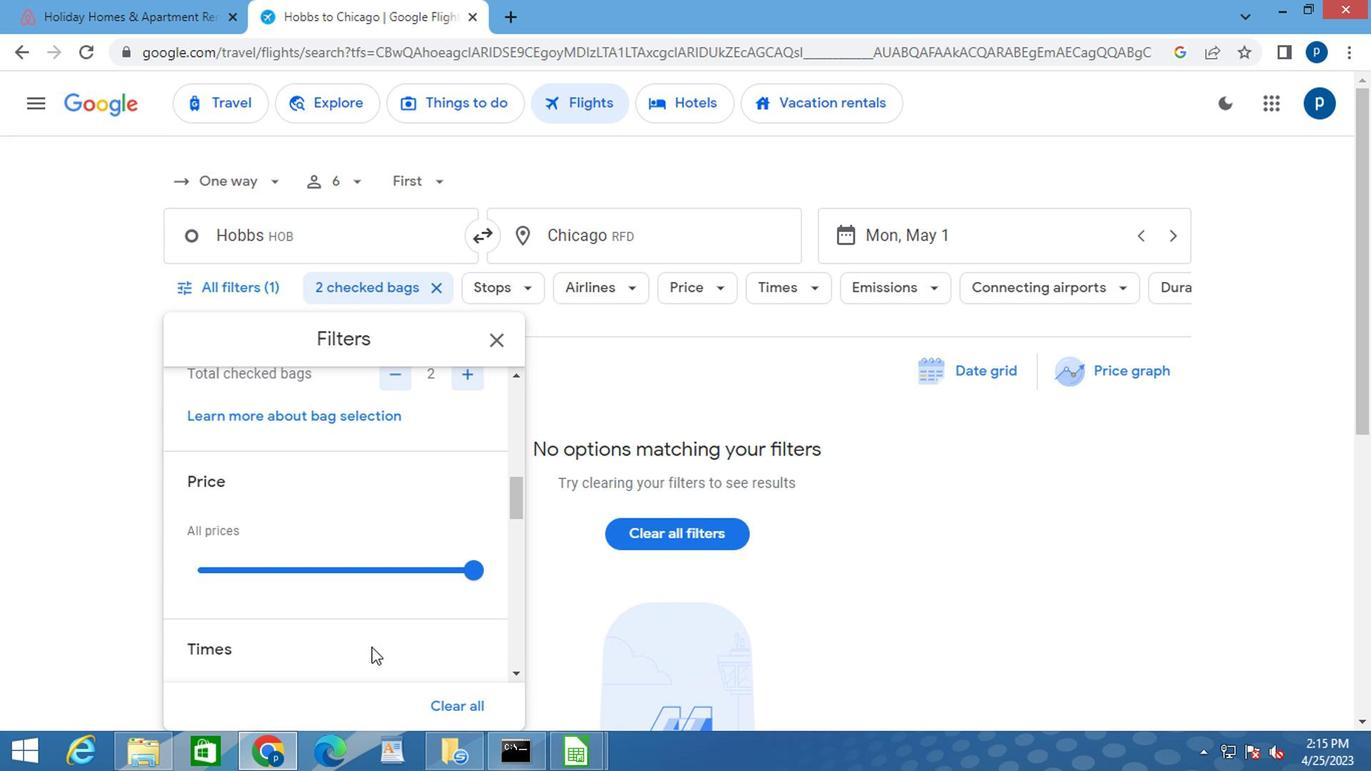 
Action: Mouse moved to (365, 642)
Screenshot: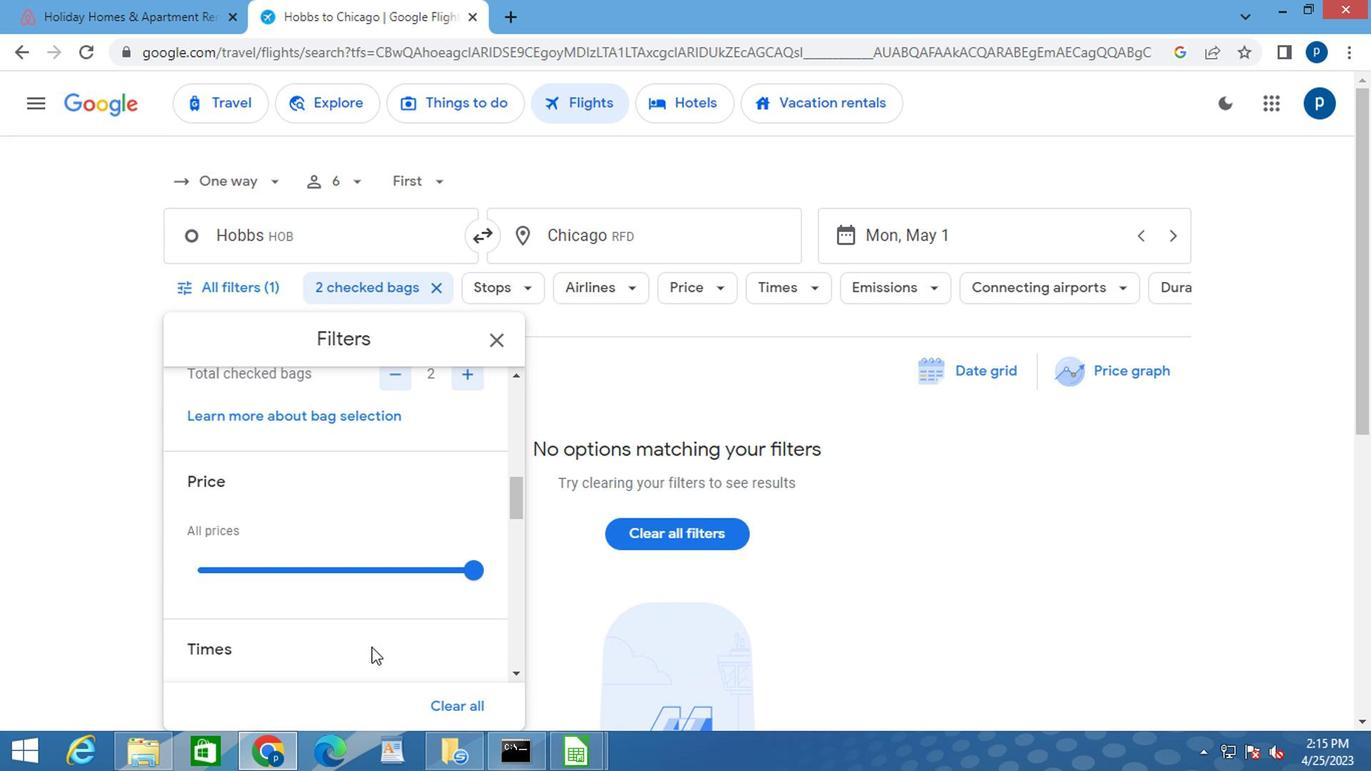 
Action: Mouse scrolled (365, 641) with delta (0, 0)
Screenshot: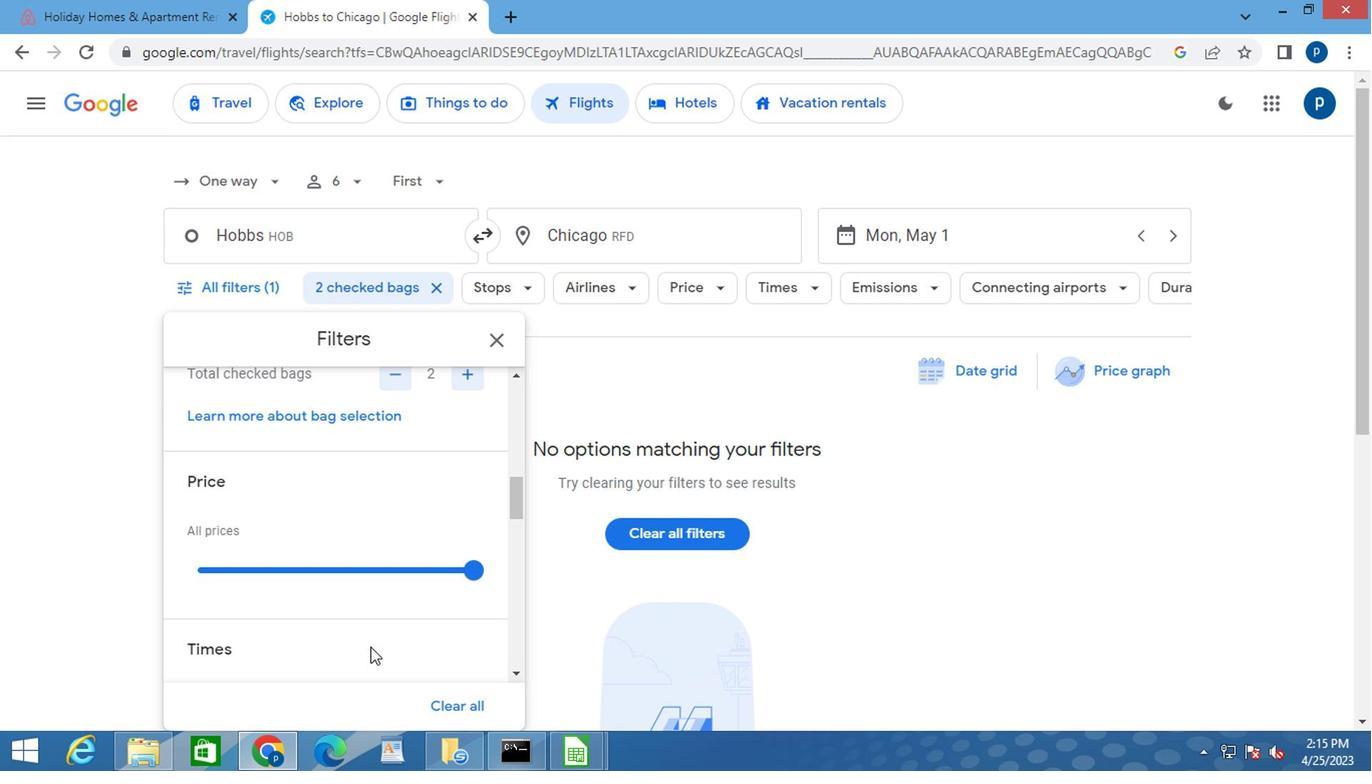 
Action: Mouse moved to (468, 594)
Screenshot: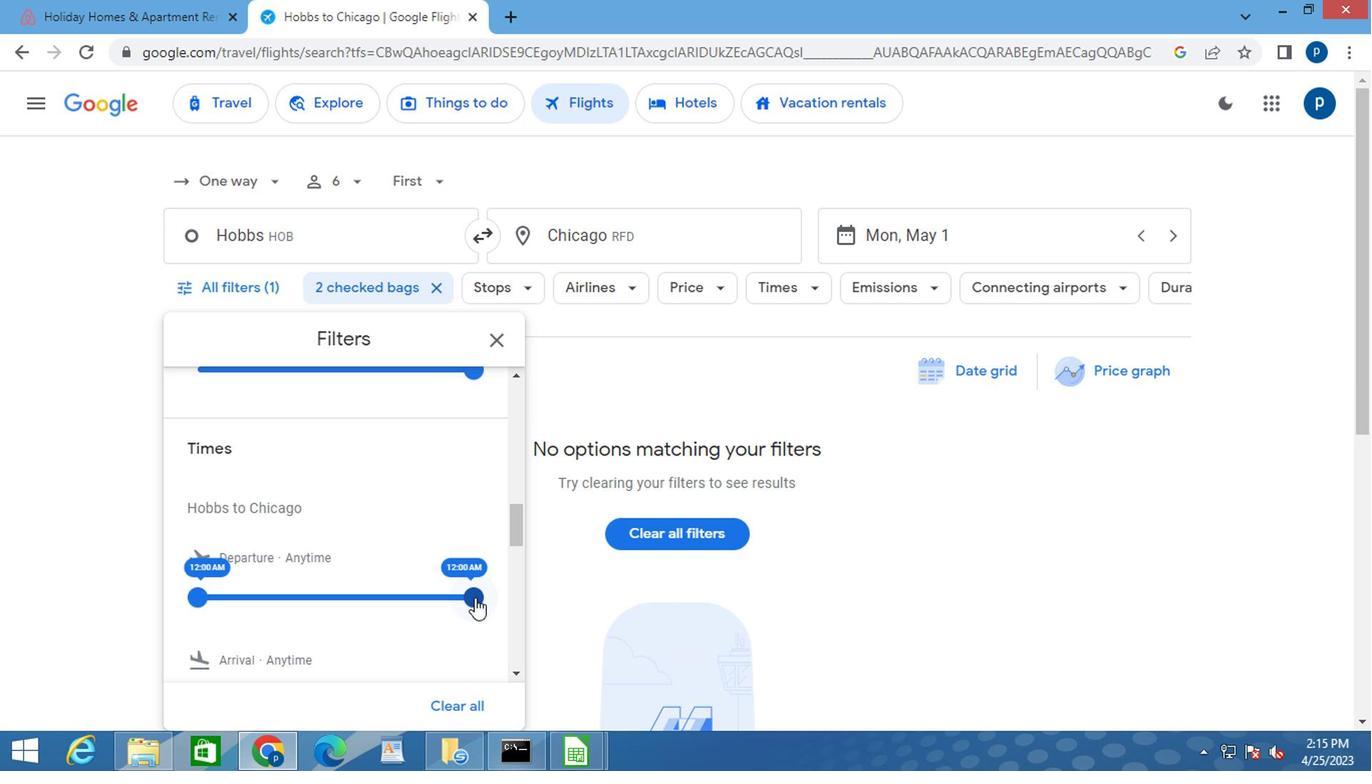 
Action: Mouse pressed left at (468, 594)
Screenshot: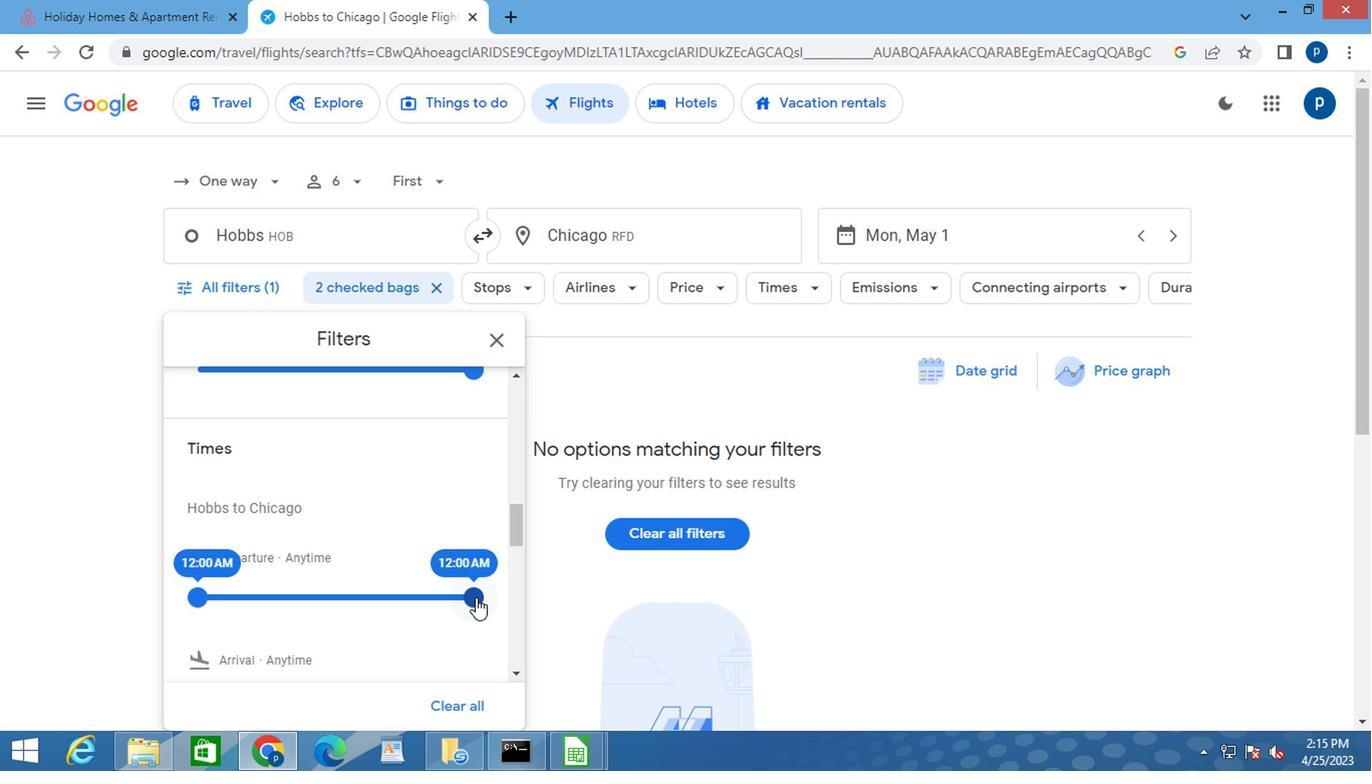 
Action: Mouse moved to (192, 594)
Screenshot: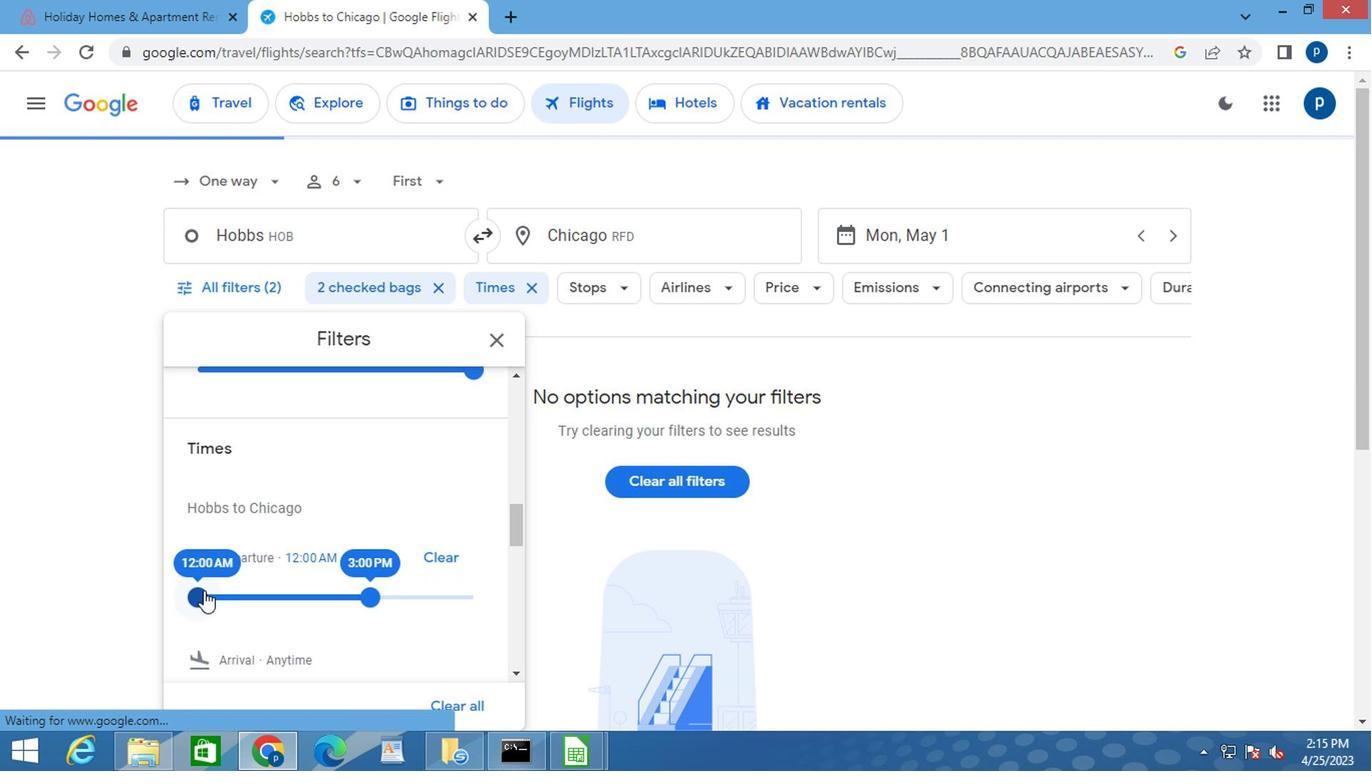 
Action: Mouse pressed left at (192, 594)
Screenshot: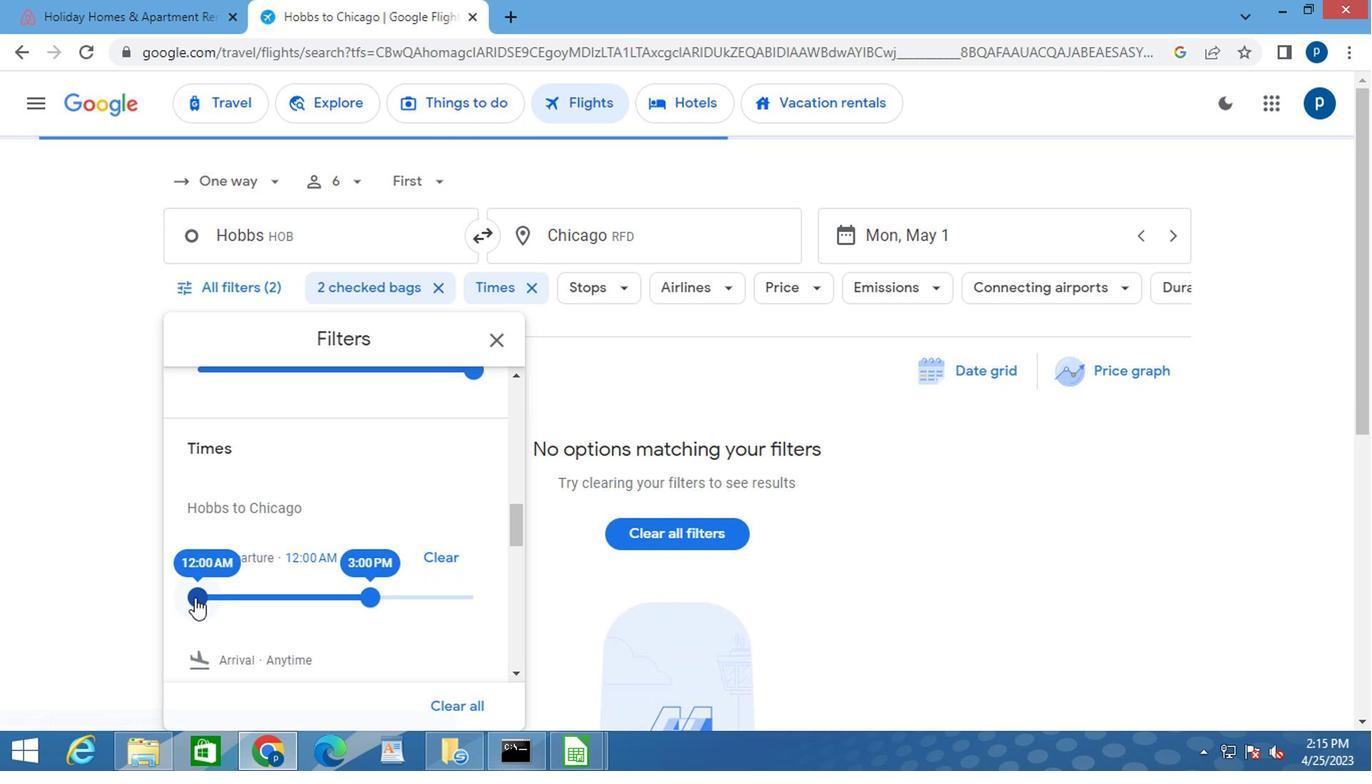 
Action: Mouse moved to (485, 345)
Screenshot: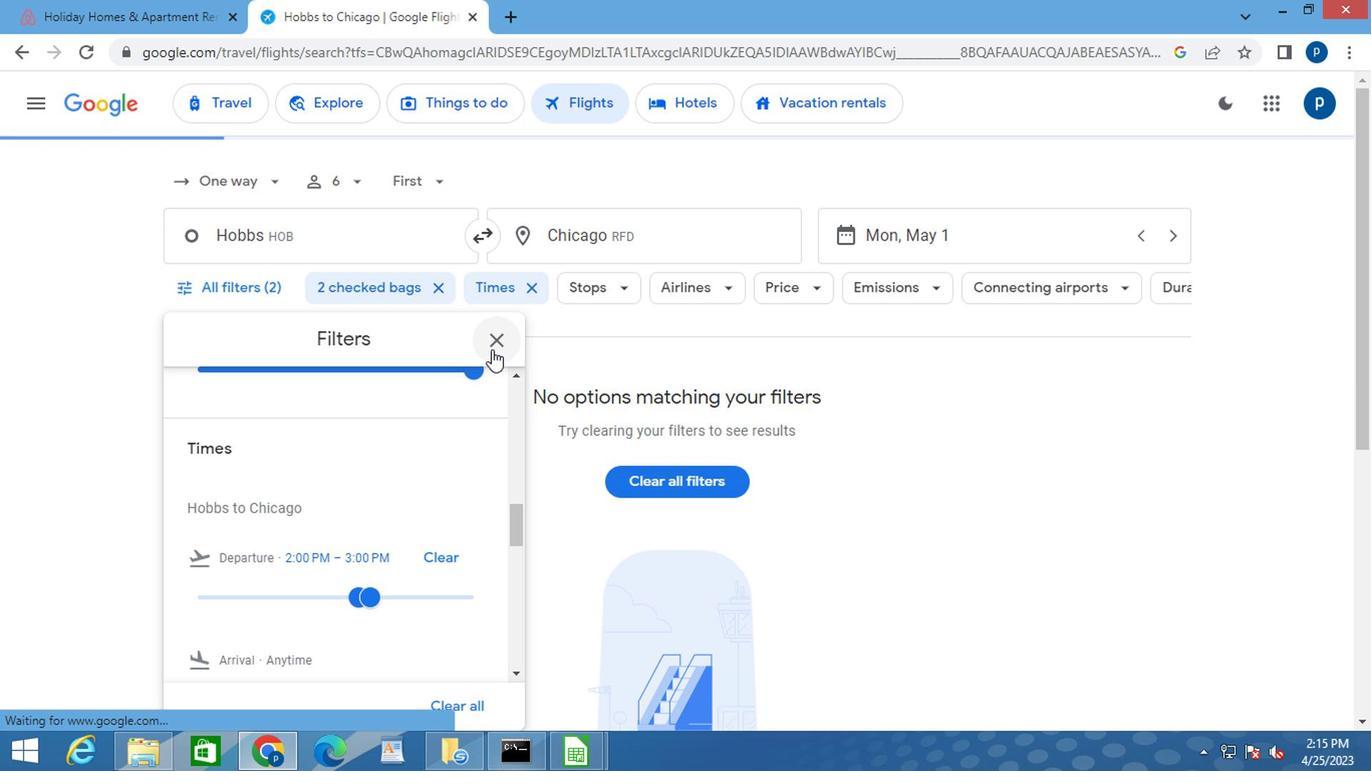 
Action: Mouse pressed left at (485, 345)
Screenshot: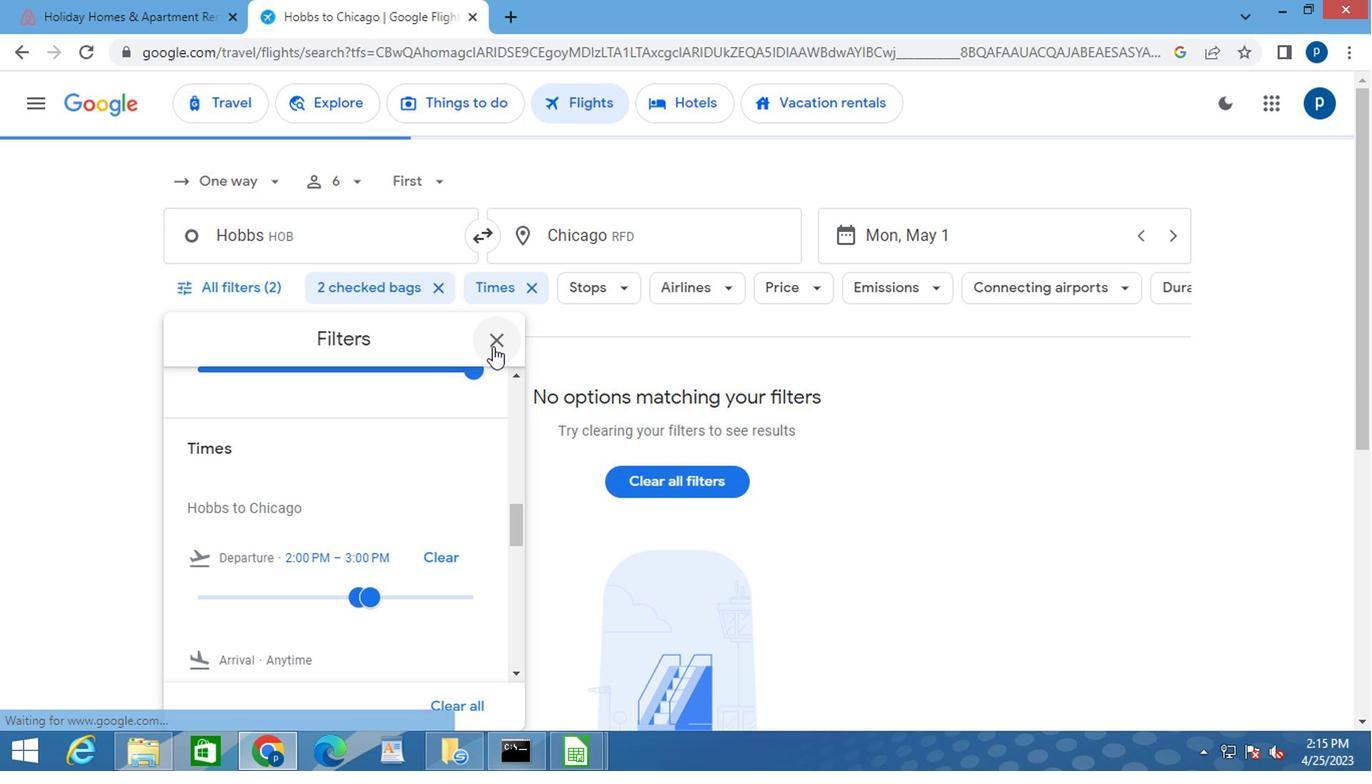 
Action: Mouse moved to (486, 342)
Screenshot: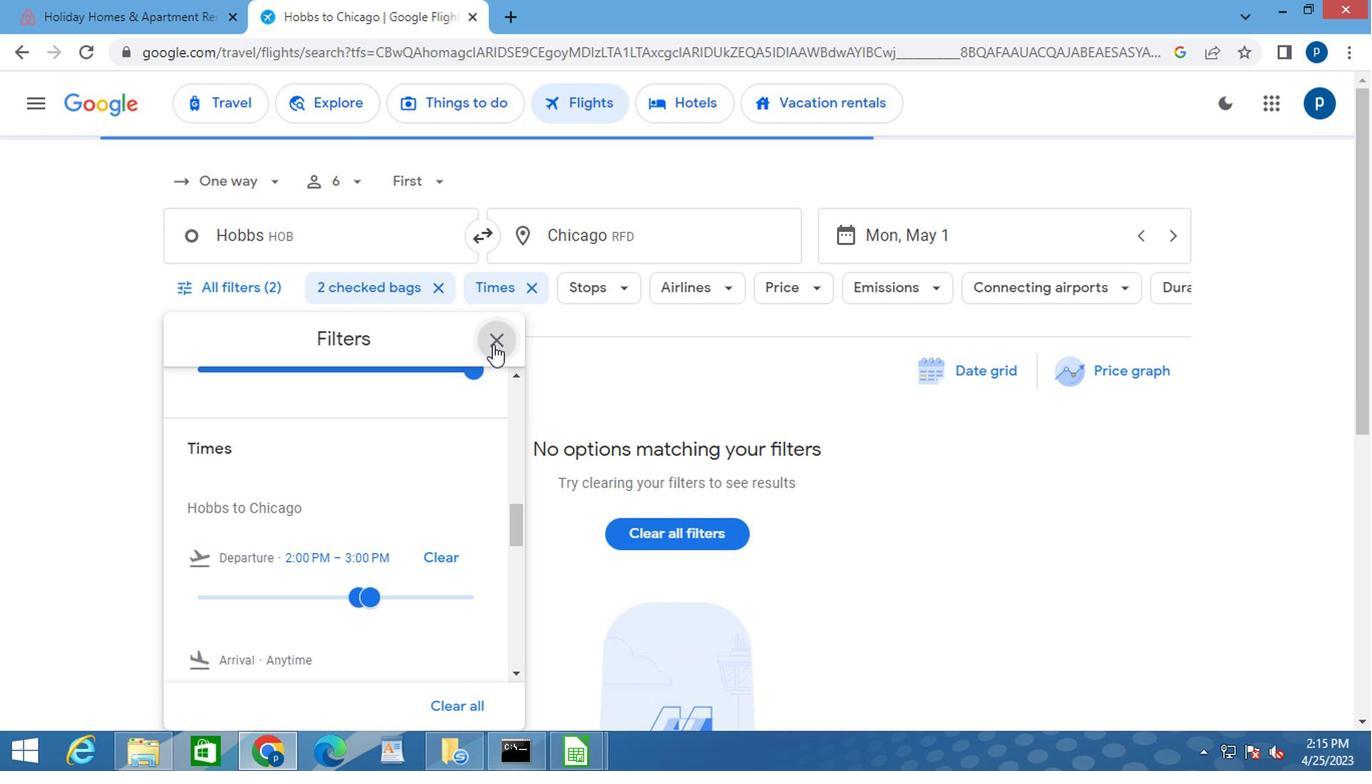 
